 Task: Find connections with filter location Offenbach with filter topic #Selfworthwith filter profile language Spanish with filter current company EY-Parthenon with filter school St. Joseph's College (Autonomous) Devagiri, Calicut with filter industry Book Publishing with filter service category Translation with filter keywords title CEO
Action: Mouse moved to (532, 83)
Screenshot: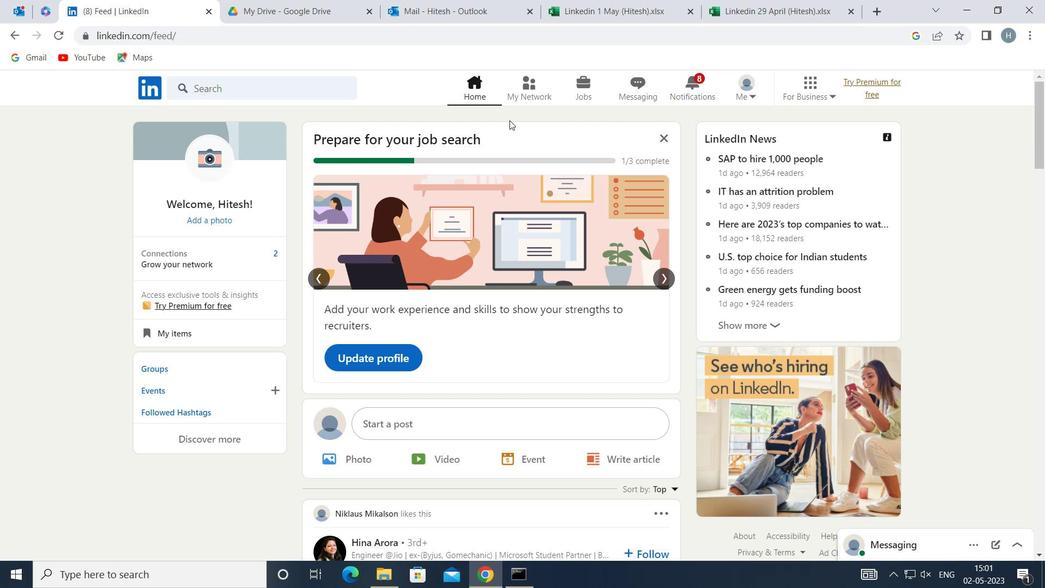 
Action: Mouse pressed left at (532, 83)
Screenshot: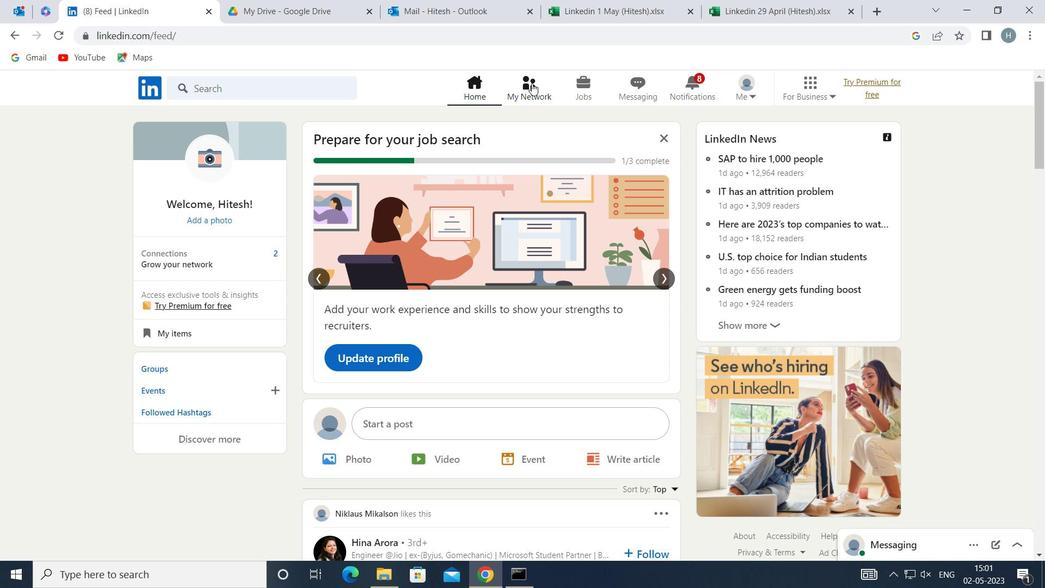 
Action: Mouse moved to (306, 161)
Screenshot: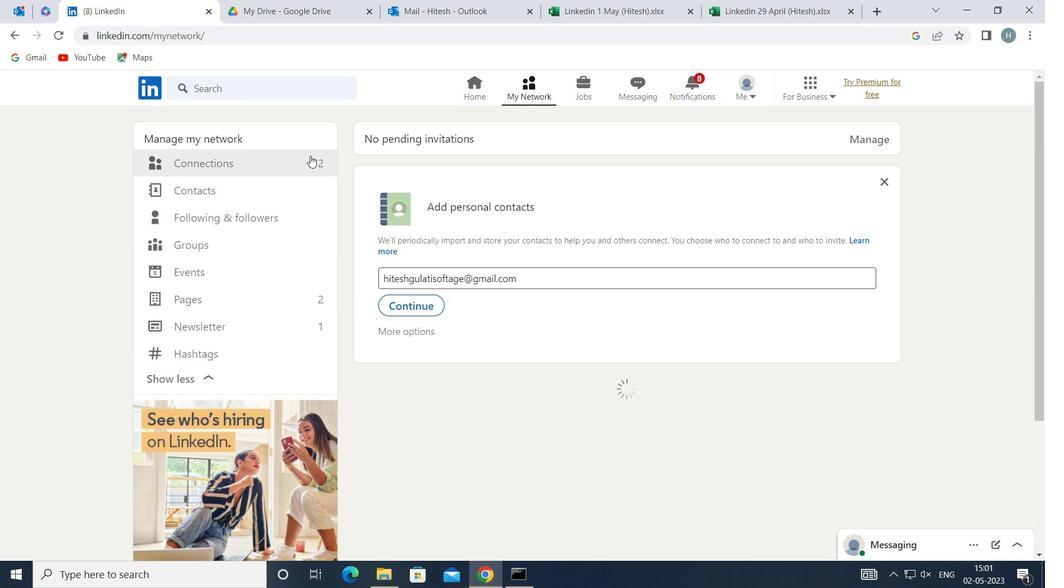 
Action: Mouse pressed left at (306, 161)
Screenshot: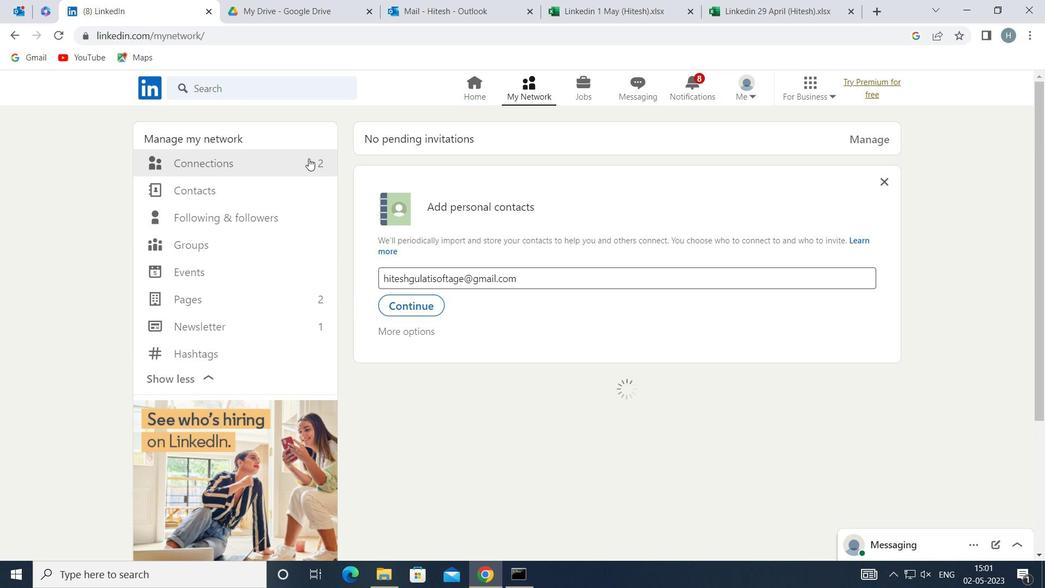 
Action: Mouse moved to (609, 169)
Screenshot: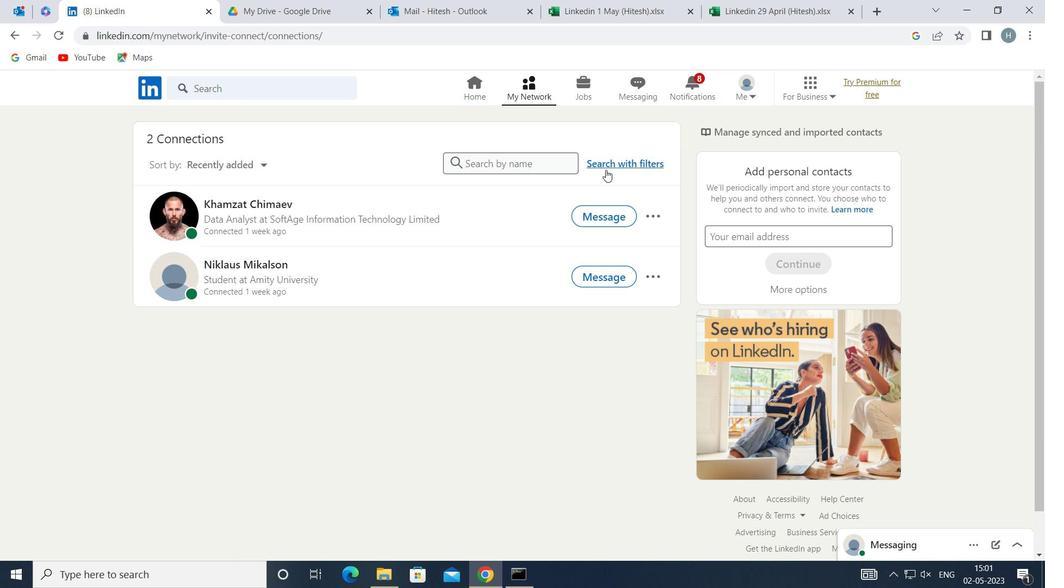 
Action: Mouse pressed left at (609, 169)
Screenshot: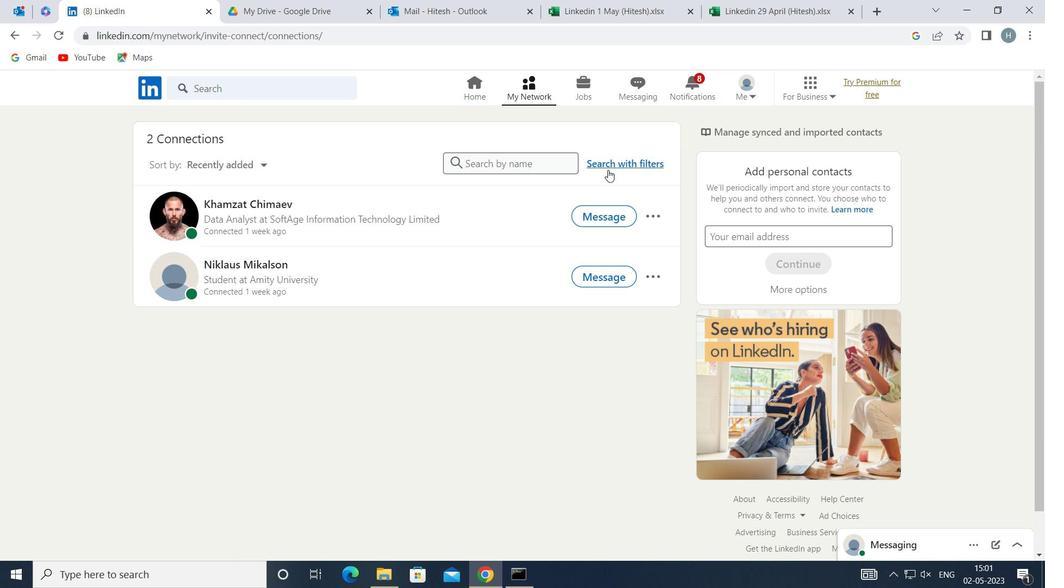 
Action: Mouse moved to (571, 124)
Screenshot: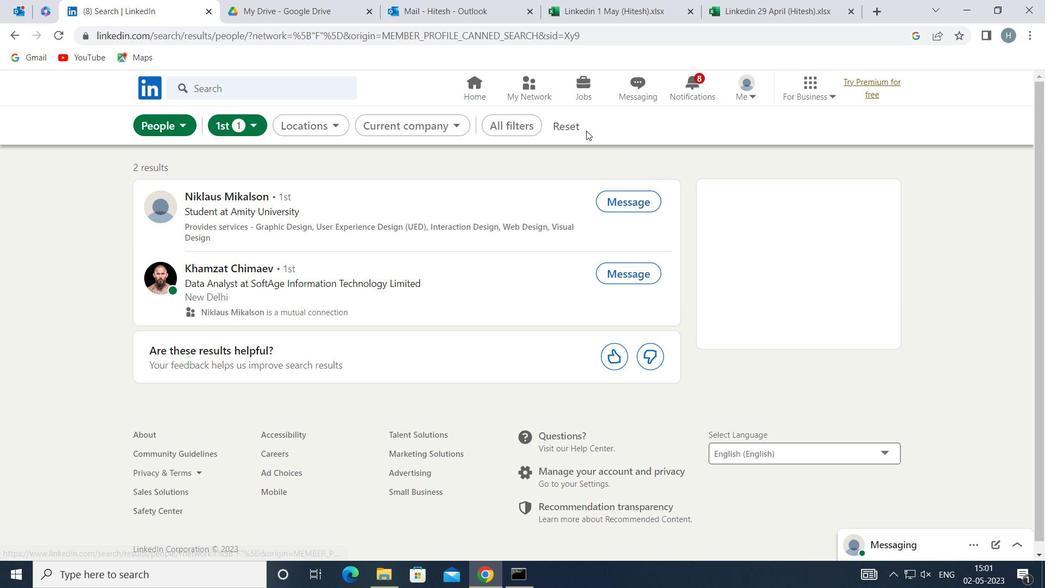 
Action: Mouse pressed left at (571, 124)
Screenshot: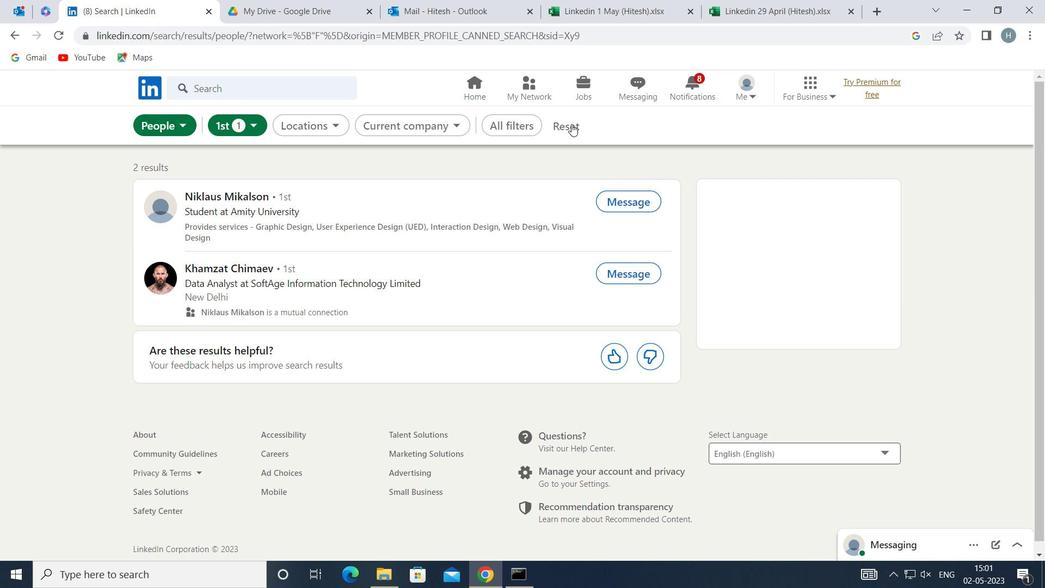 
Action: Mouse moved to (562, 124)
Screenshot: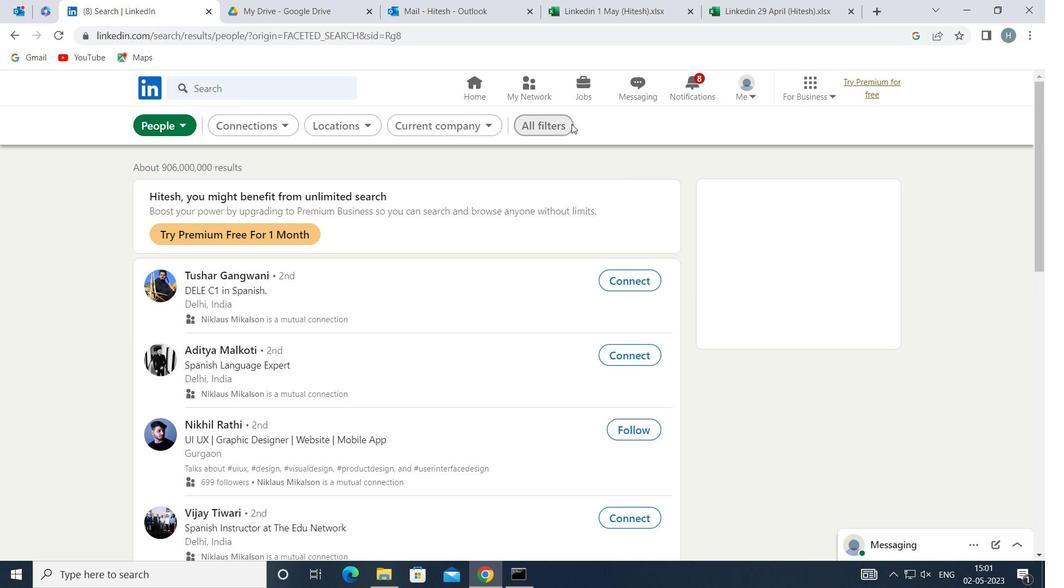 
Action: Mouse pressed left at (562, 124)
Screenshot: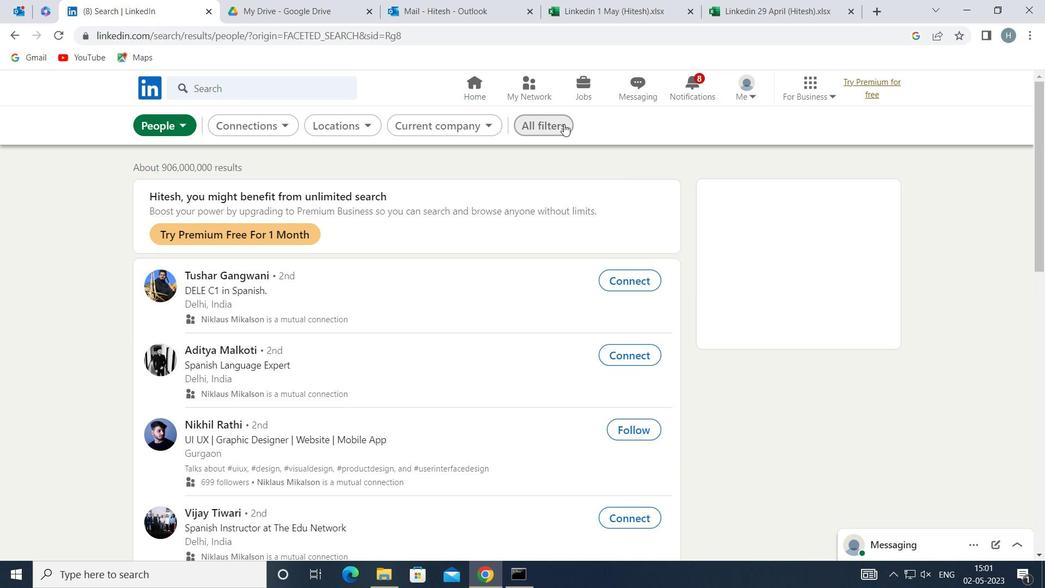 
Action: Mouse moved to (799, 309)
Screenshot: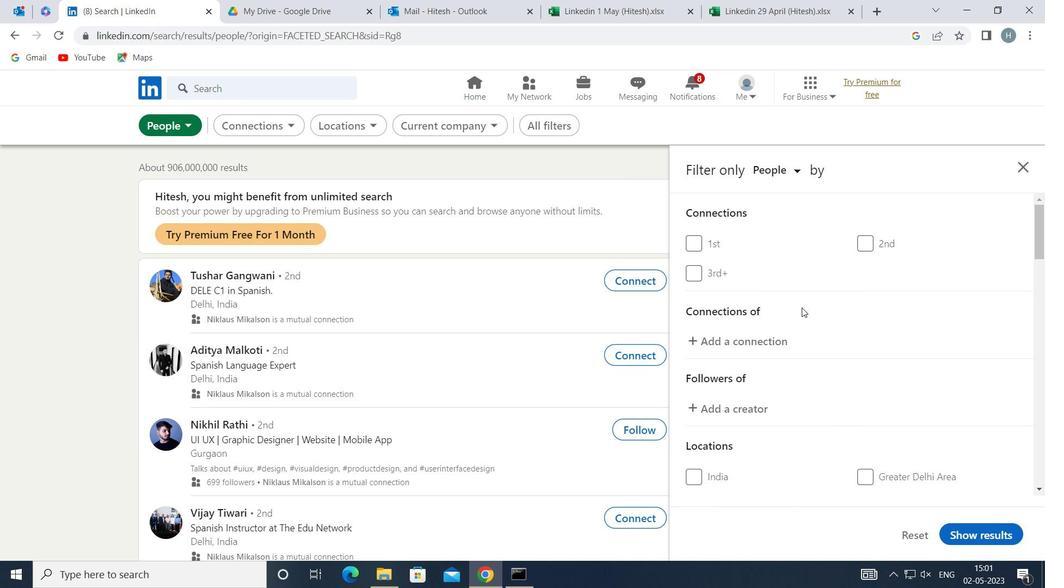 
Action: Mouse scrolled (799, 309) with delta (0, 0)
Screenshot: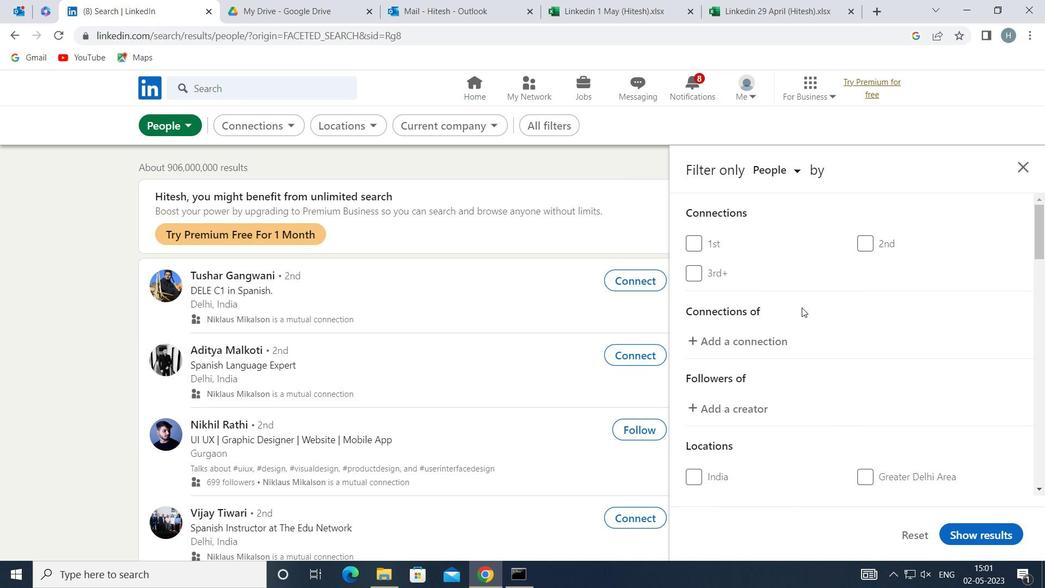 
Action: Mouse scrolled (799, 309) with delta (0, 0)
Screenshot: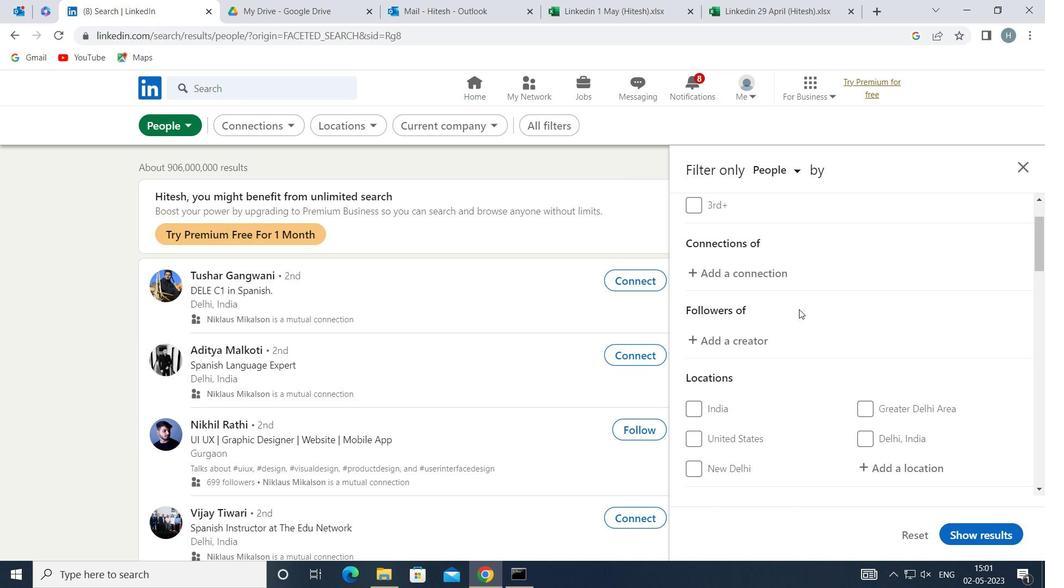 
Action: Mouse moved to (871, 394)
Screenshot: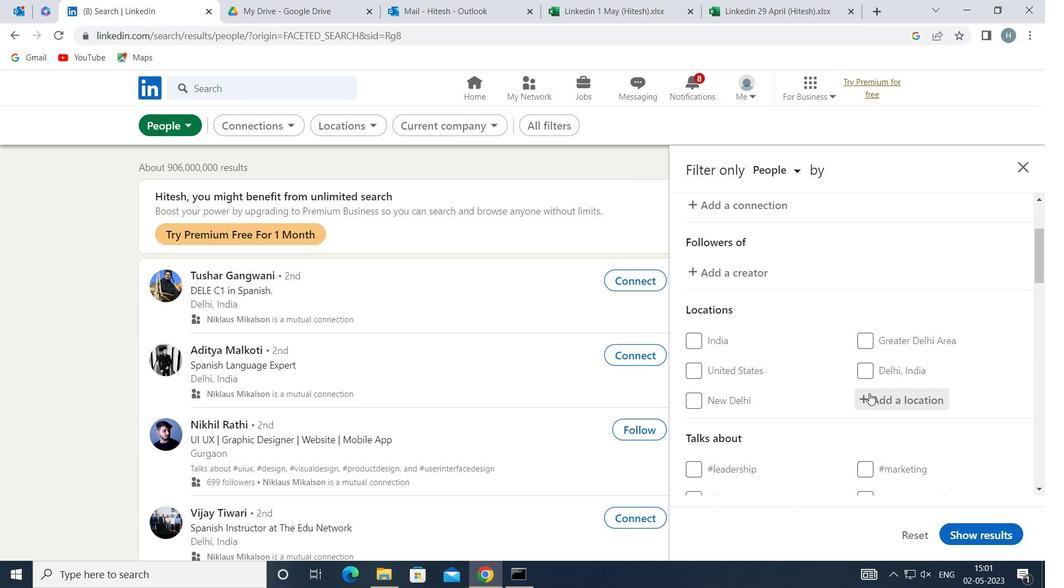 
Action: Mouse pressed left at (871, 394)
Screenshot: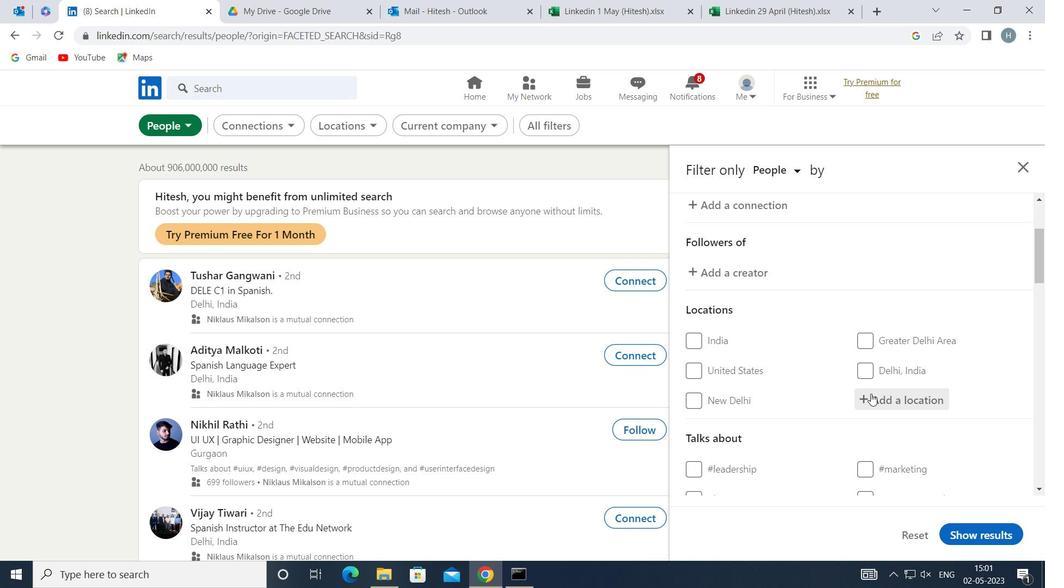 
Action: Key pressed <Key.shift>OFFENBACH<Key.enter>
Screenshot: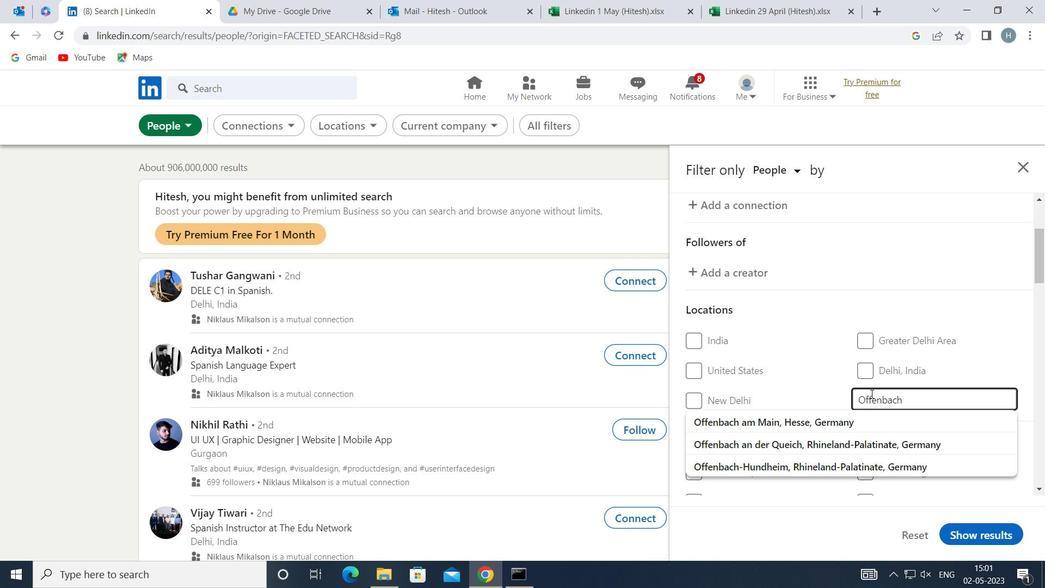 
Action: Mouse moved to (937, 451)
Screenshot: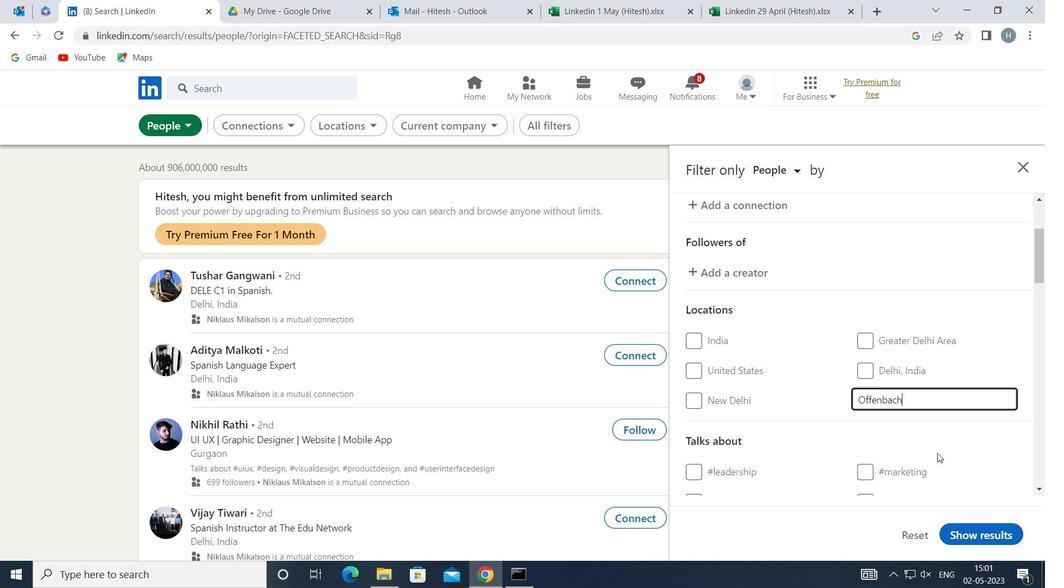 
Action: Mouse scrolled (937, 450) with delta (0, 0)
Screenshot: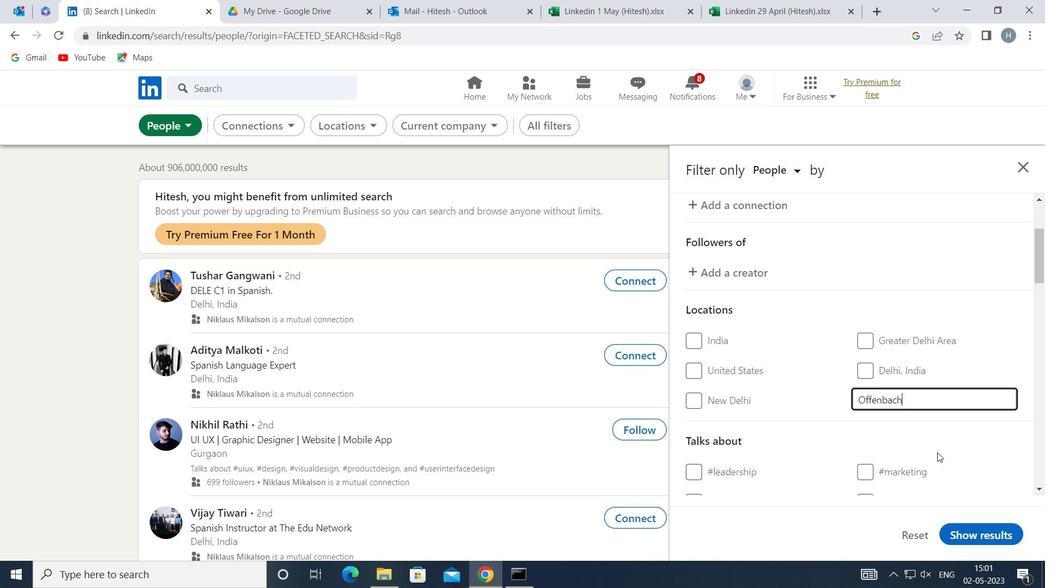 
Action: Mouse moved to (936, 449)
Screenshot: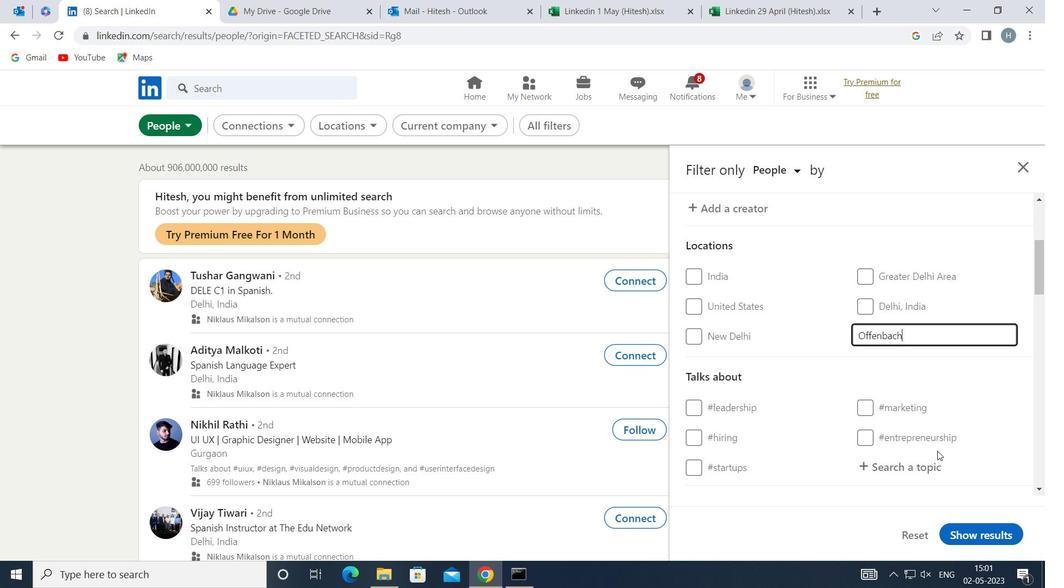 
Action: Mouse scrolled (936, 448) with delta (0, 0)
Screenshot: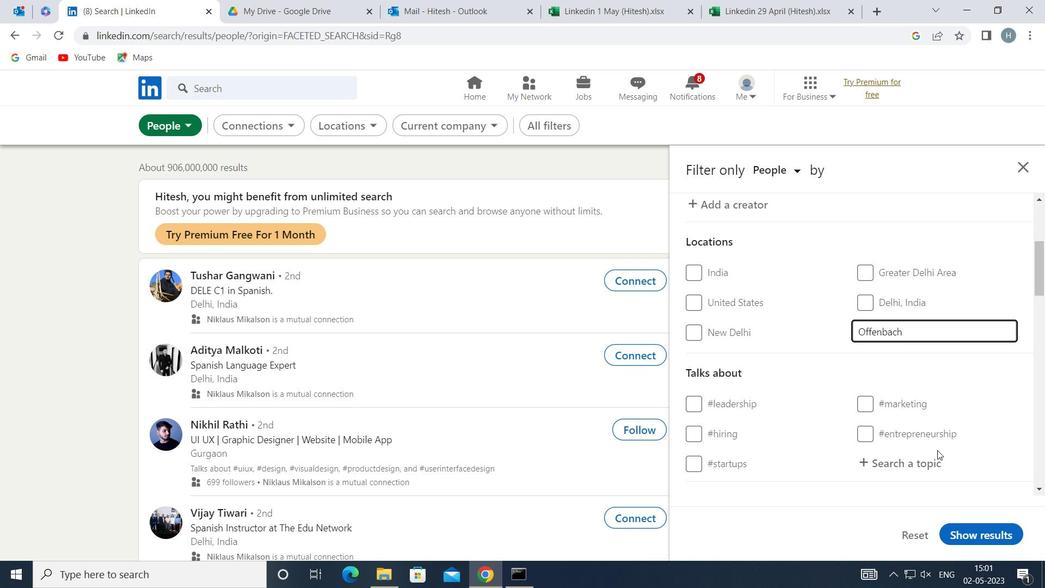 
Action: Mouse moved to (920, 399)
Screenshot: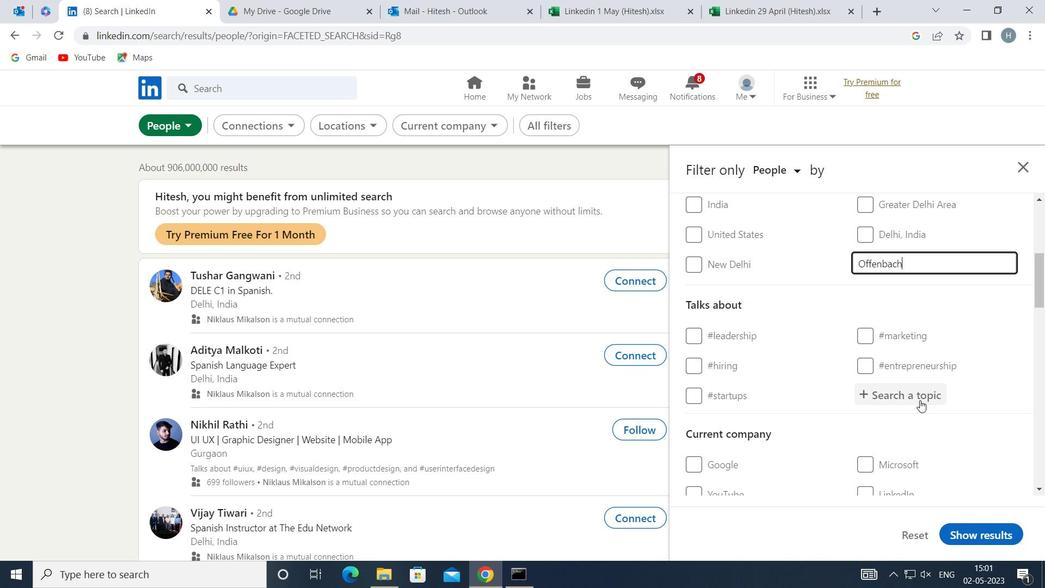 
Action: Mouse pressed left at (920, 399)
Screenshot: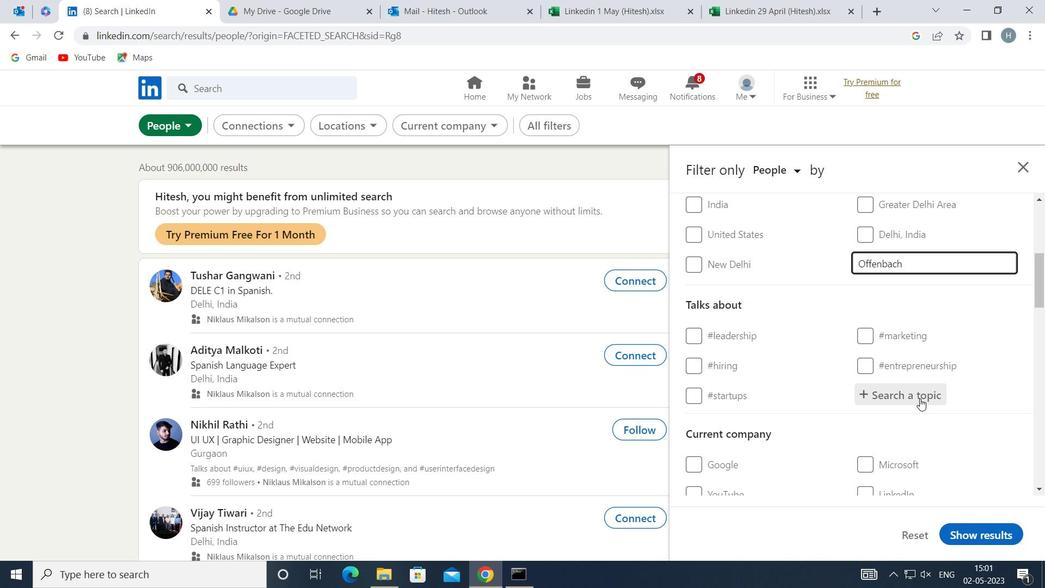 
Action: Key pressed <Key.shift>SELFWORTH
Screenshot: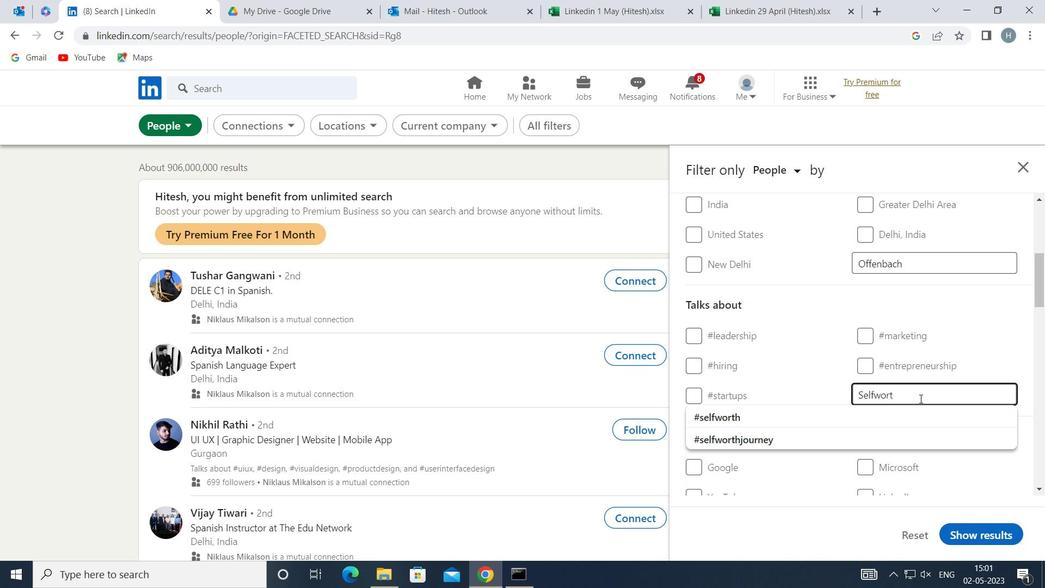 
Action: Mouse moved to (889, 413)
Screenshot: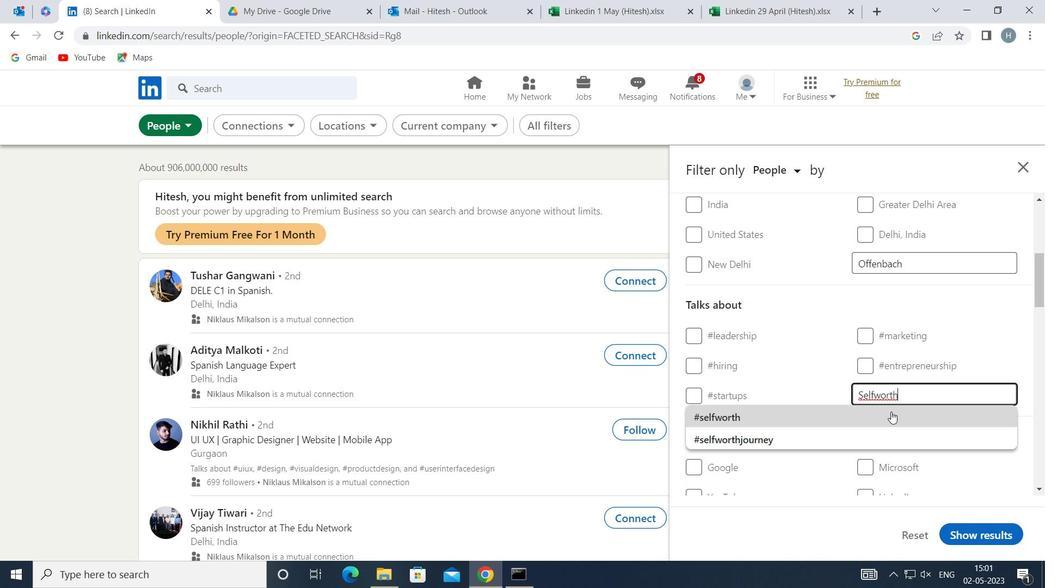 
Action: Mouse pressed left at (889, 413)
Screenshot: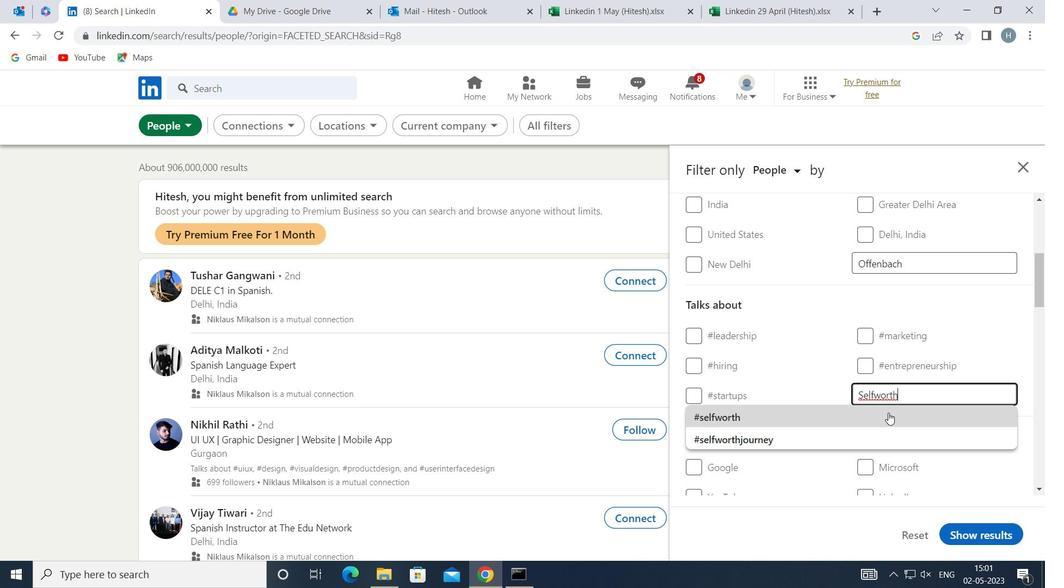 
Action: Mouse moved to (875, 417)
Screenshot: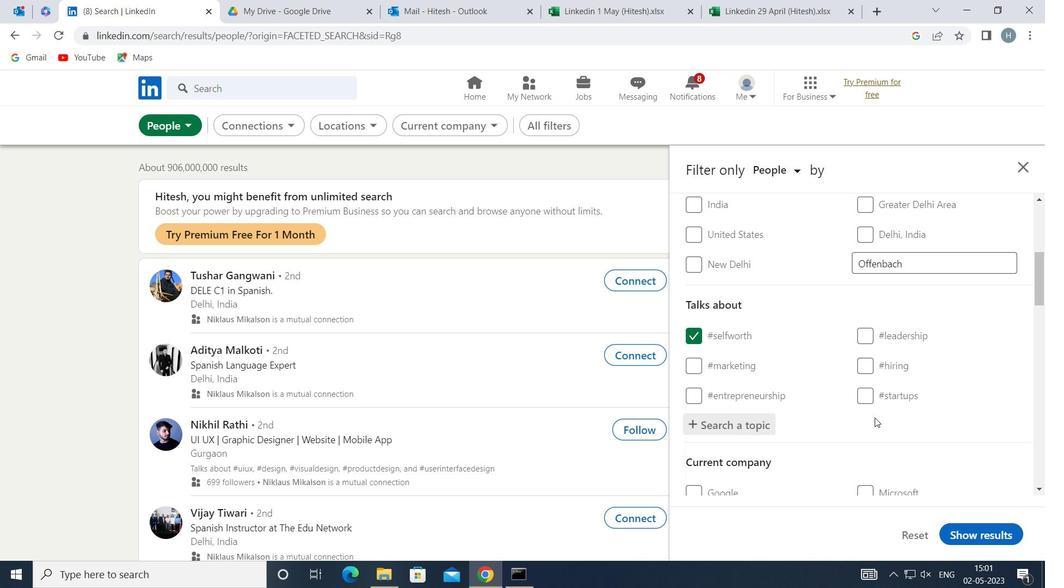 
Action: Mouse scrolled (875, 417) with delta (0, 0)
Screenshot: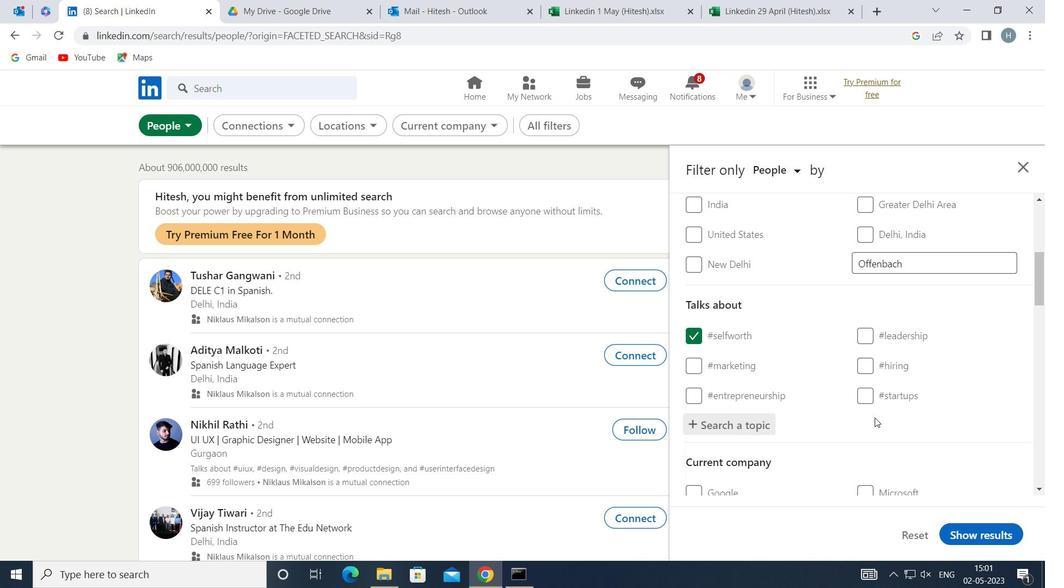 
Action: Mouse scrolled (875, 417) with delta (0, 0)
Screenshot: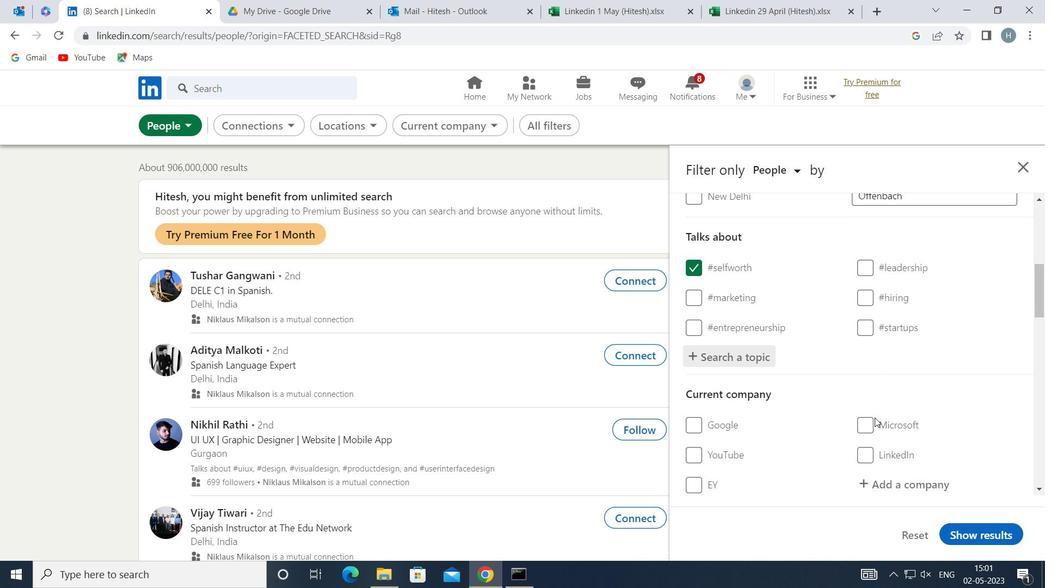 
Action: Mouse moved to (833, 425)
Screenshot: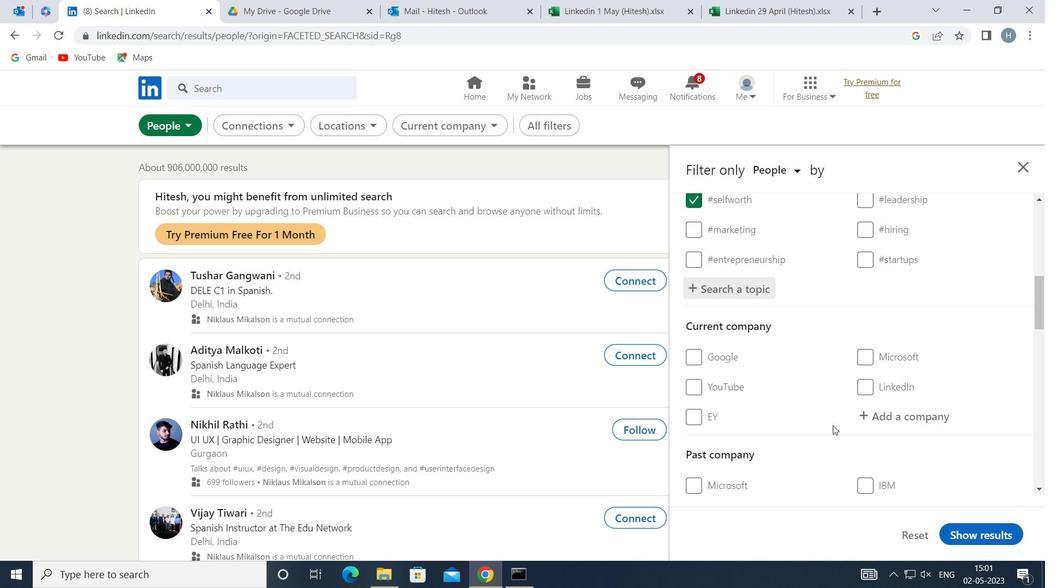 
Action: Mouse scrolled (833, 424) with delta (0, 0)
Screenshot: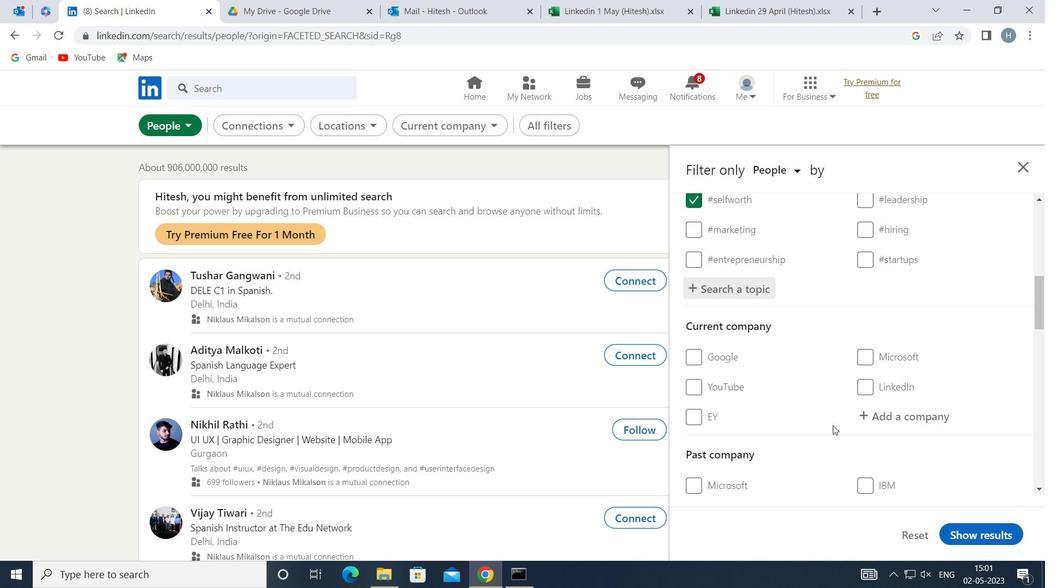
Action: Mouse scrolled (833, 424) with delta (0, 0)
Screenshot: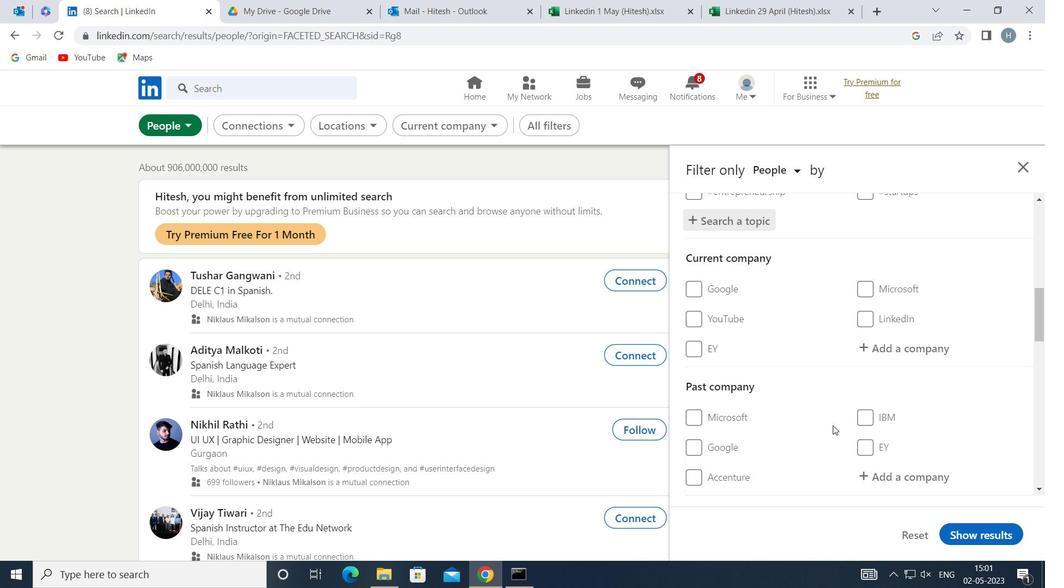 
Action: Mouse scrolled (833, 424) with delta (0, 0)
Screenshot: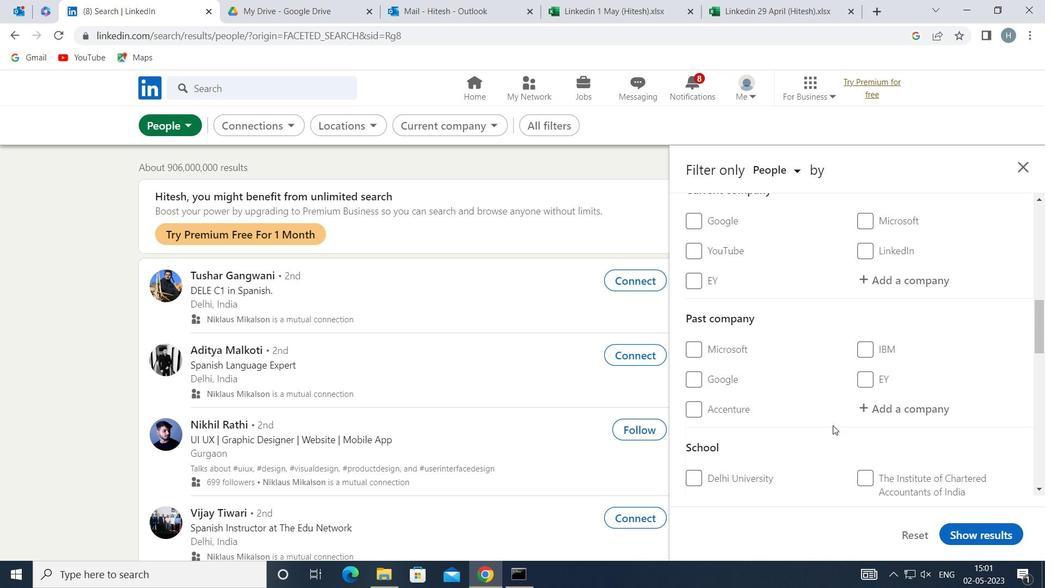 
Action: Mouse scrolled (833, 424) with delta (0, 0)
Screenshot: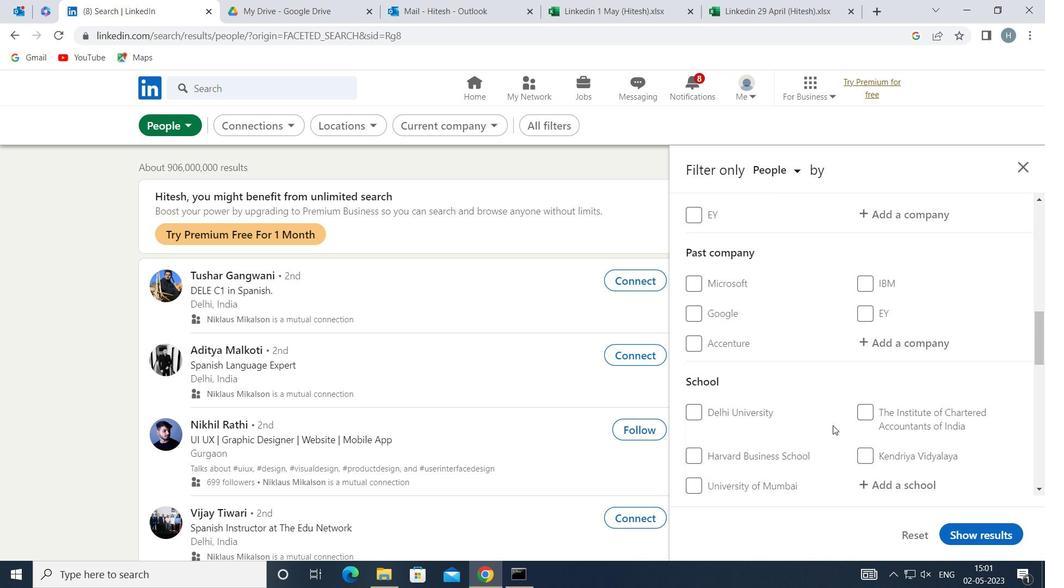 
Action: Mouse scrolled (833, 424) with delta (0, 0)
Screenshot: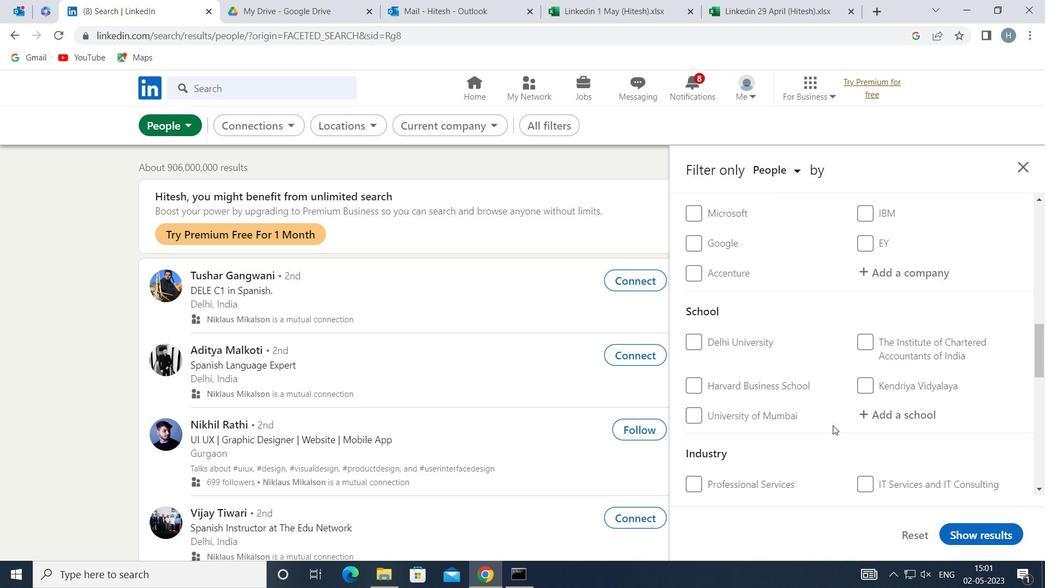
Action: Mouse scrolled (833, 424) with delta (0, 0)
Screenshot: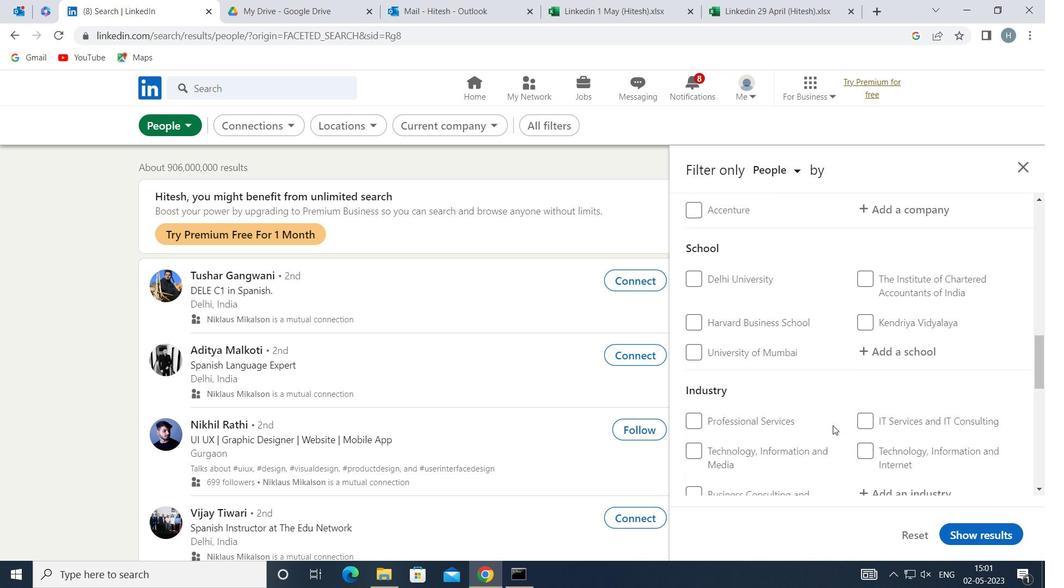 
Action: Mouse scrolled (833, 424) with delta (0, 0)
Screenshot: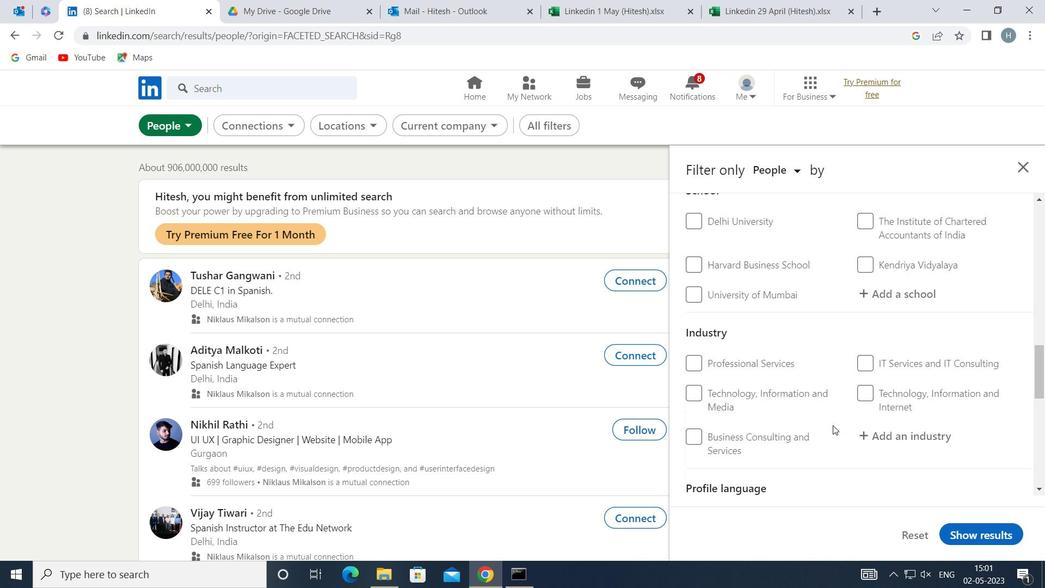 
Action: Mouse scrolled (833, 424) with delta (0, 0)
Screenshot: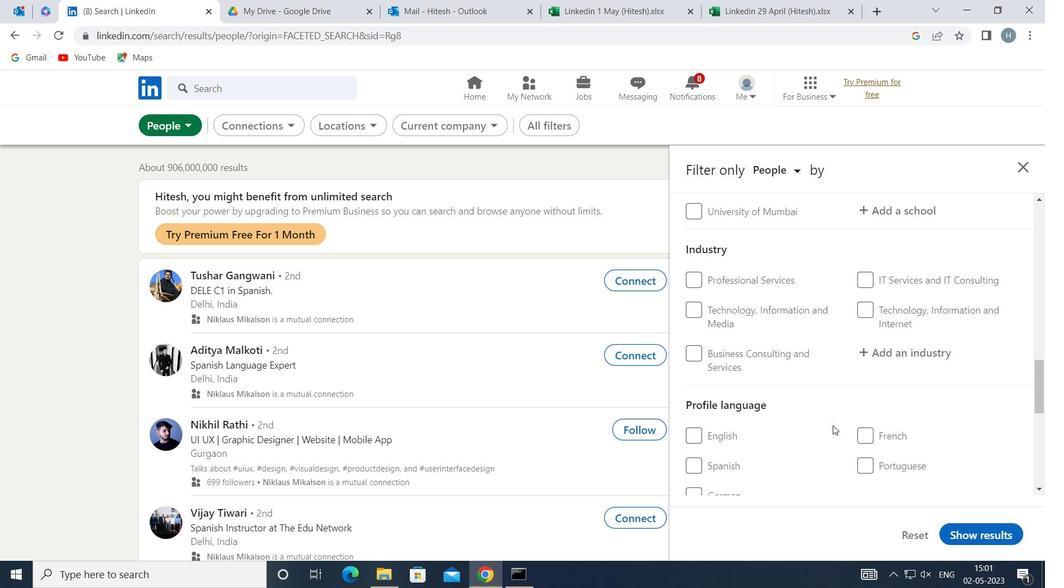 
Action: Mouse moved to (722, 400)
Screenshot: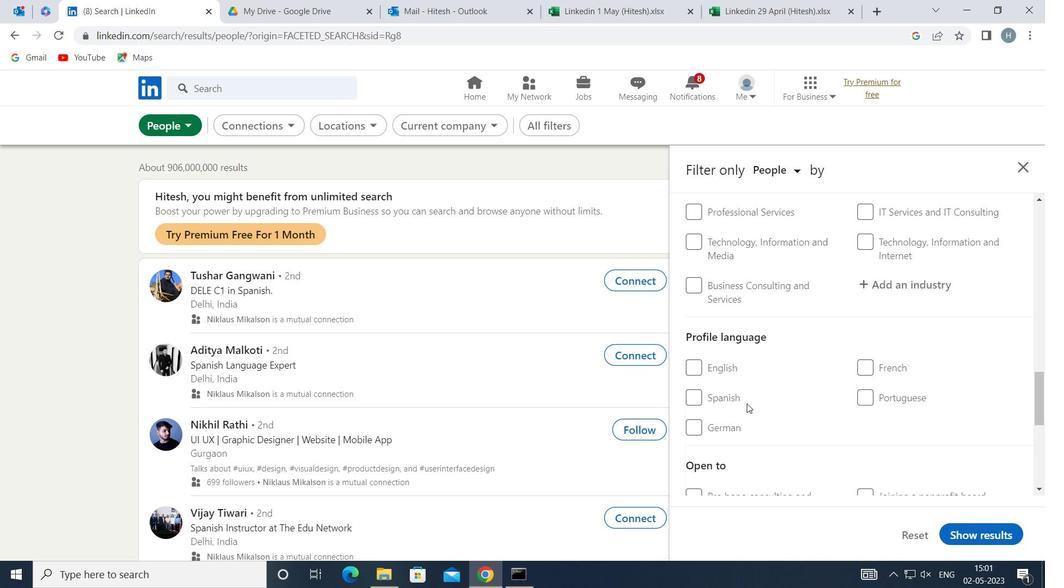 
Action: Mouse pressed left at (722, 400)
Screenshot: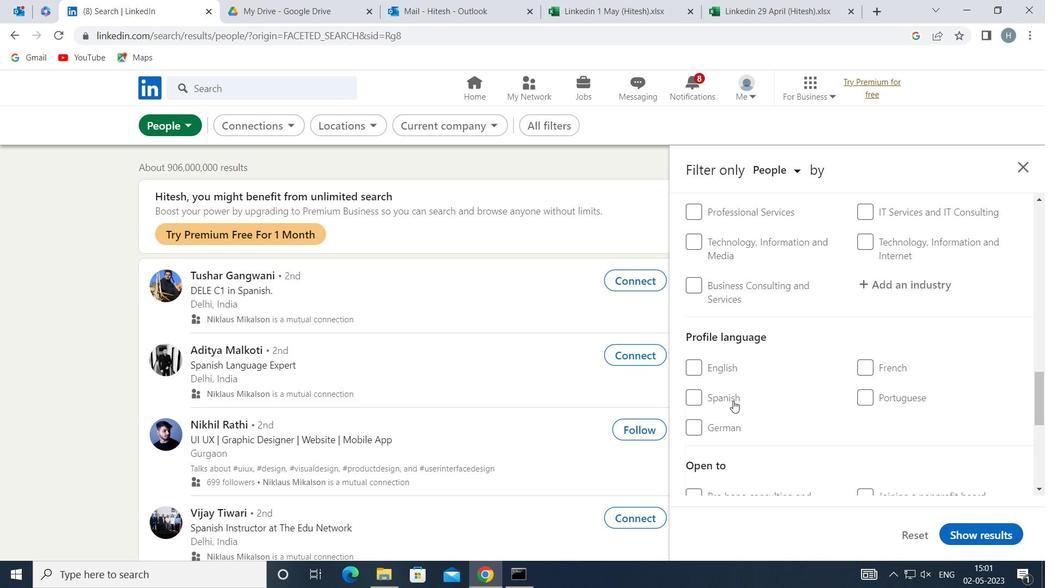 
Action: Mouse moved to (834, 402)
Screenshot: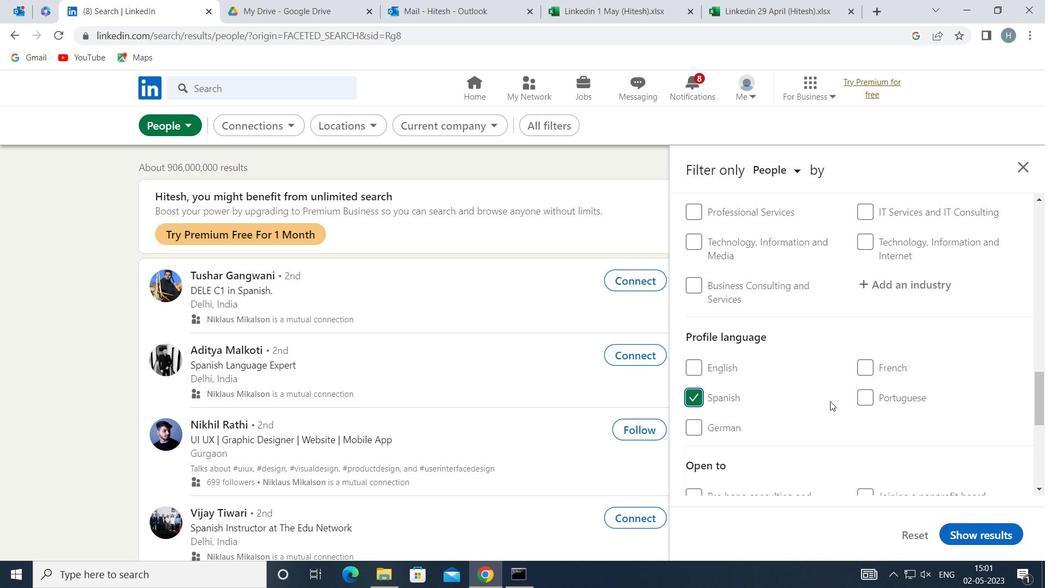 
Action: Mouse scrolled (834, 403) with delta (0, 0)
Screenshot: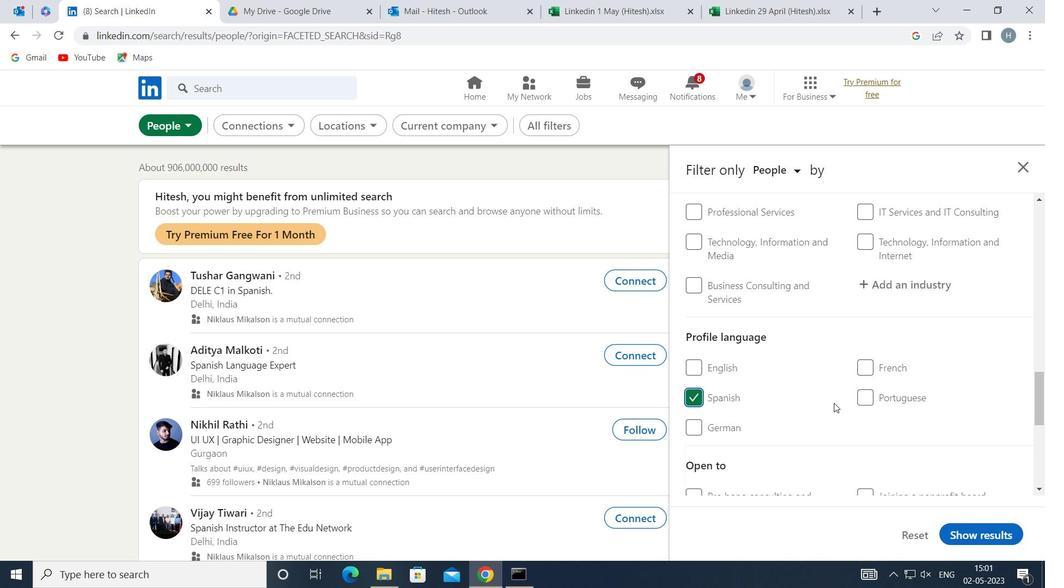 
Action: Mouse moved to (834, 402)
Screenshot: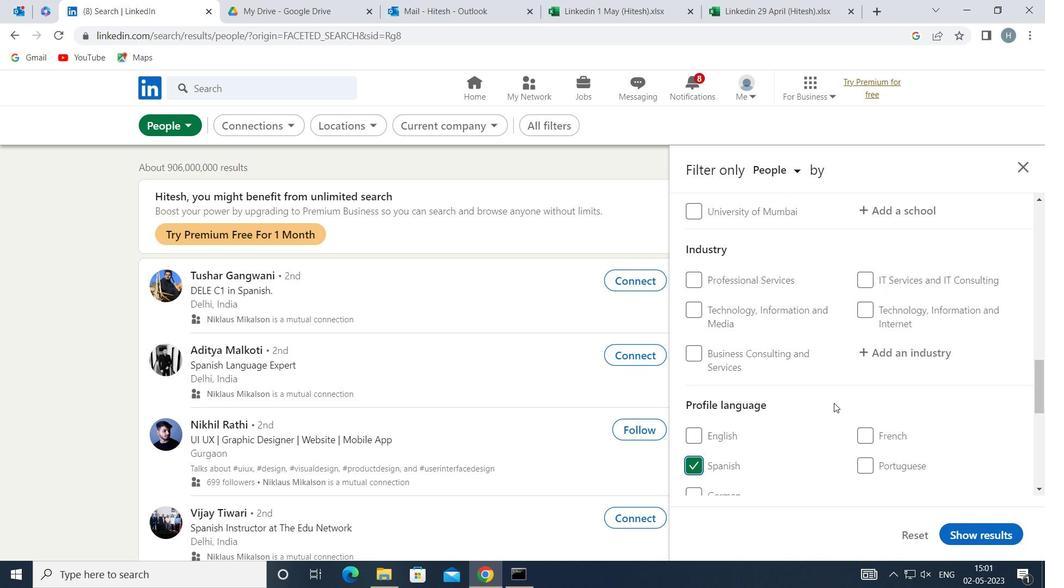 
Action: Mouse scrolled (834, 403) with delta (0, 0)
Screenshot: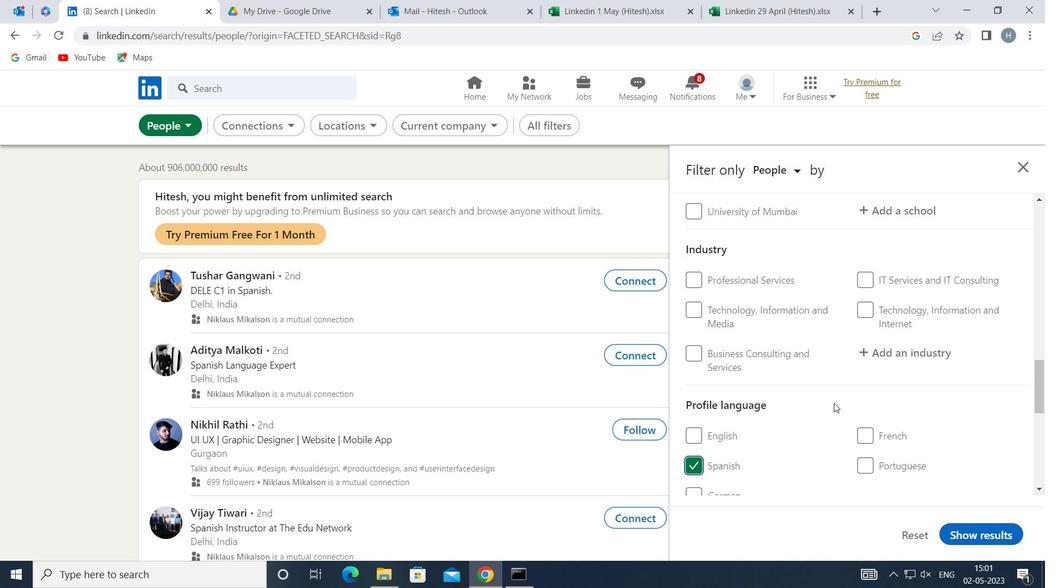 
Action: Mouse moved to (834, 402)
Screenshot: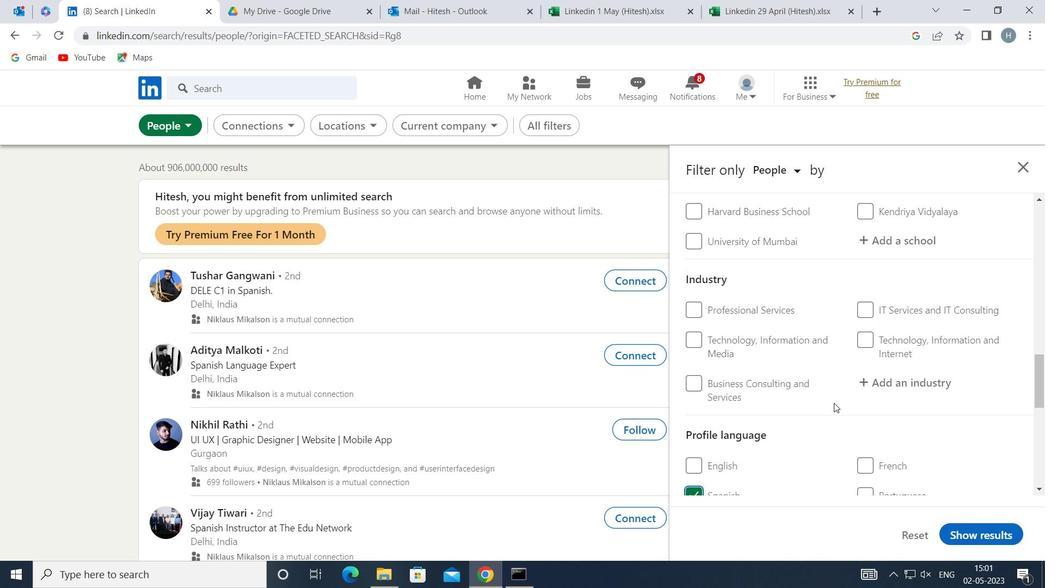 
Action: Mouse scrolled (834, 403) with delta (0, 0)
Screenshot: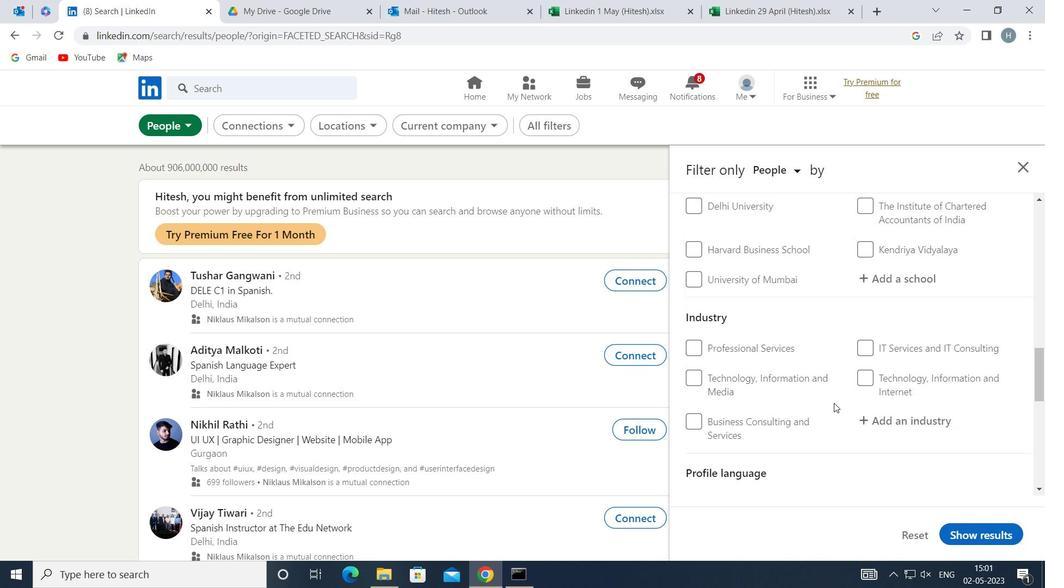 
Action: Mouse scrolled (834, 403) with delta (0, 0)
Screenshot: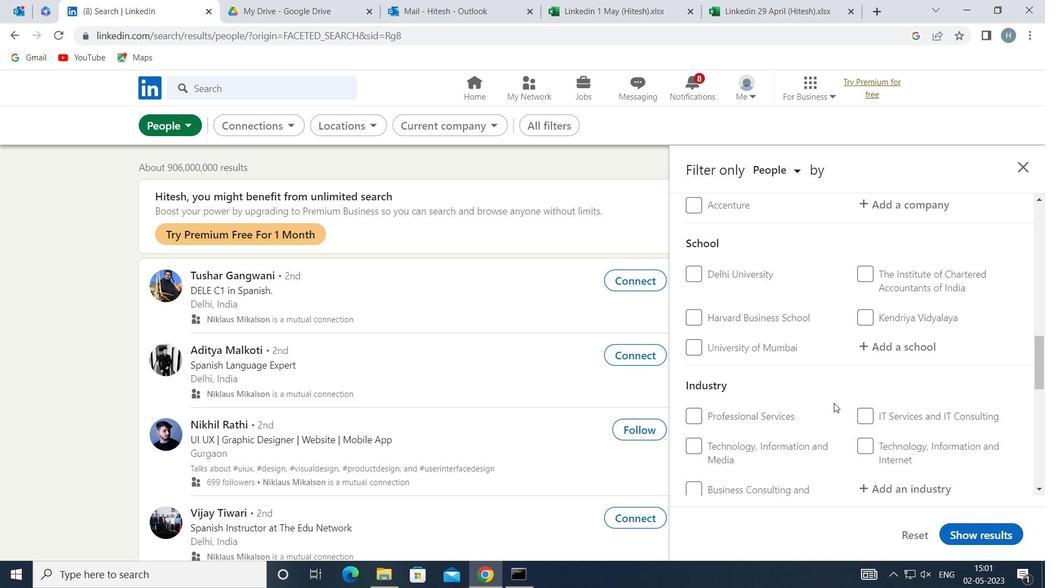 
Action: Mouse scrolled (834, 403) with delta (0, 0)
Screenshot: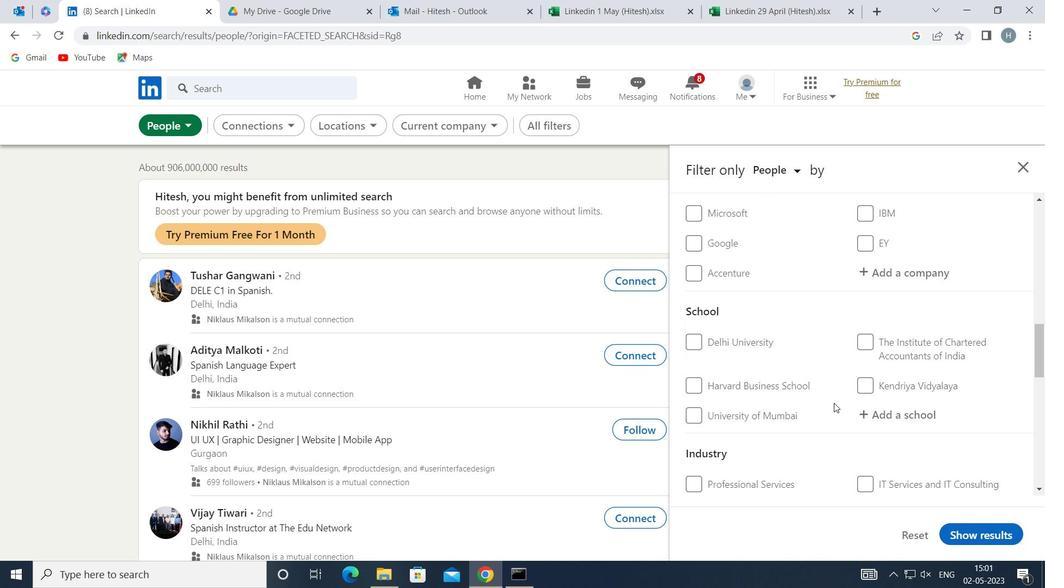 
Action: Mouse scrolled (834, 403) with delta (0, 0)
Screenshot: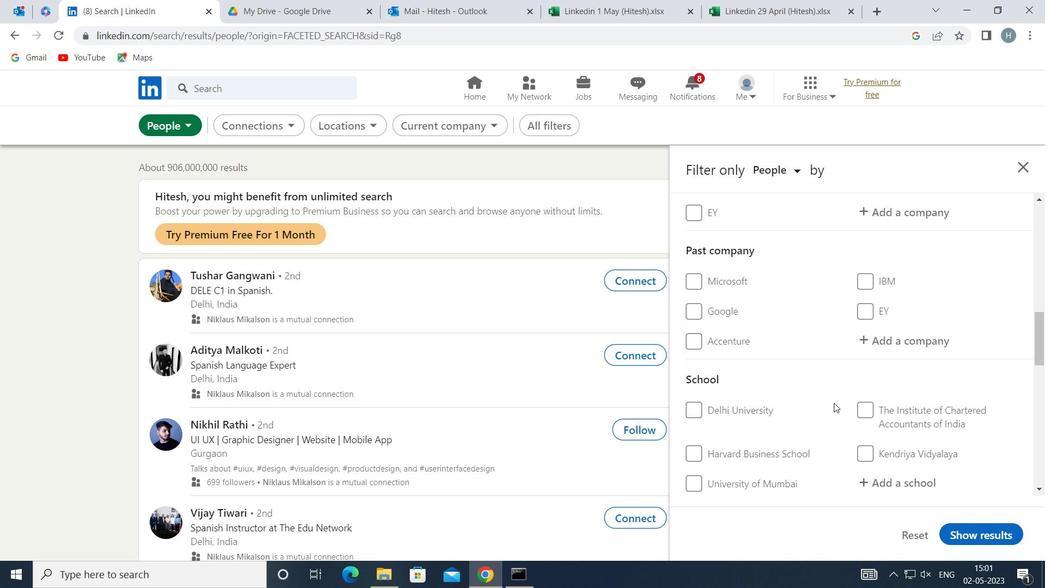 
Action: Mouse scrolled (834, 403) with delta (0, 0)
Screenshot: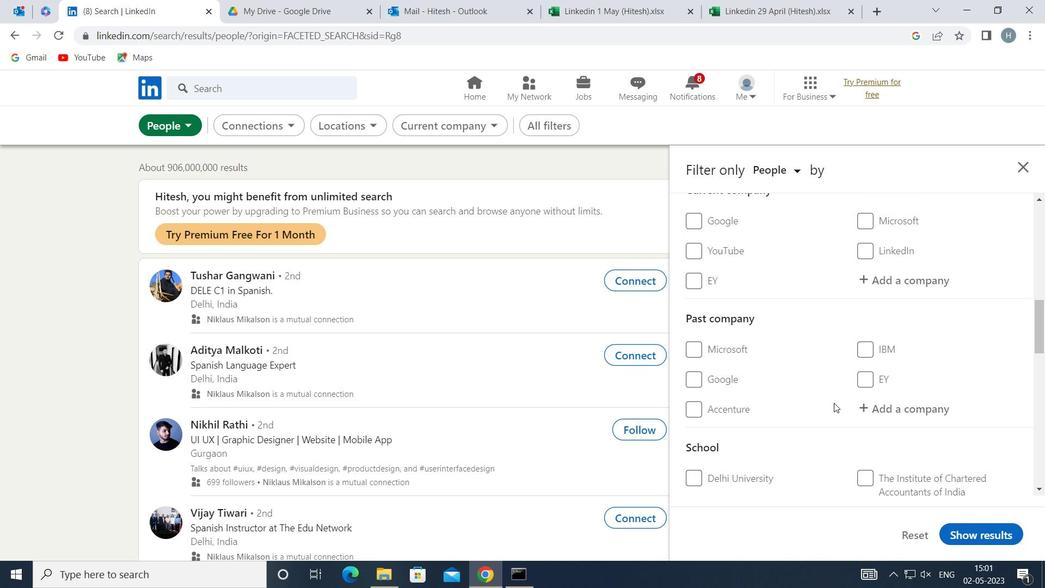 
Action: Mouse moved to (920, 351)
Screenshot: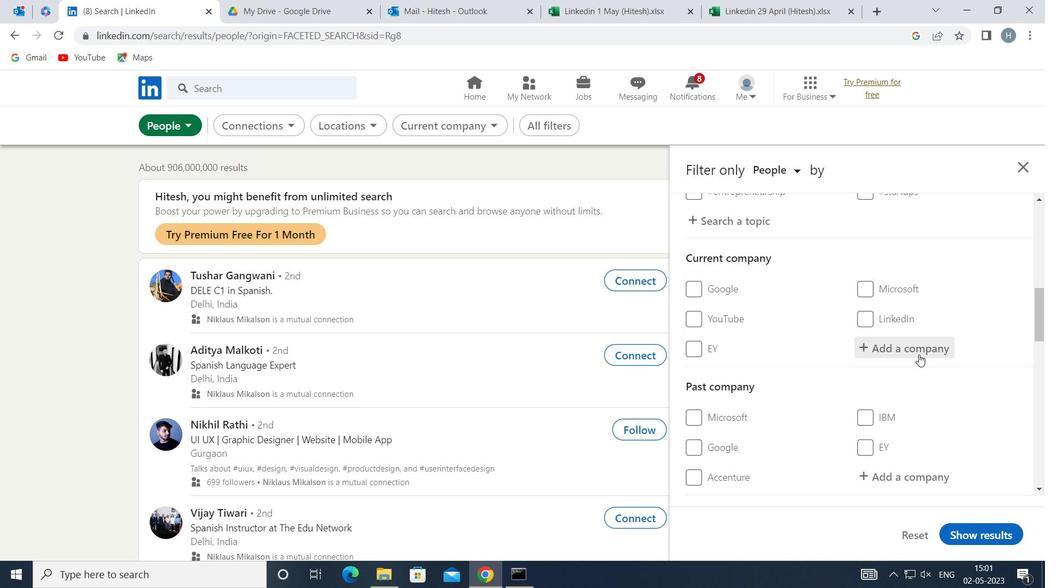 
Action: Mouse pressed left at (920, 351)
Screenshot: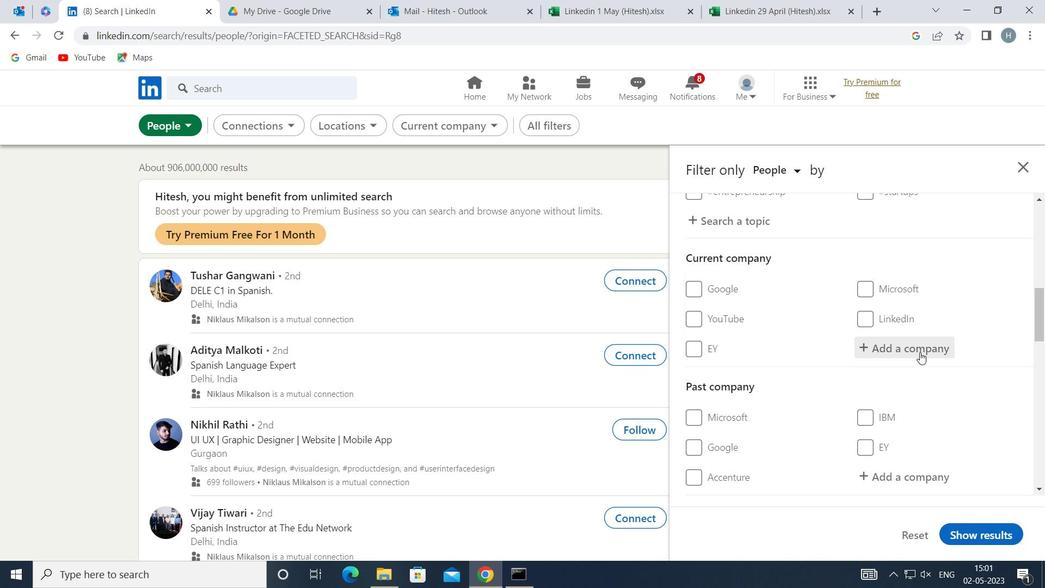 
Action: Key pressed <Key.shift>EY
Screenshot: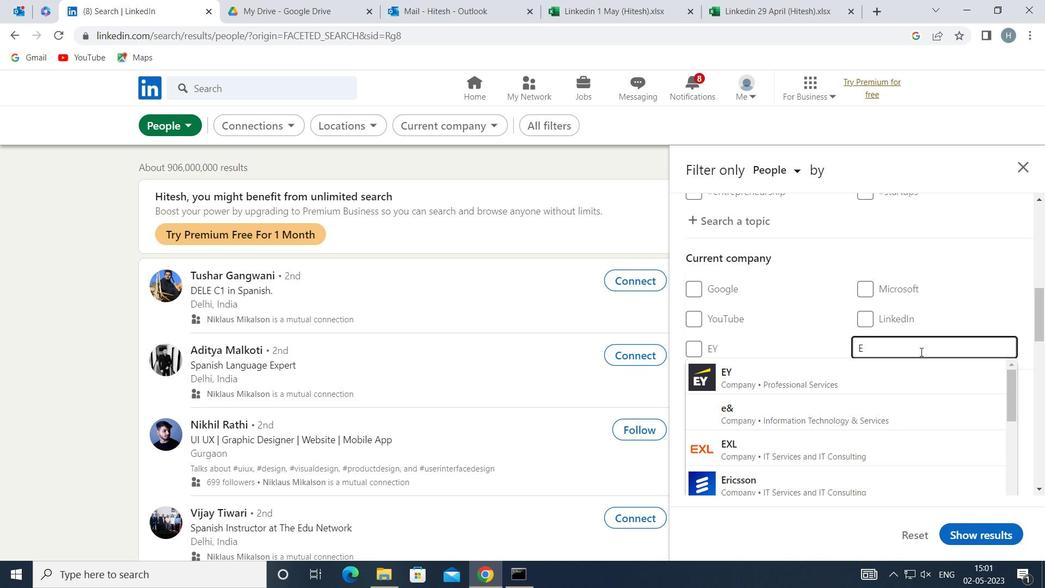 
Action: Mouse moved to (834, 407)
Screenshot: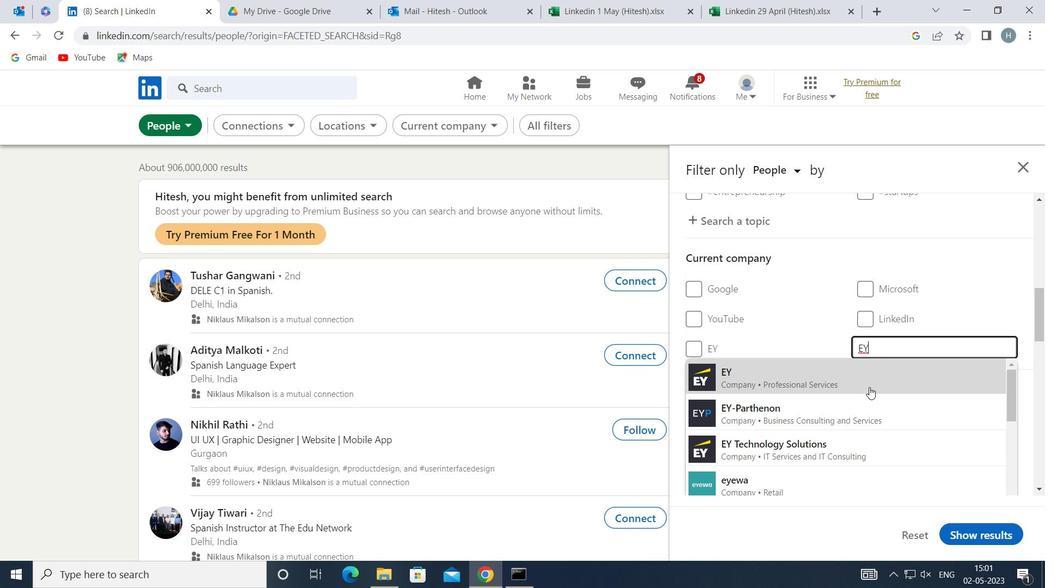 
Action: Mouse pressed left at (834, 407)
Screenshot: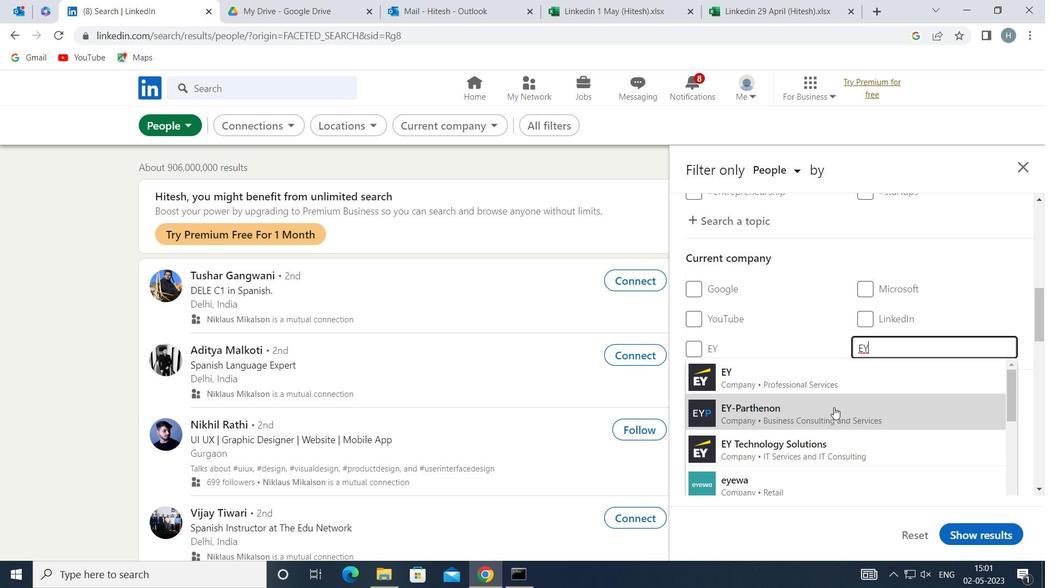 
Action: Mouse moved to (822, 388)
Screenshot: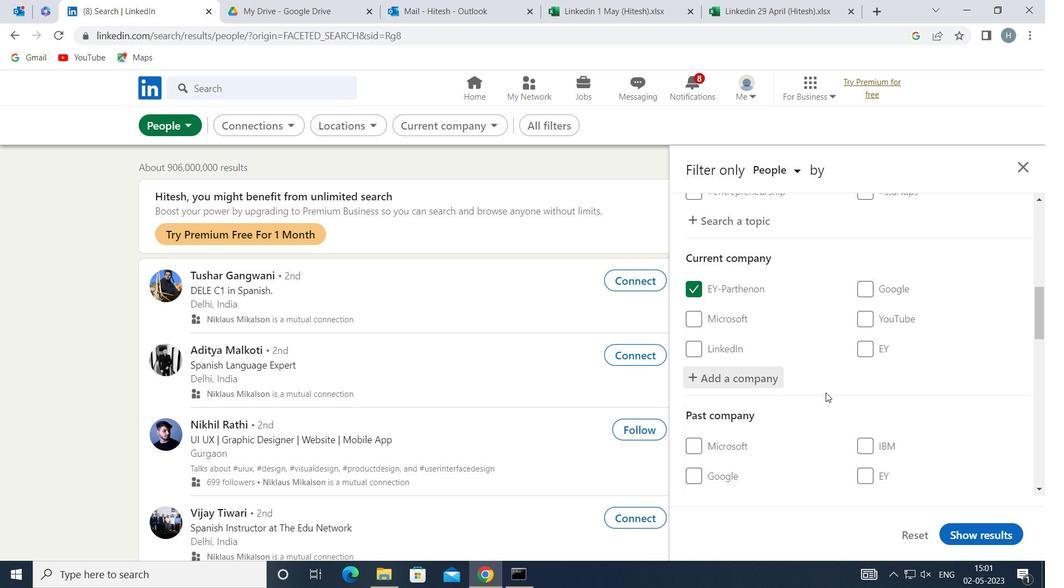 
Action: Mouse scrolled (822, 387) with delta (0, 0)
Screenshot: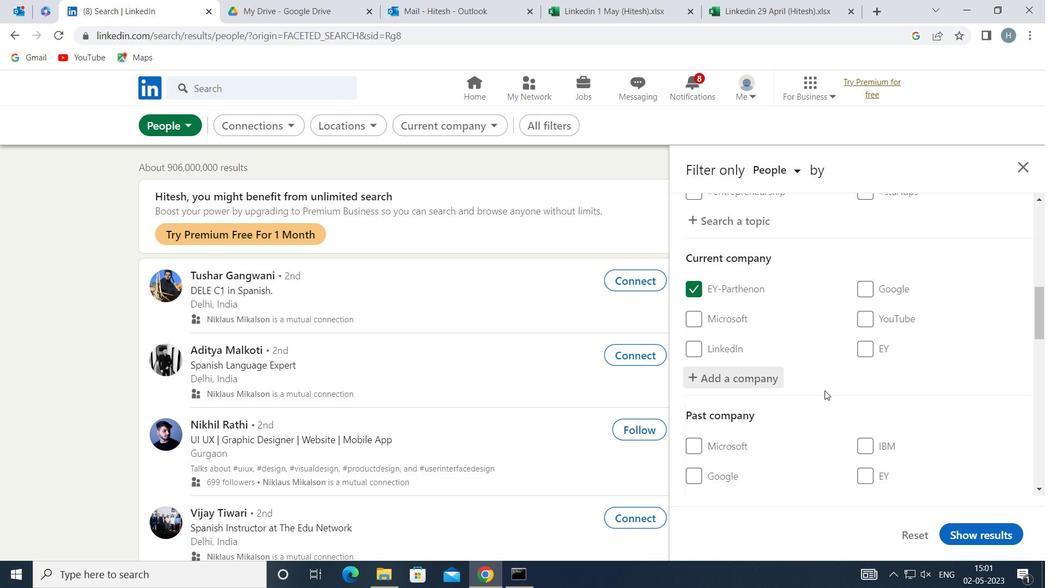 
Action: Mouse scrolled (822, 387) with delta (0, 0)
Screenshot: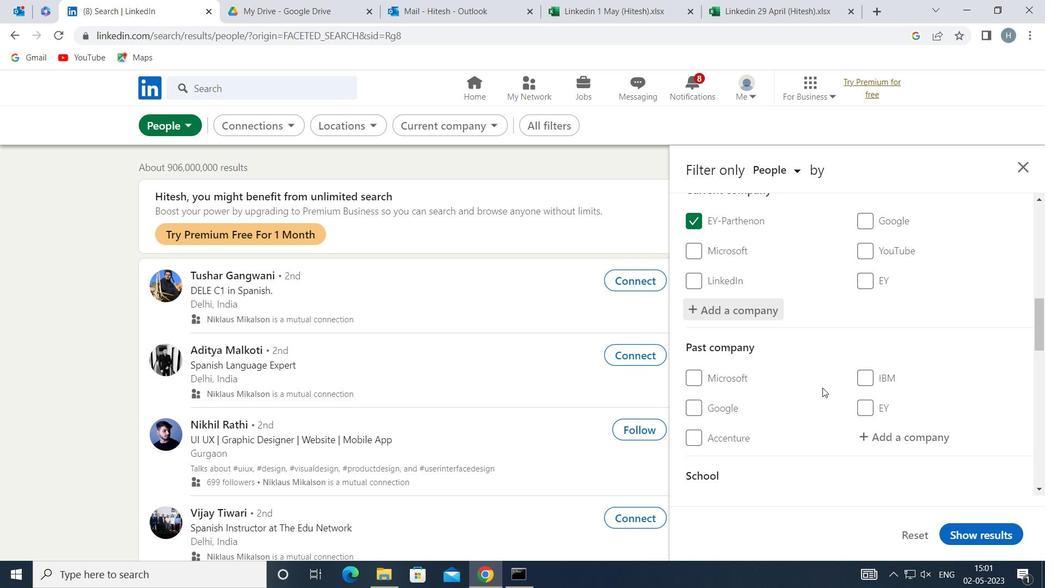 
Action: Mouse scrolled (822, 387) with delta (0, 0)
Screenshot: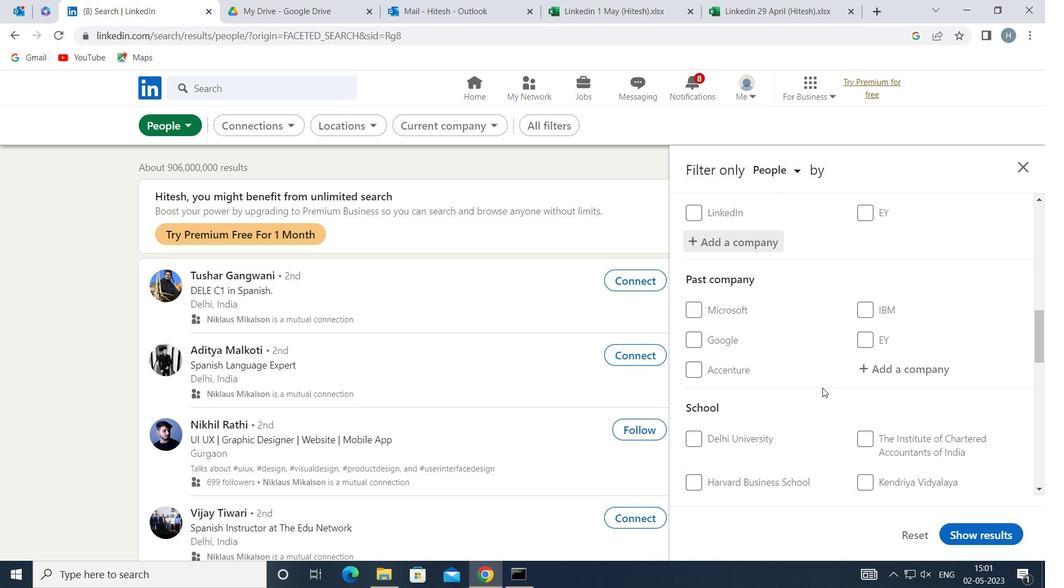 
Action: Mouse scrolled (822, 387) with delta (0, 0)
Screenshot: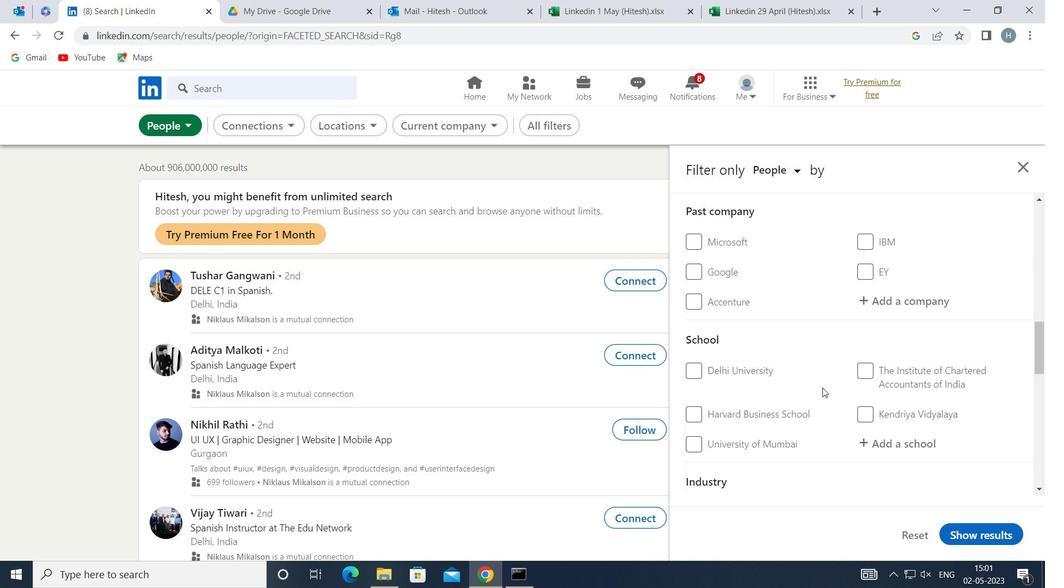 
Action: Mouse moved to (909, 371)
Screenshot: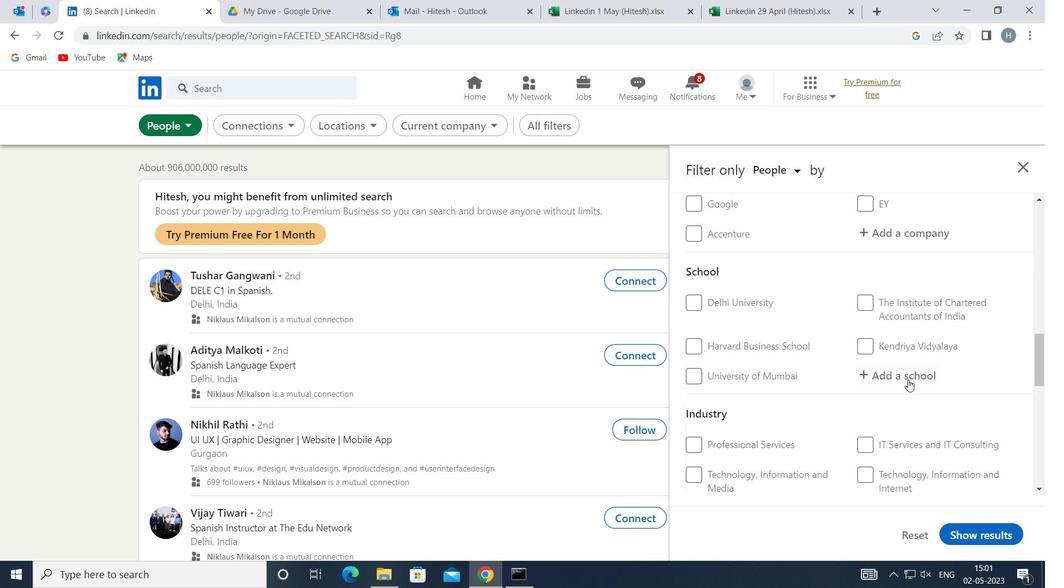 
Action: Mouse pressed left at (909, 371)
Screenshot: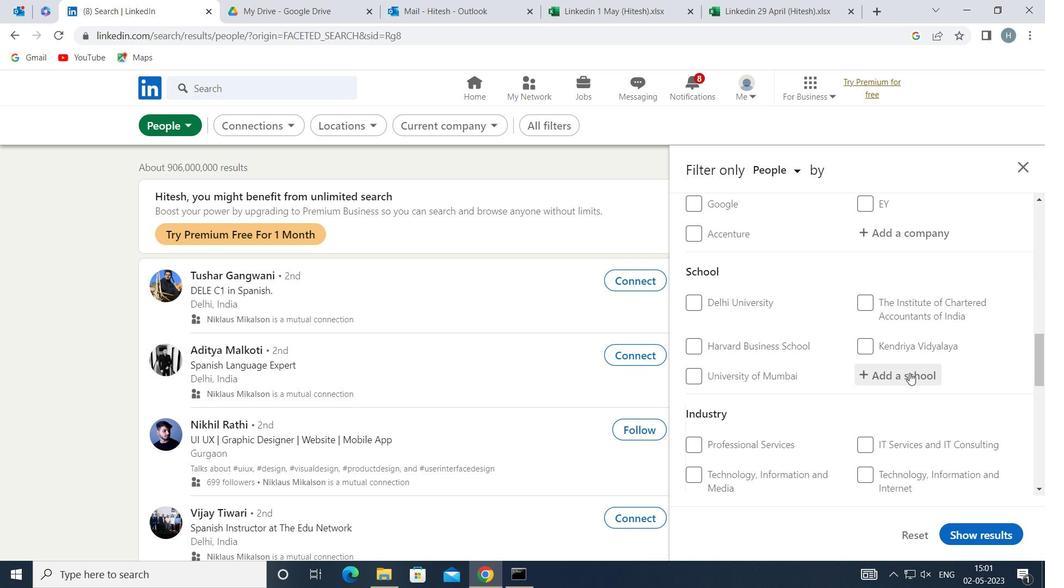 
Action: Key pressed <Key.shift>ST<Key.space><Key.shift>JOSEPH
Screenshot: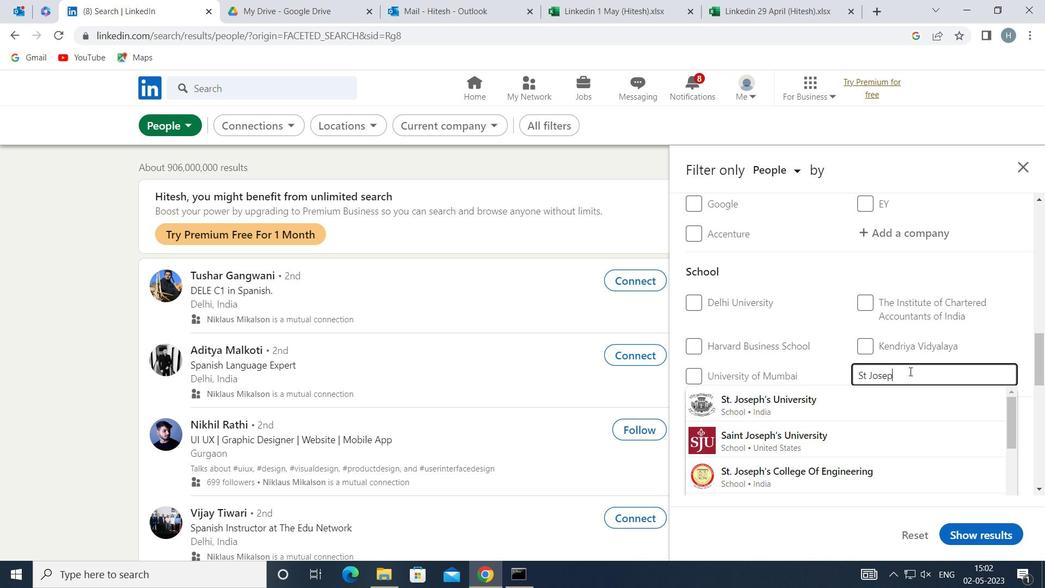 
Action: Mouse moved to (883, 423)
Screenshot: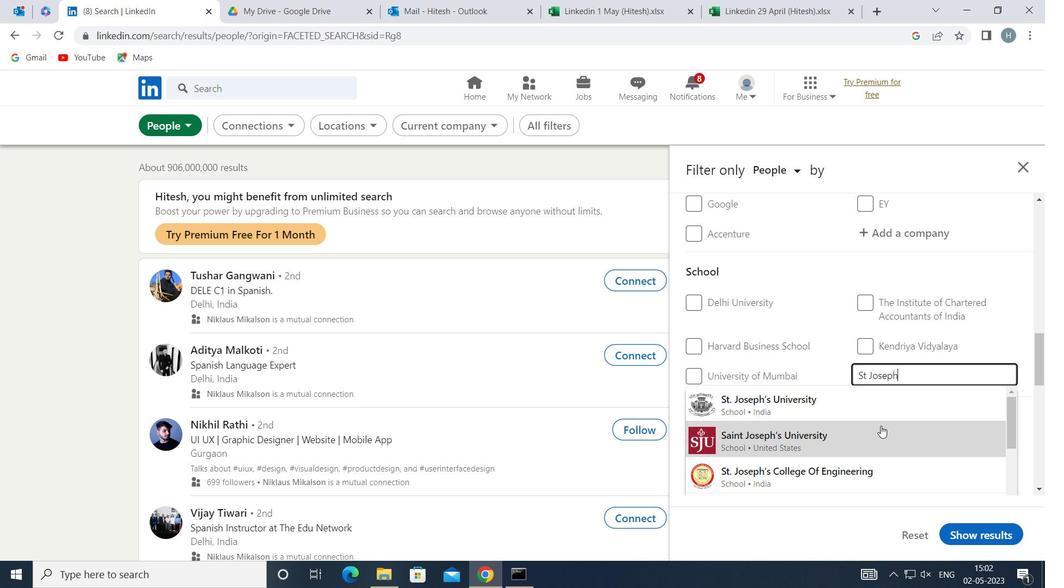 
Action: Mouse scrolled (883, 423) with delta (0, 0)
Screenshot: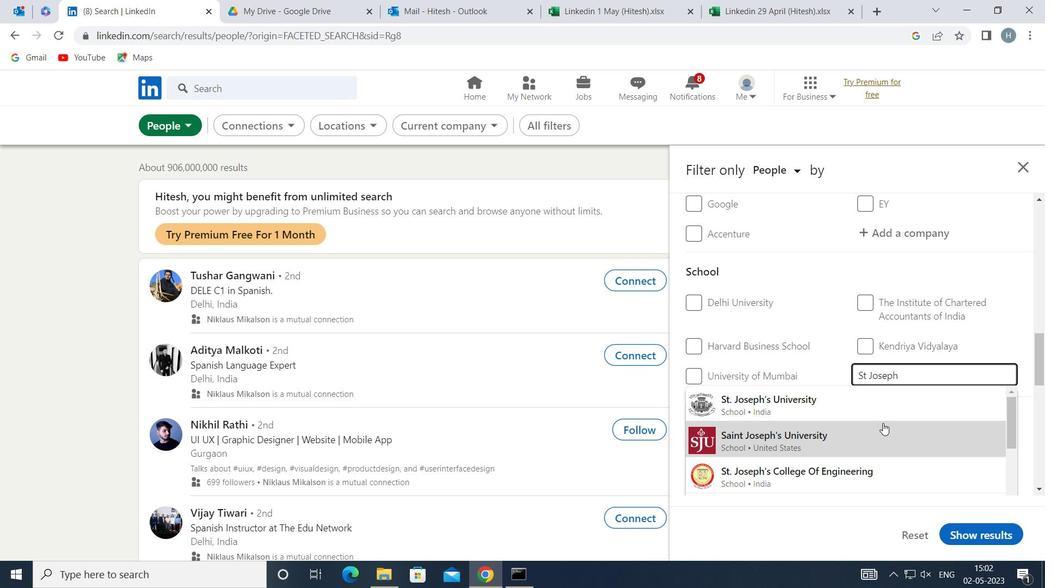 
Action: Mouse moved to (880, 434)
Screenshot: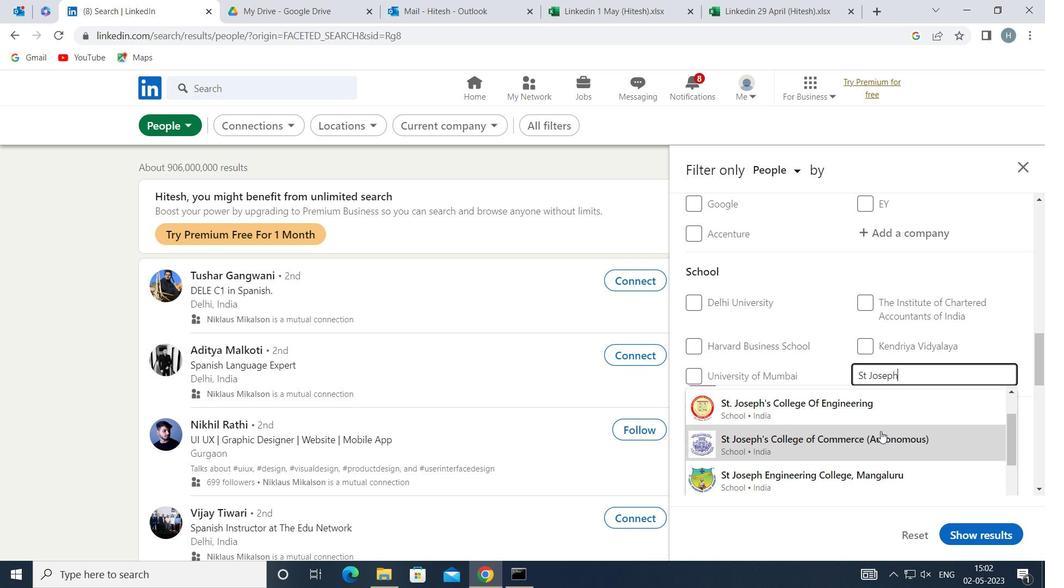 
Action: Mouse scrolled (880, 434) with delta (0, 0)
Screenshot: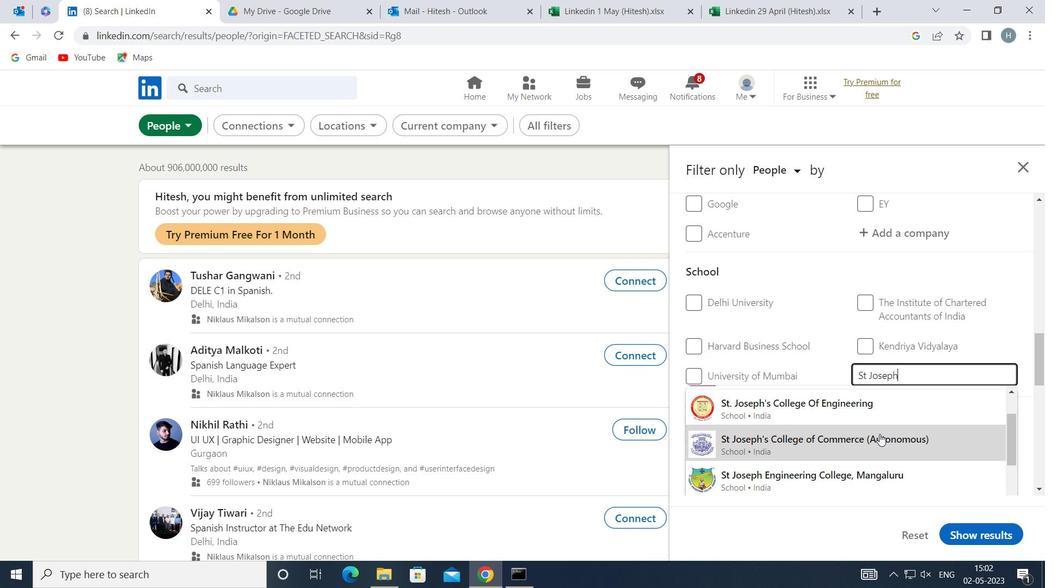 
Action: Mouse scrolled (880, 434) with delta (0, 0)
Screenshot: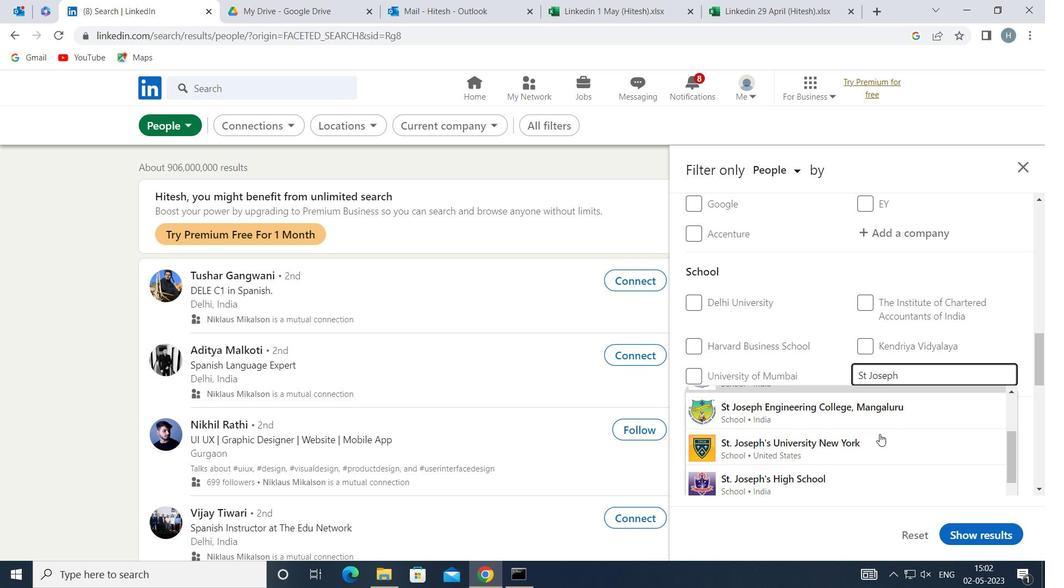 
Action: Mouse scrolled (880, 434) with delta (0, 0)
Screenshot: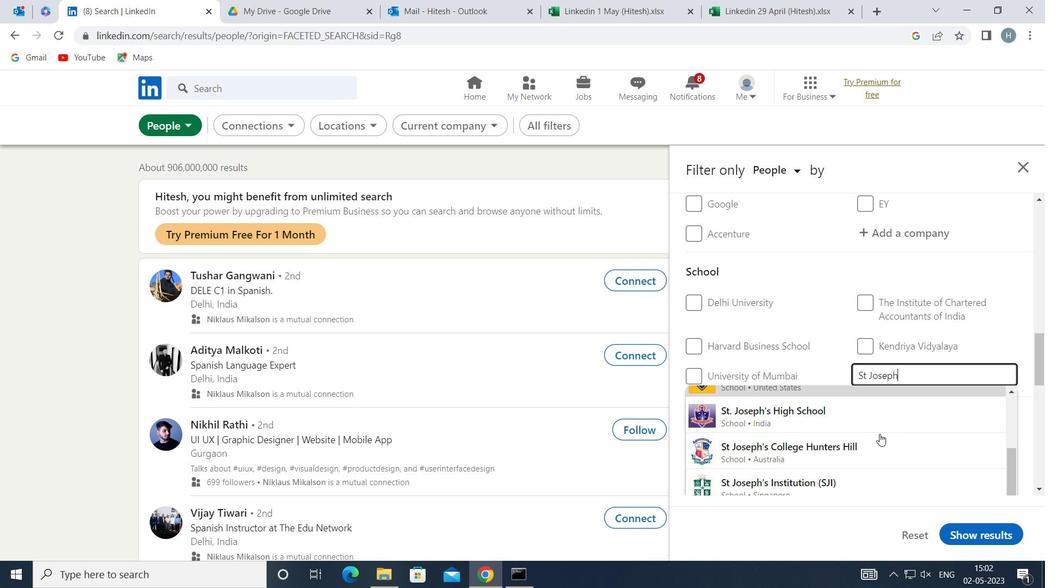 
Action: Mouse scrolled (880, 434) with delta (0, 0)
Screenshot: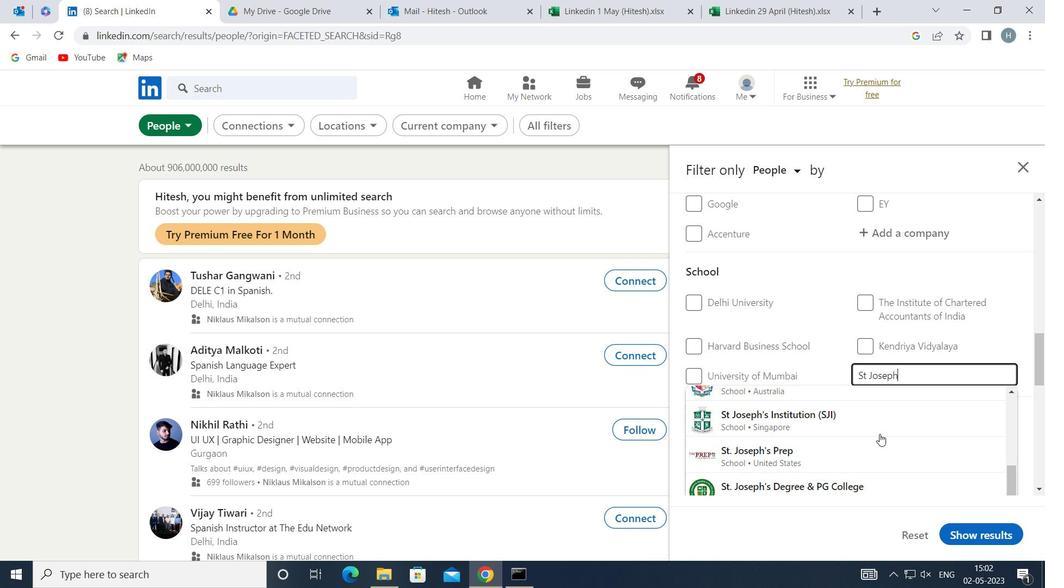 
Action: Mouse scrolled (880, 434) with delta (0, 0)
Screenshot: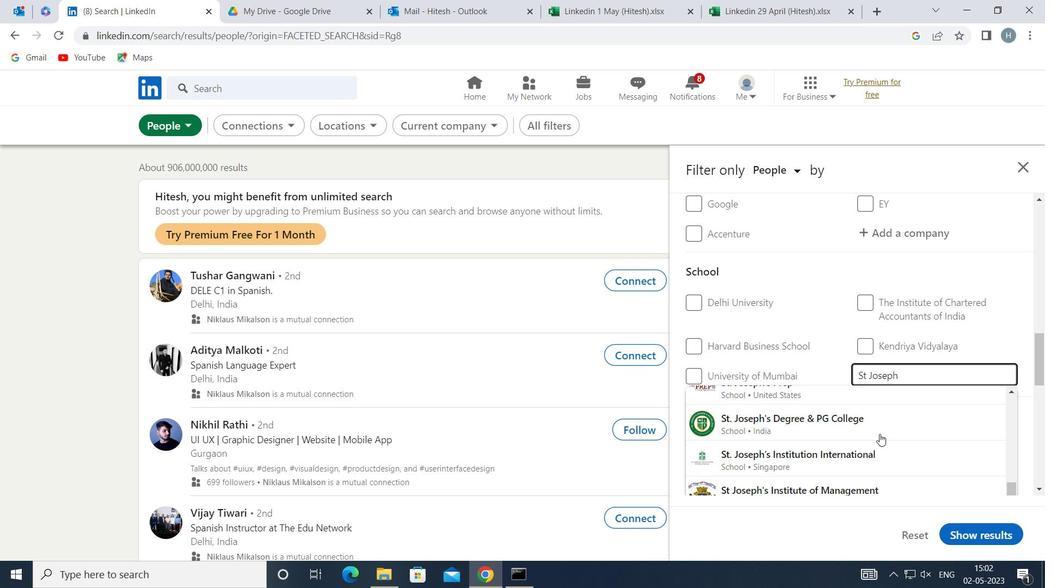 
Action: Mouse scrolled (880, 434) with delta (0, 0)
Screenshot: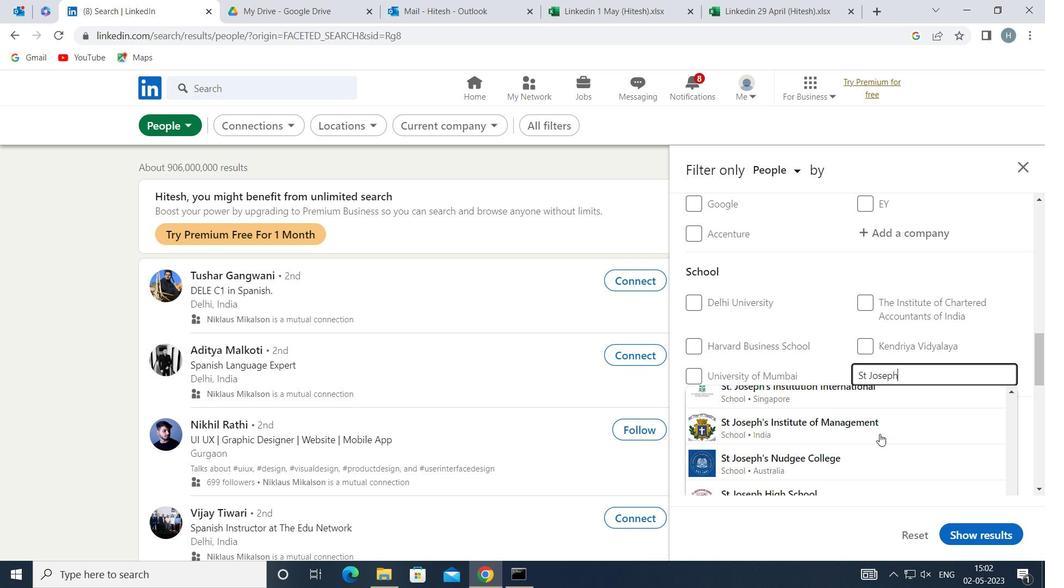 
Action: Mouse scrolled (880, 434) with delta (0, 0)
Screenshot: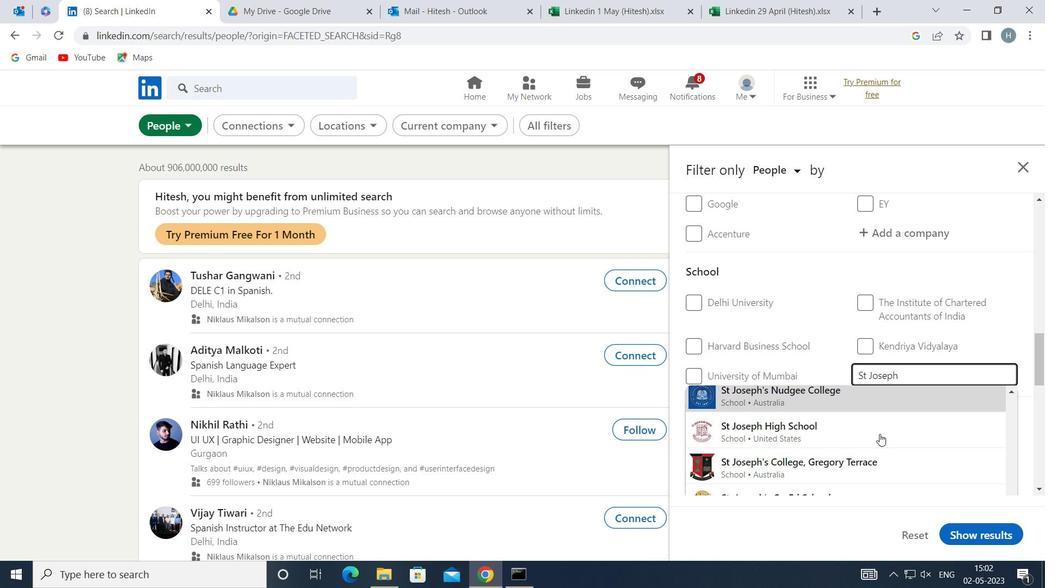 
Action: Mouse scrolled (880, 434) with delta (0, 0)
Screenshot: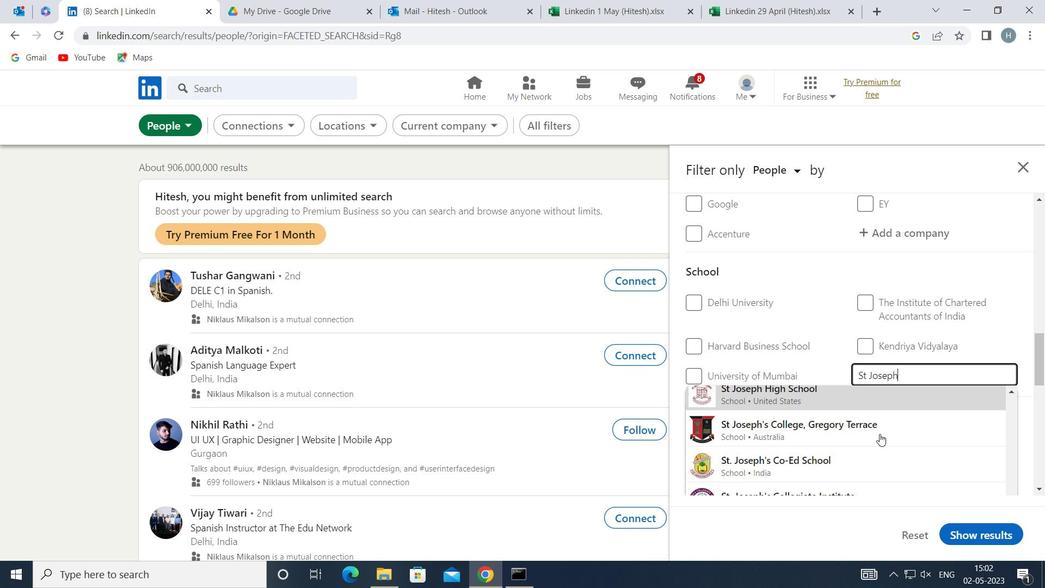 
Action: Mouse scrolled (880, 434) with delta (0, 0)
Screenshot: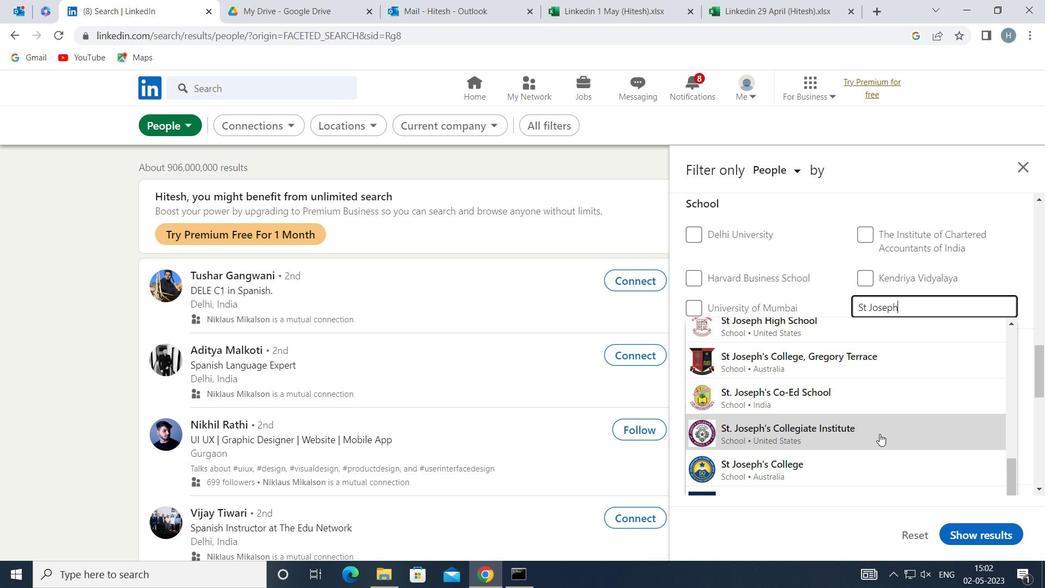 
Action: Mouse scrolled (880, 435) with delta (0, 0)
Screenshot: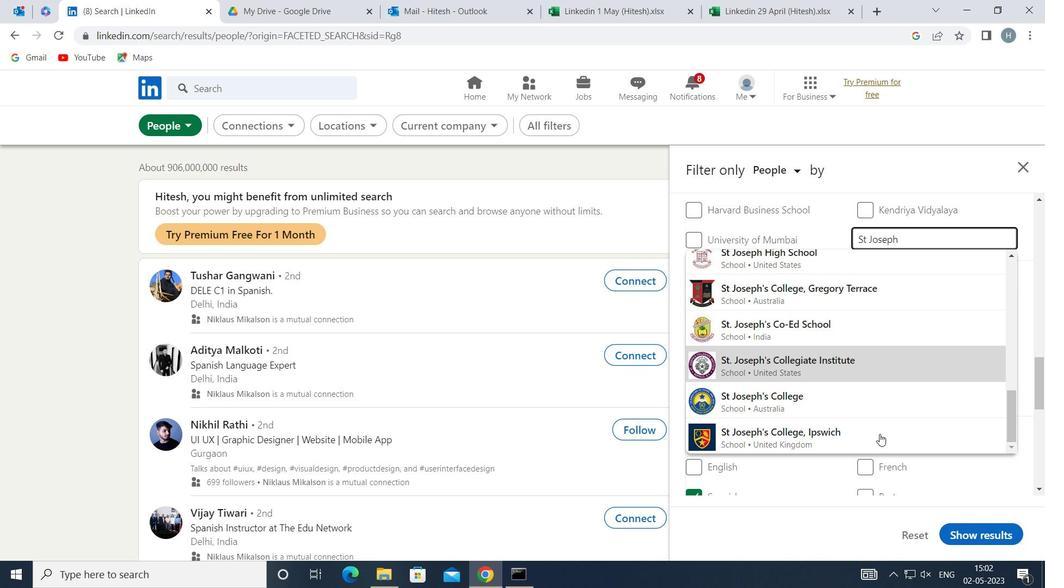 
Action: Mouse scrolled (880, 435) with delta (0, 0)
Screenshot: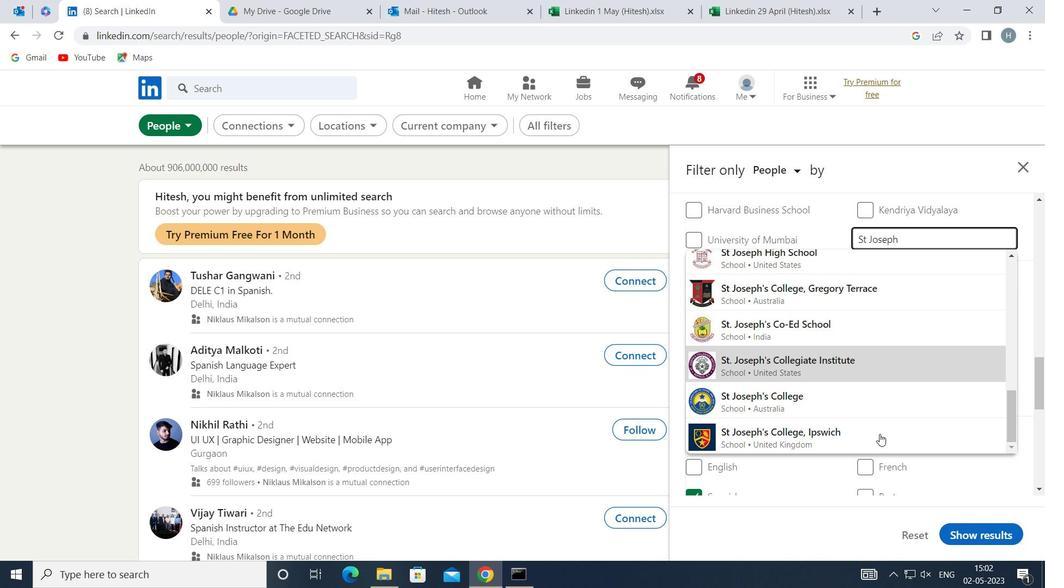 
Action: Mouse scrolled (880, 435) with delta (0, 0)
Screenshot: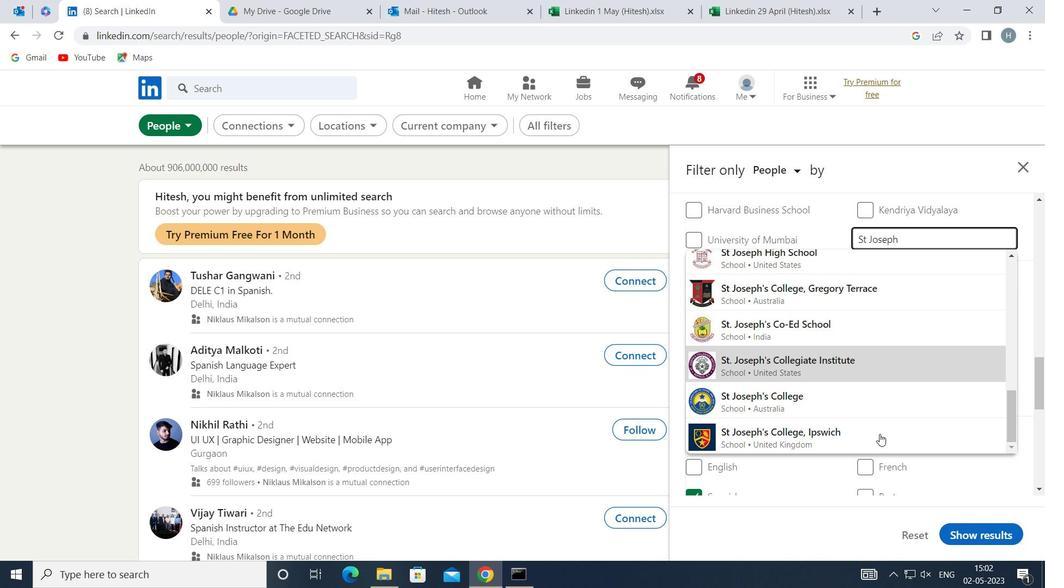 
Action: Mouse scrolled (880, 435) with delta (0, 0)
Screenshot: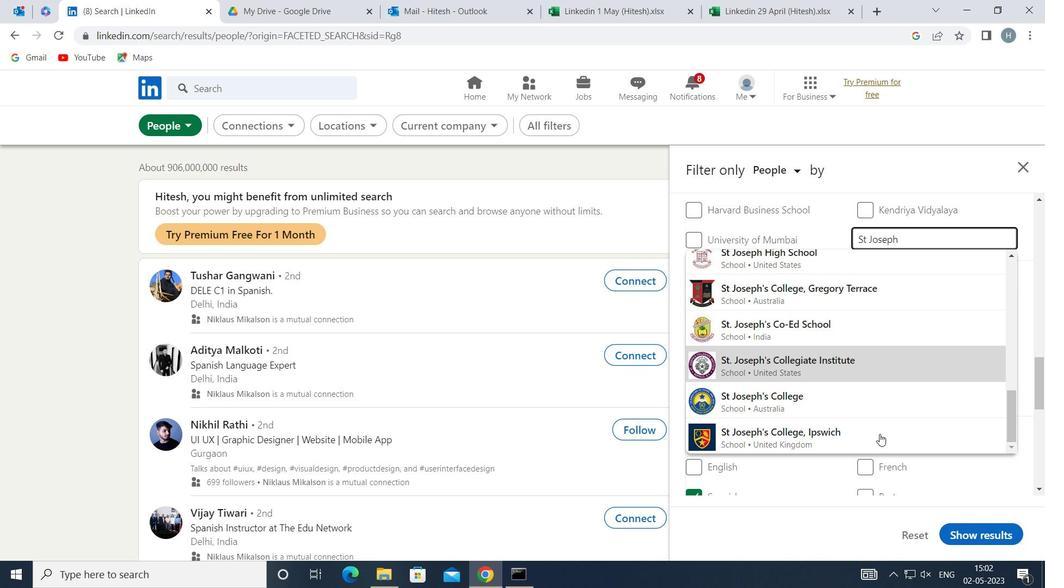 
Action: Mouse scrolled (880, 435) with delta (0, 0)
Screenshot: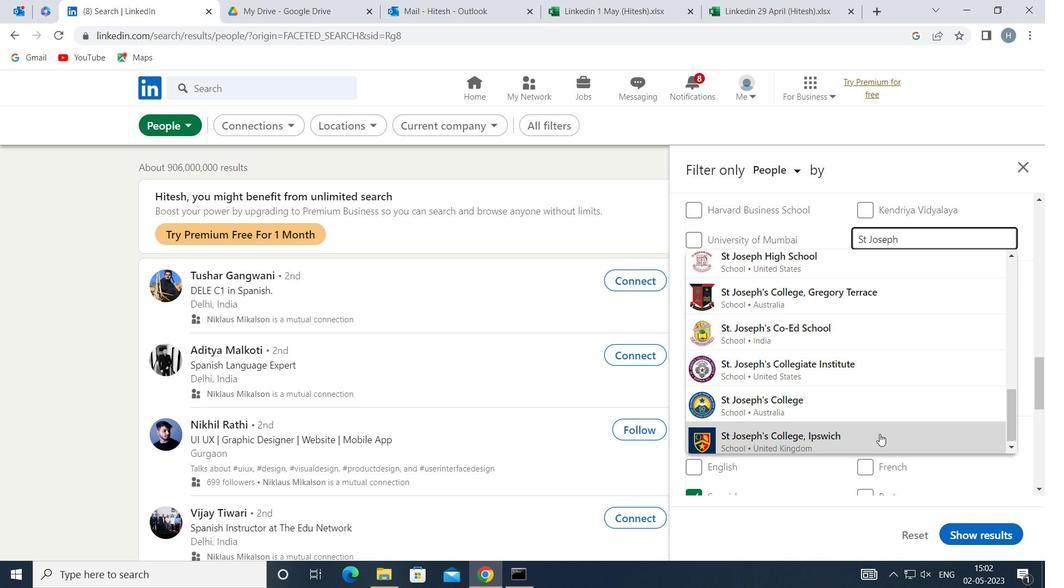 
Action: Mouse scrolled (880, 435) with delta (0, 0)
Screenshot: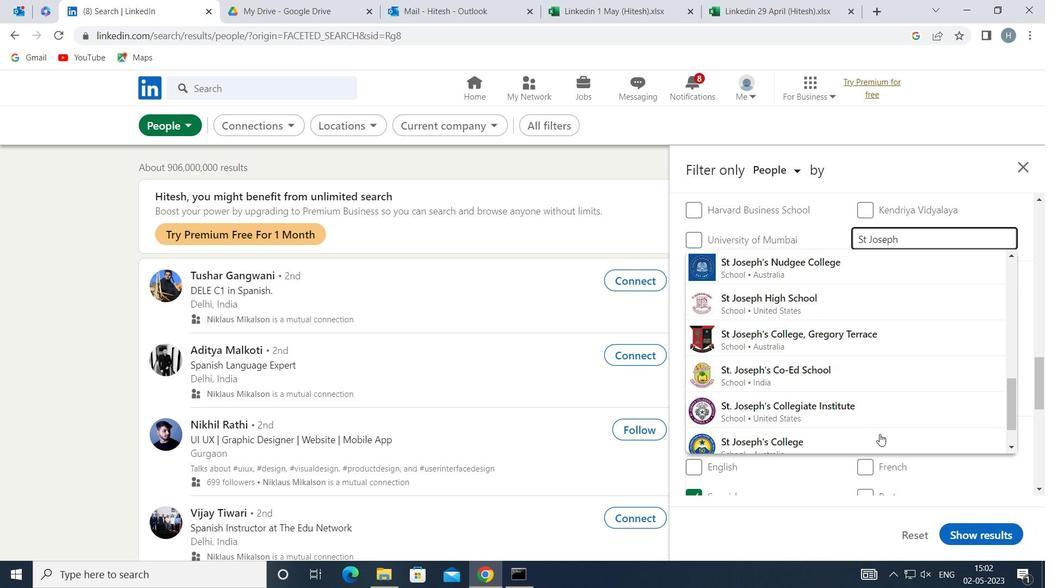 
Action: Mouse scrolled (880, 435) with delta (0, 0)
Screenshot: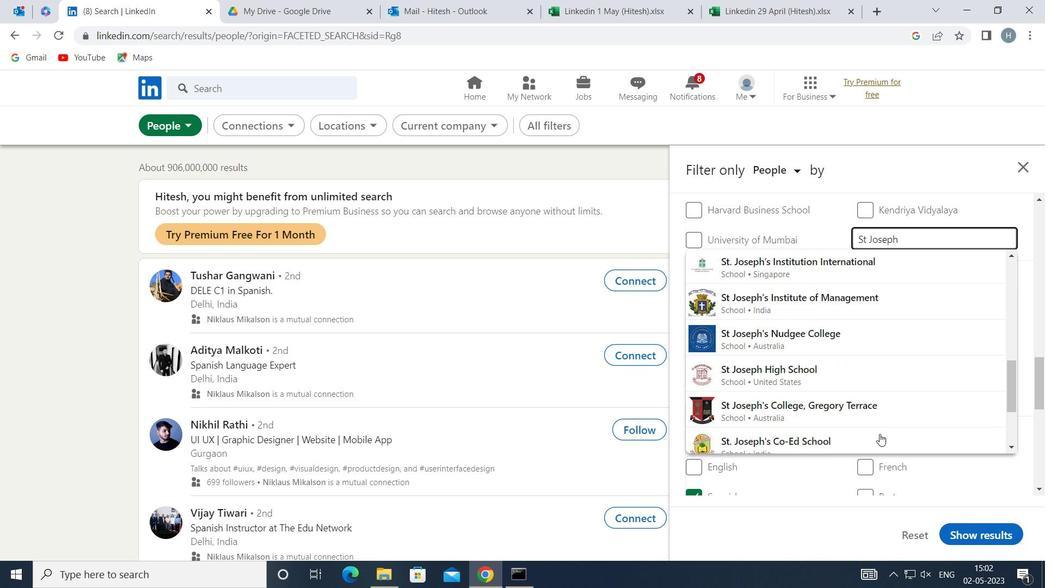 
Action: Mouse scrolled (880, 435) with delta (0, 0)
Screenshot: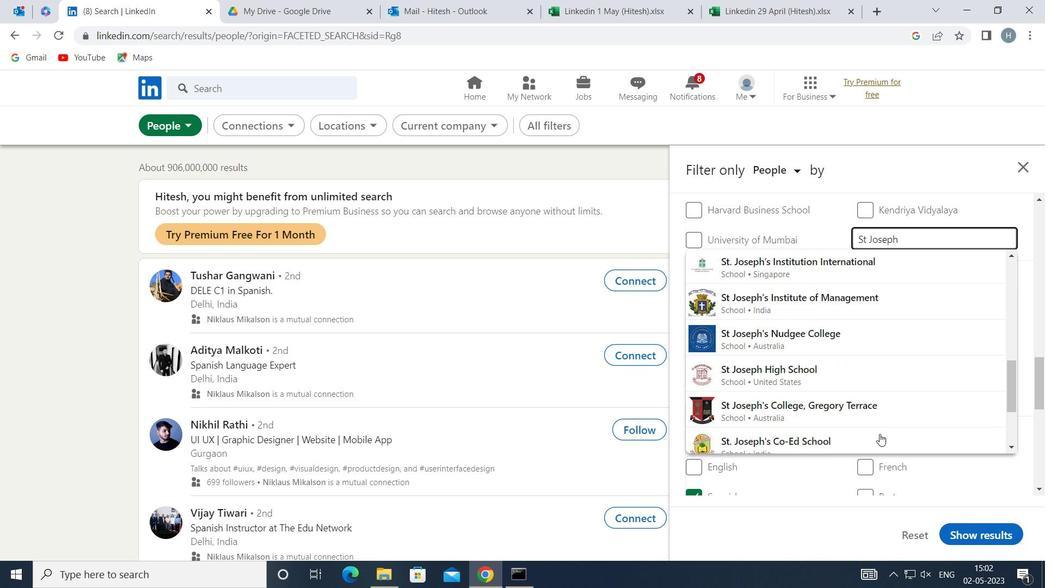 
Action: Mouse moved to (880, 434)
Screenshot: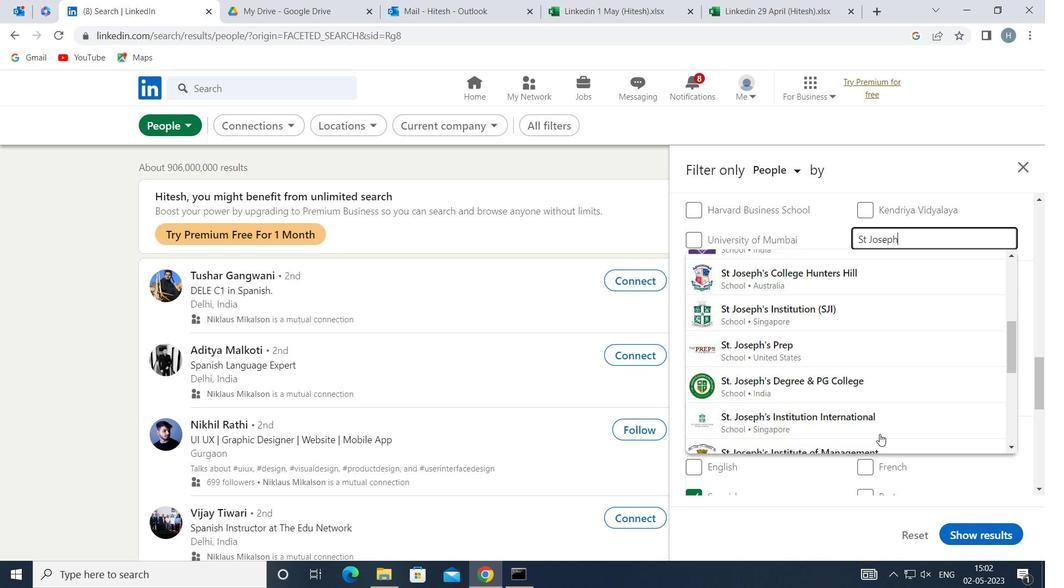
Action: Mouse scrolled (880, 435) with delta (0, 0)
Screenshot: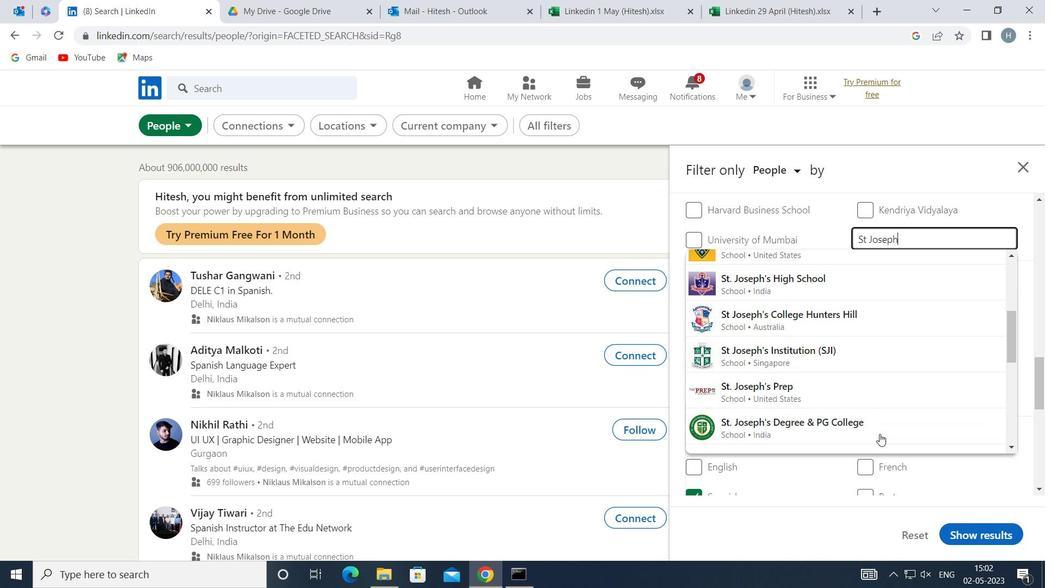 
Action: Mouse scrolled (880, 435) with delta (0, 0)
Screenshot: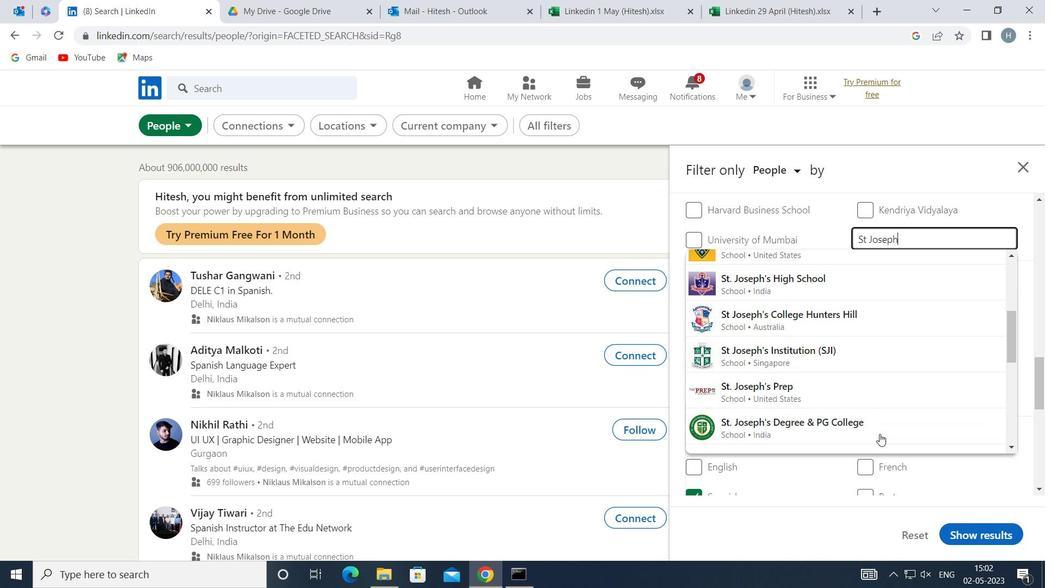 
Action: Mouse scrolled (880, 435) with delta (0, 0)
Screenshot: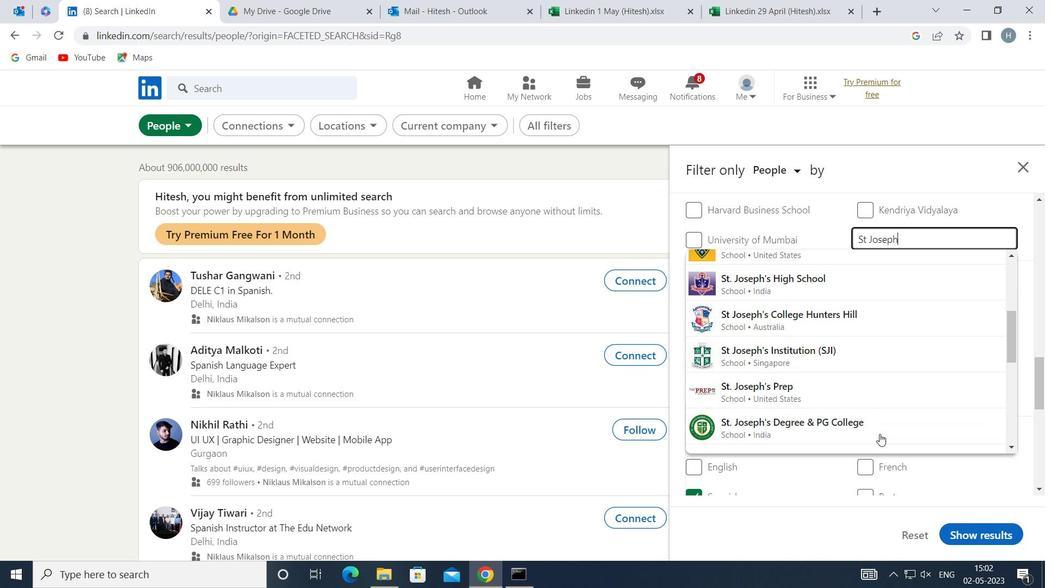 
Action: Mouse scrolled (880, 435) with delta (0, 0)
Screenshot: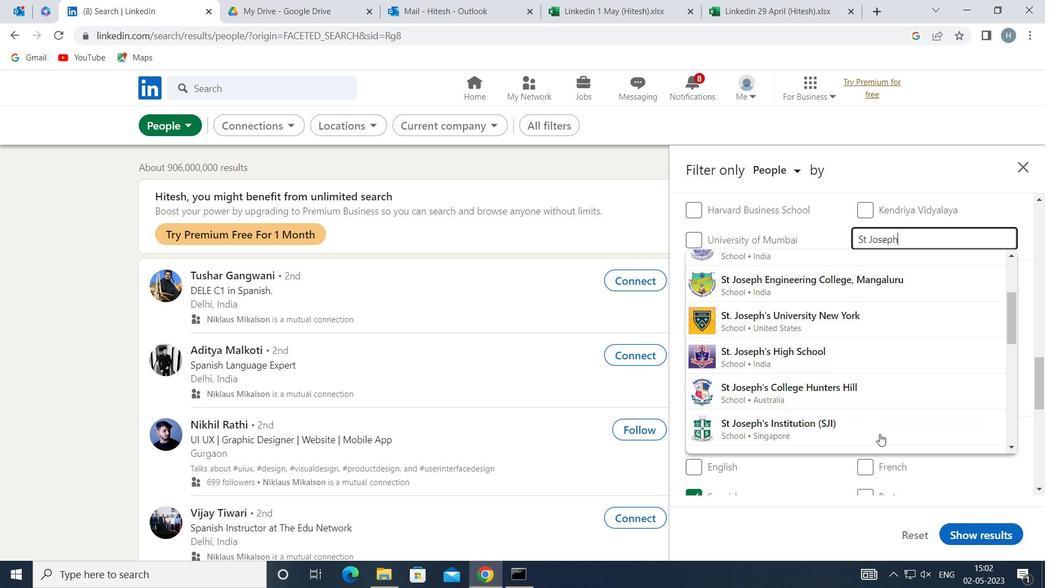 
Action: Mouse moved to (912, 231)
Screenshot: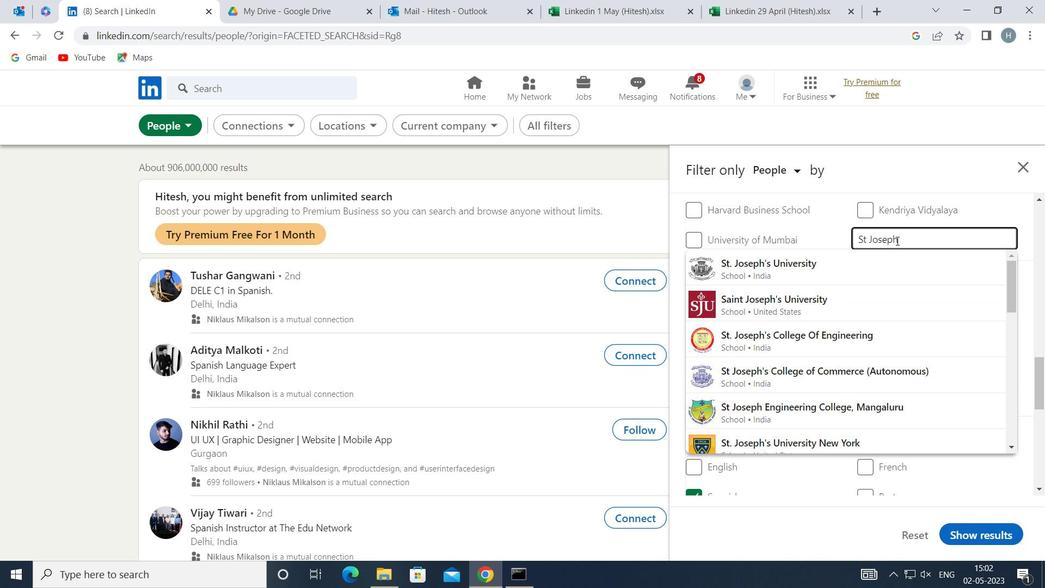 
Action: Key pressed 'S<Key.space><Key.shift>COLLEGE
Screenshot: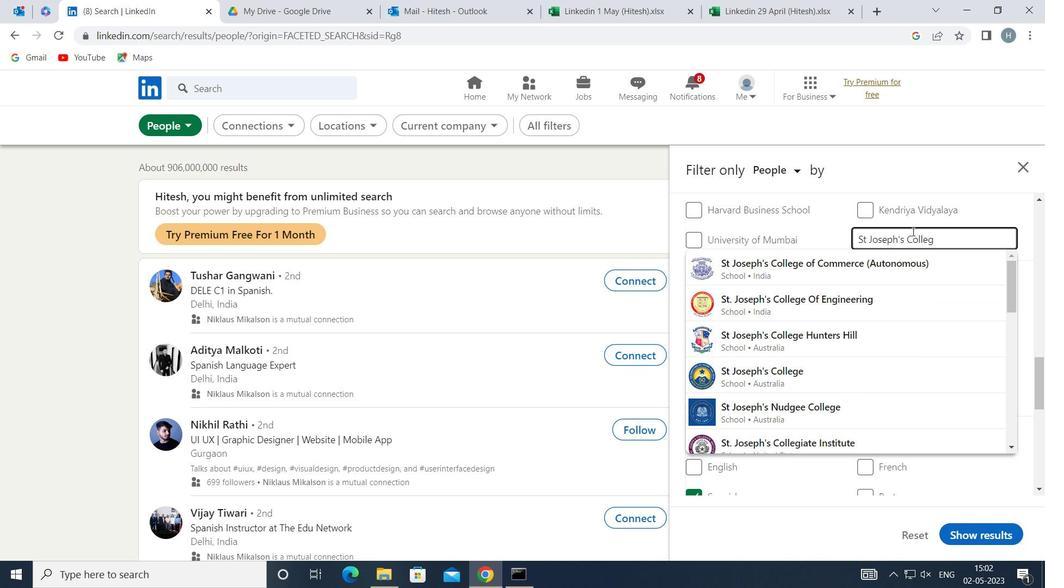 
Action: Mouse moved to (900, 310)
Screenshot: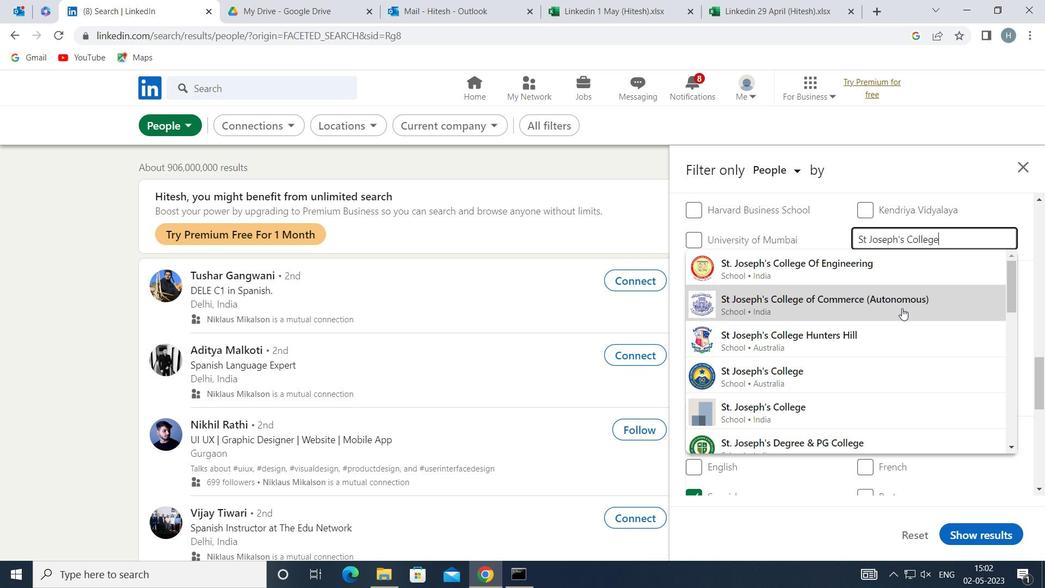 
Action: Mouse scrolled (900, 310) with delta (0, 0)
Screenshot: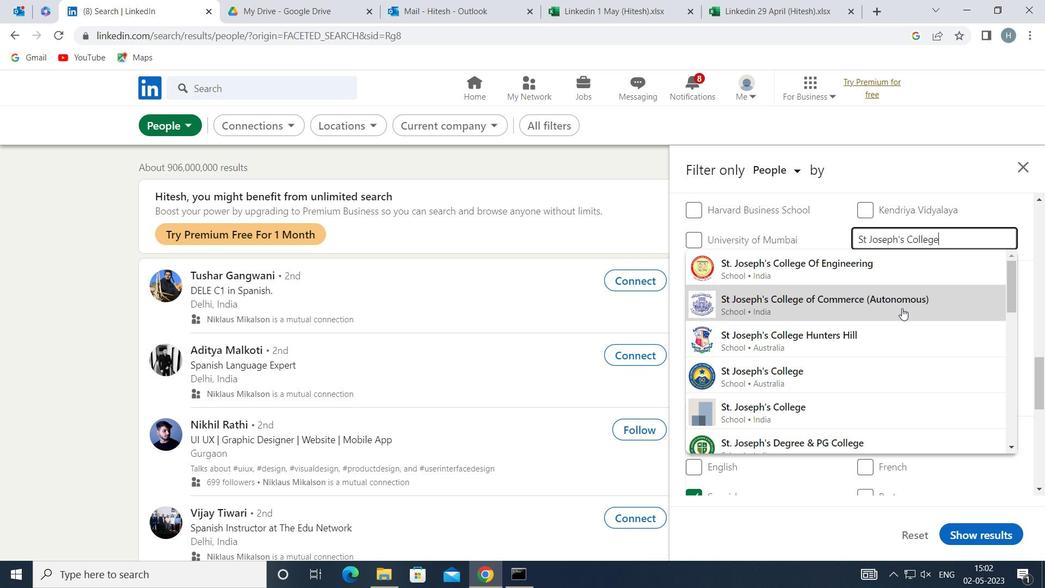 
Action: Mouse moved to (898, 312)
Screenshot: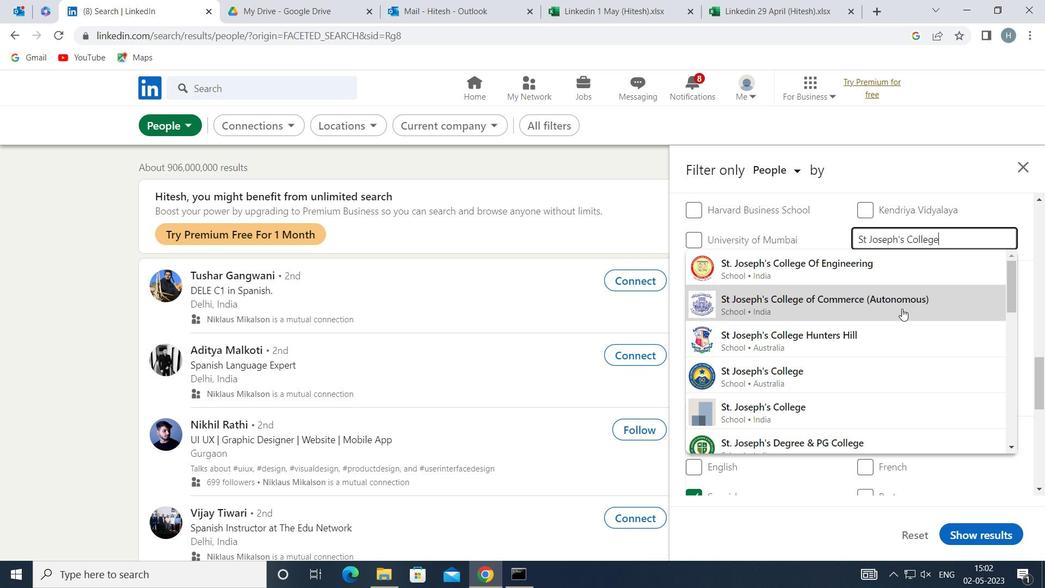 
Action: Mouse scrolled (898, 312) with delta (0, 0)
Screenshot: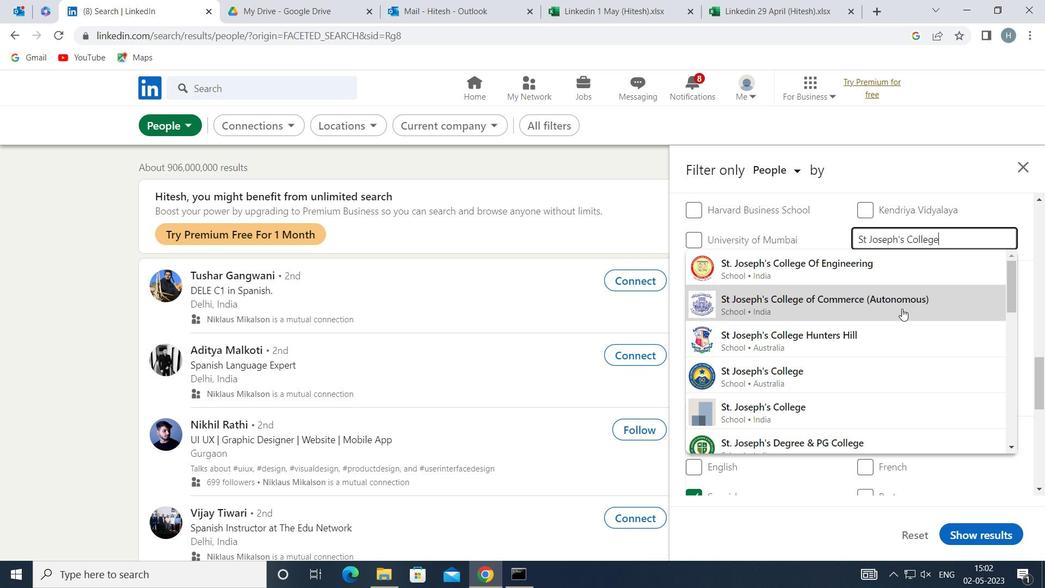 
Action: Mouse moved to (894, 314)
Screenshot: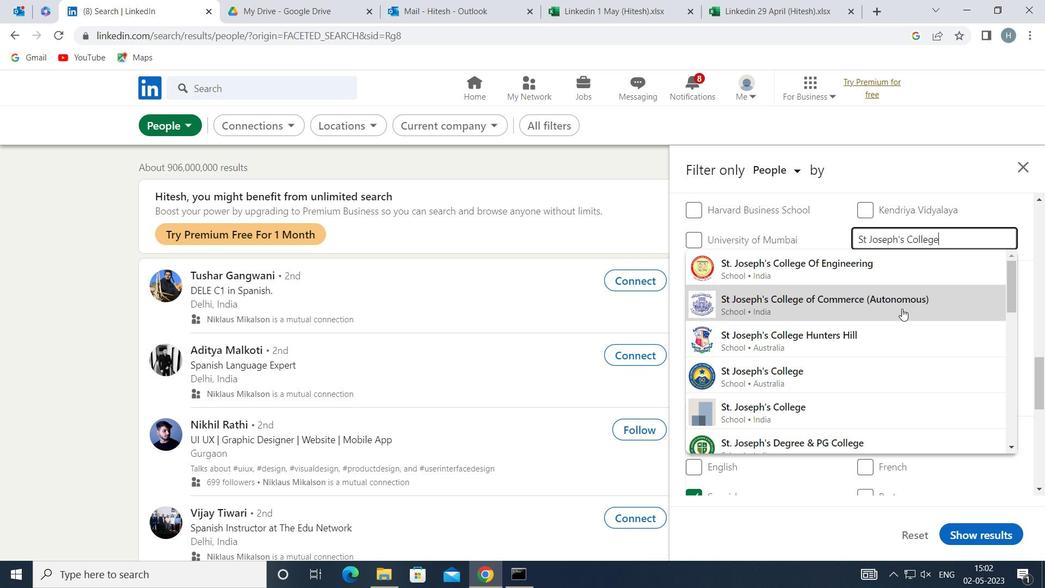 
Action: Mouse scrolled (894, 313) with delta (0, 0)
Screenshot: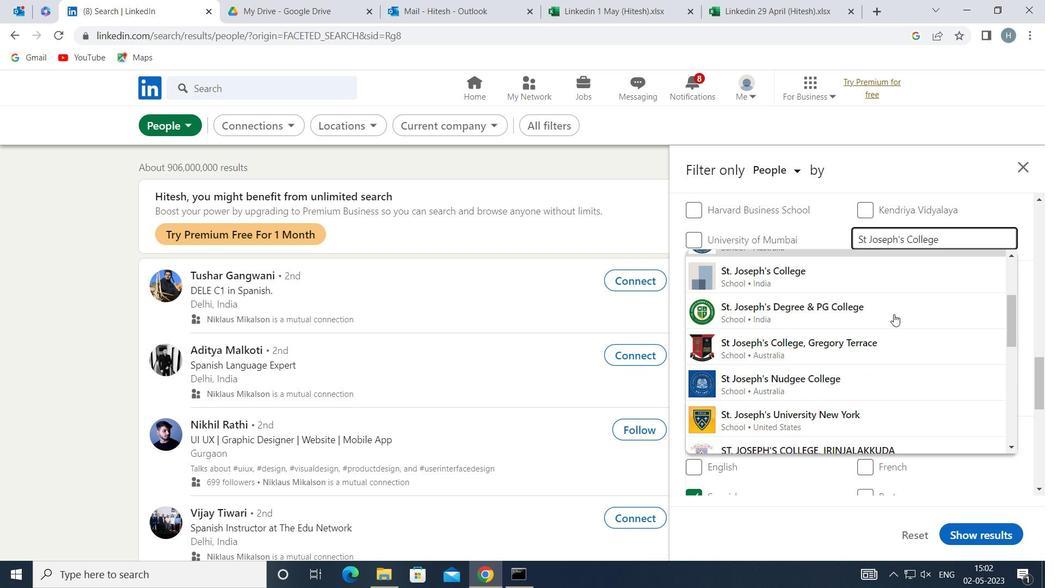 
Action: Mouse scrolled (894, 313) with delta (0, 0)
Screenshot: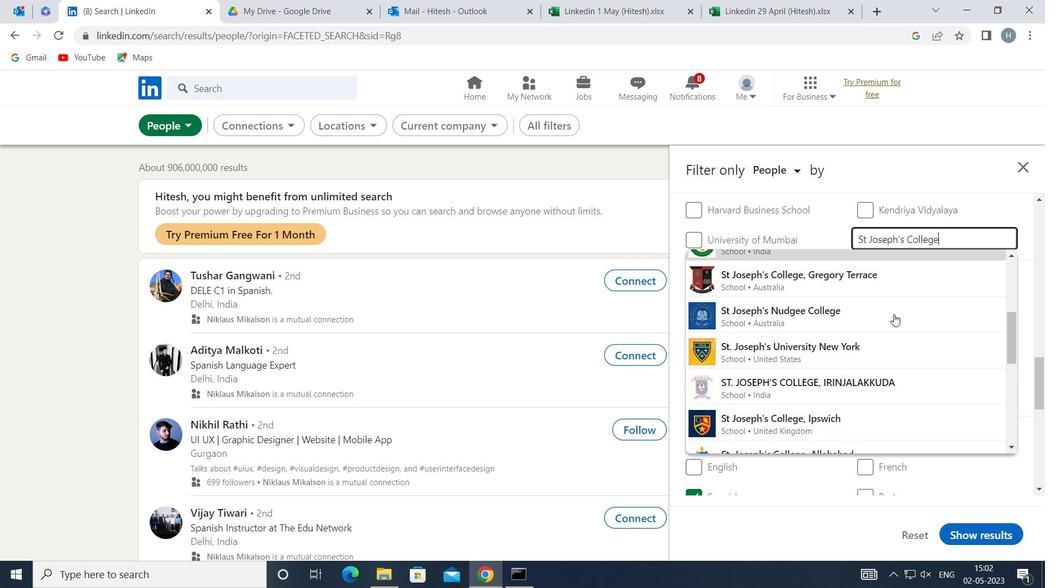 
Action: Mouse scrolled (894, 313) with delta (0, 0)
Screenshot: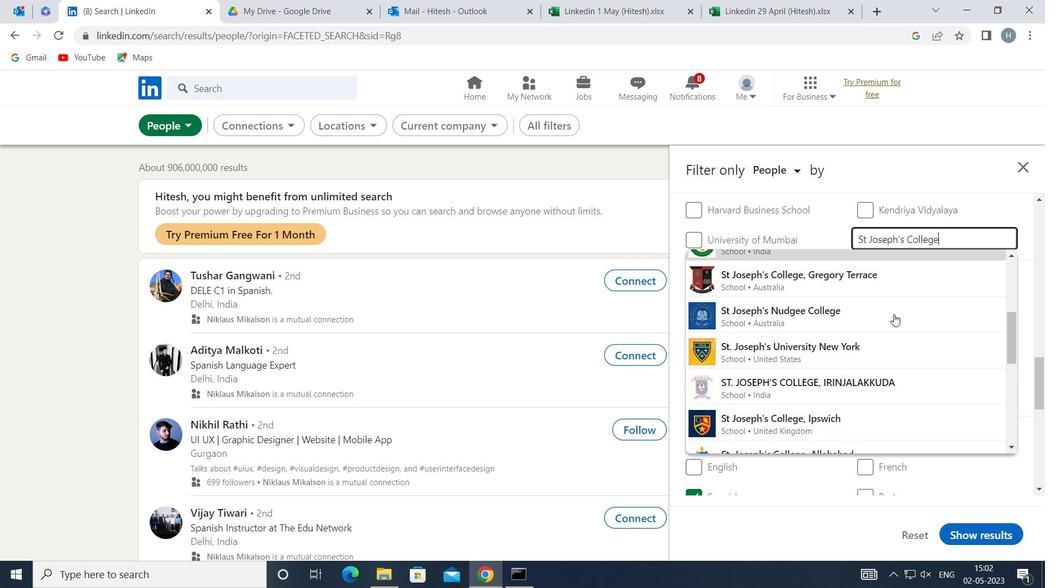 
Action: Mouse moved to (895, 349)
Screenshot: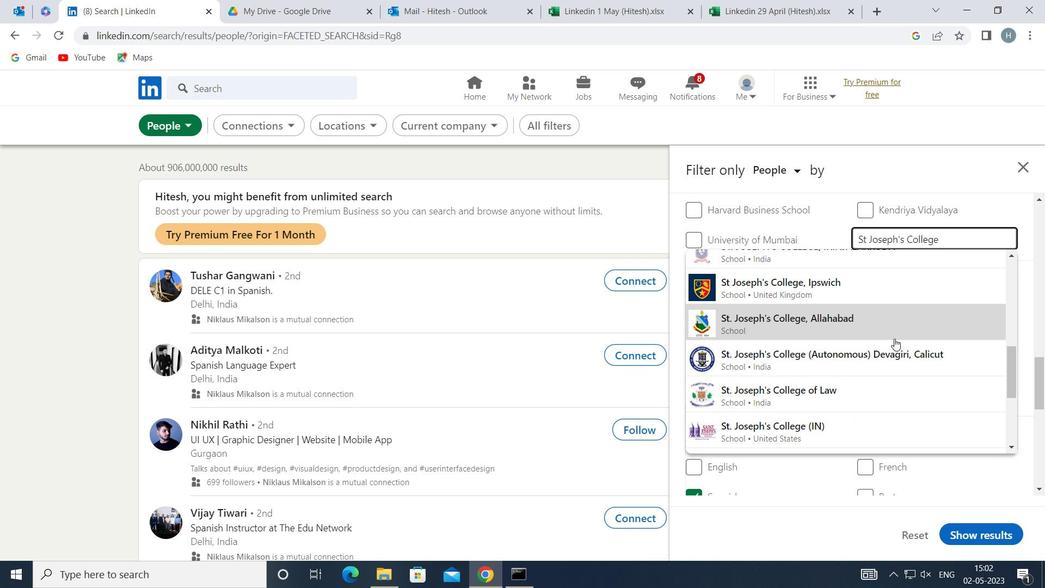 
Action: Mouse pressed left at (895, 349)
Screenshot: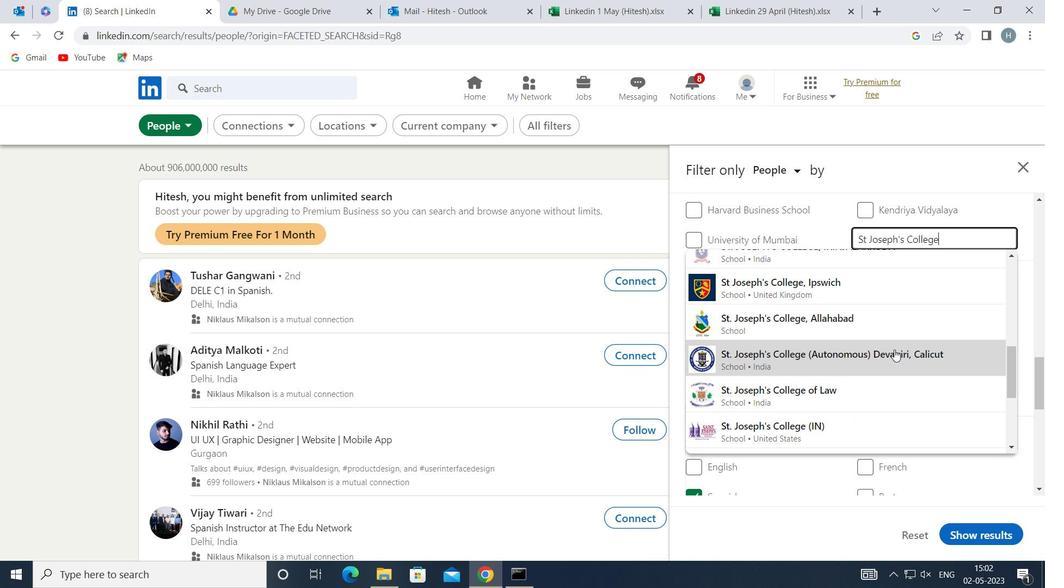 
Action: Mouse moved to (873, 319)
Screenshot: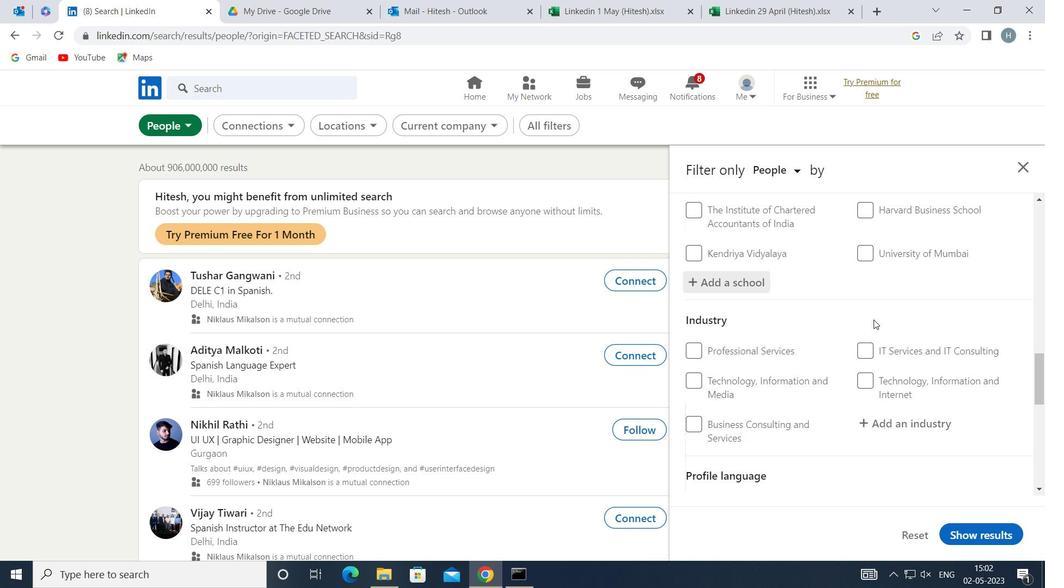 
Action: Mouse scrolled (873, 319) with delta (0, 0)
Screenshot: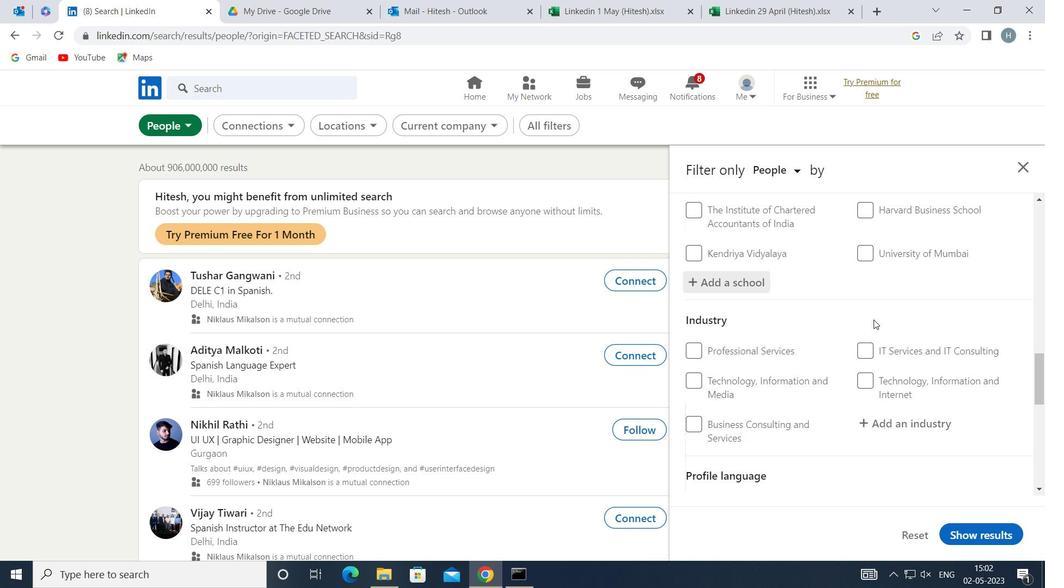
Action: Mouse moved to (912, 358)
Screenshot: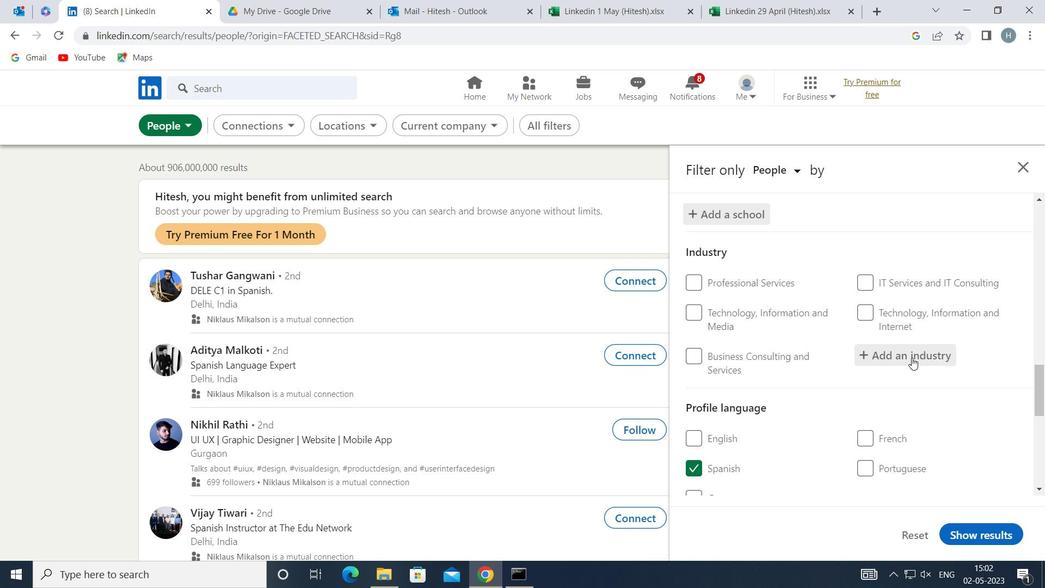 
Action: Mouse pressed left at (912, 358)
Screenshot: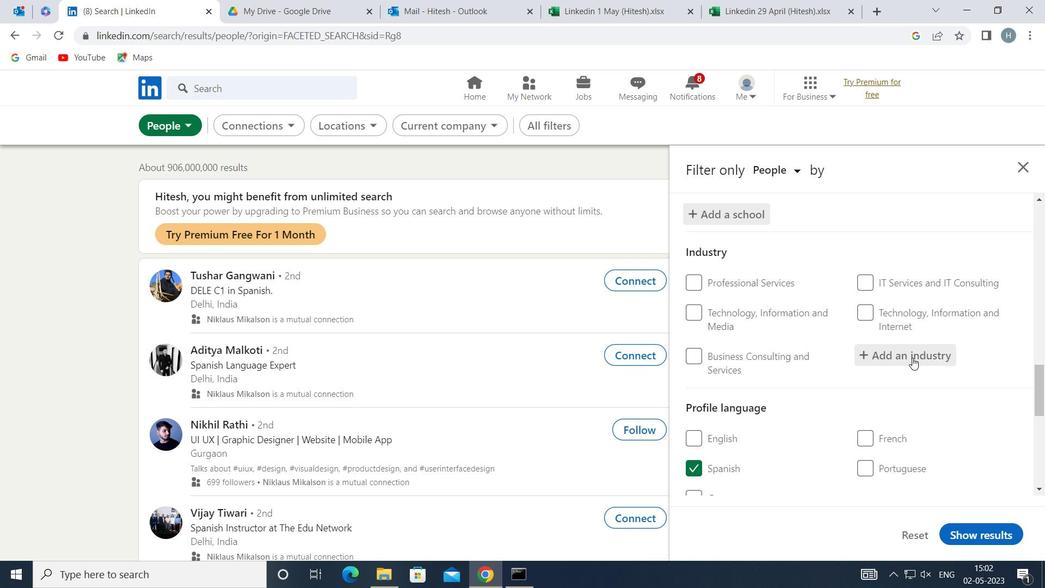 
Action: Mouse moved to (912, 357)
Screenshot: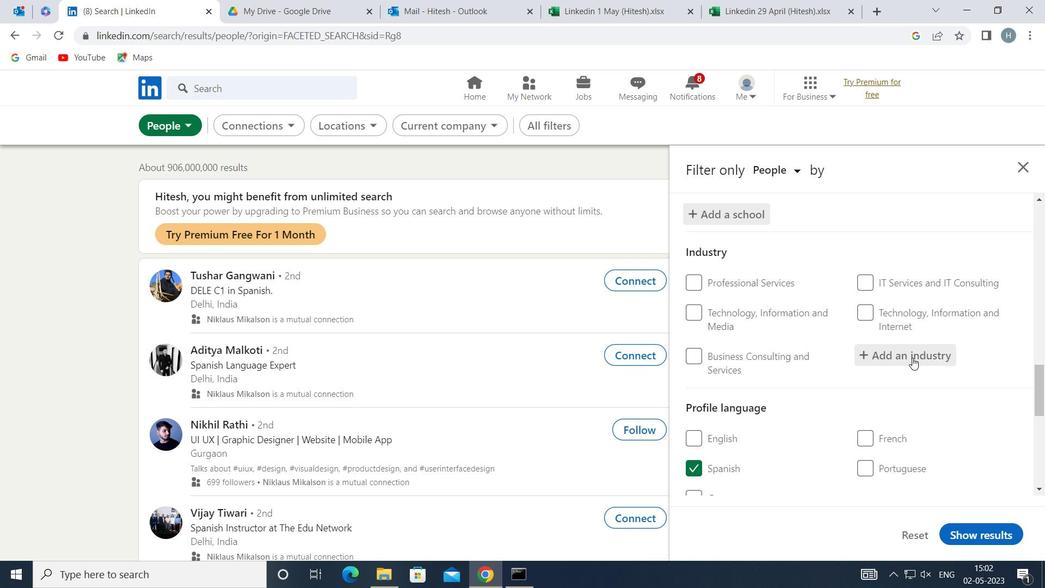 
Action: Key pressed <Key.shift>BOOK<Key.space>
Screenshot: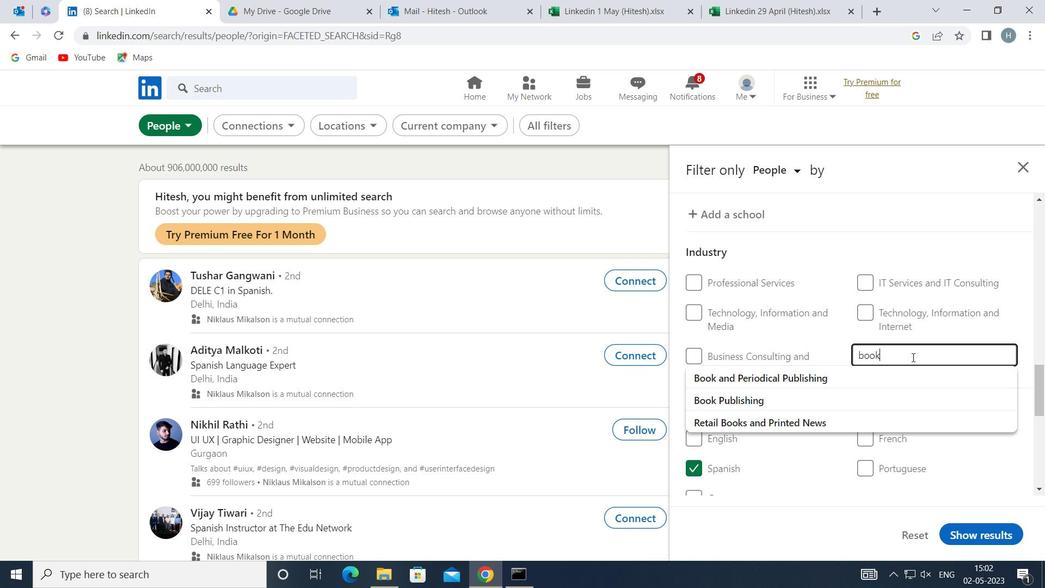 
Action: Mouse moved to (839, 392)
Screenshot: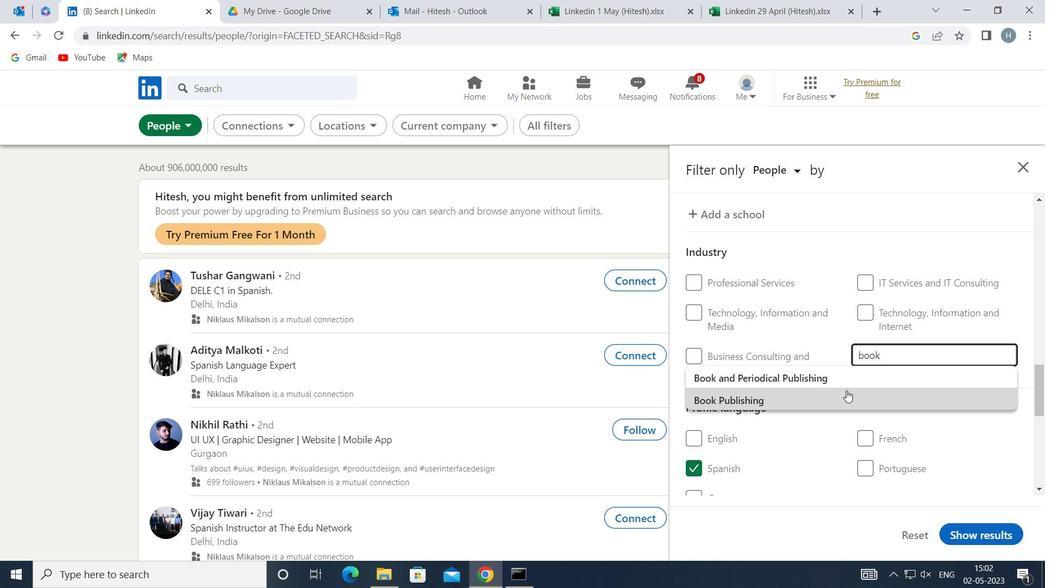 
Action: Mouse pressed left at (839, 392)
Screenshot: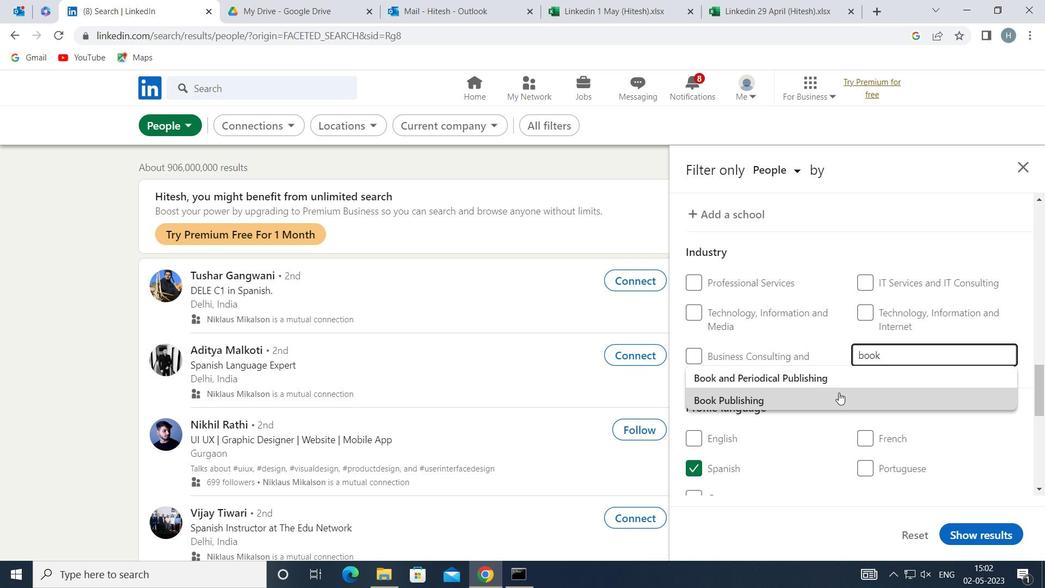 
Action: Mouse moved to (826, 373)
Screenshot: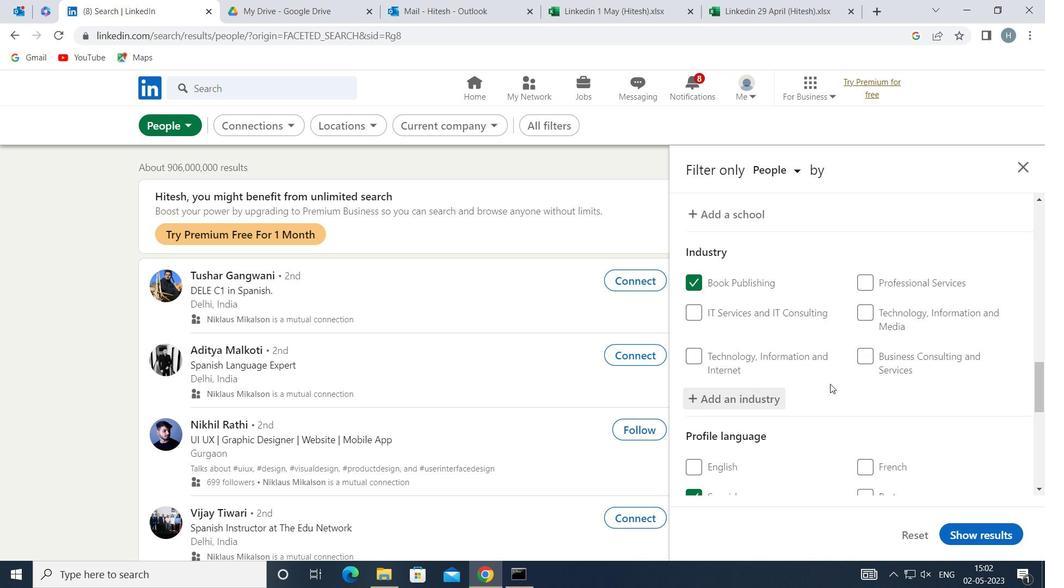 
Action: Mouse scrolled (826, 372) with delta (0, 0)
Screenshot: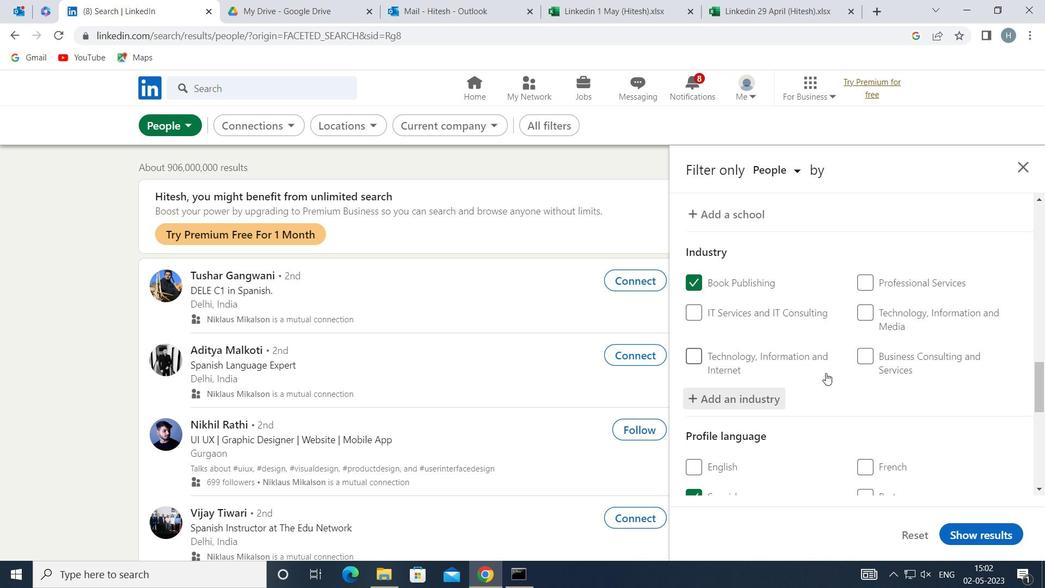 
Action: Mouse scrolled (826, 372) with delta (0, 0)
Screenshot: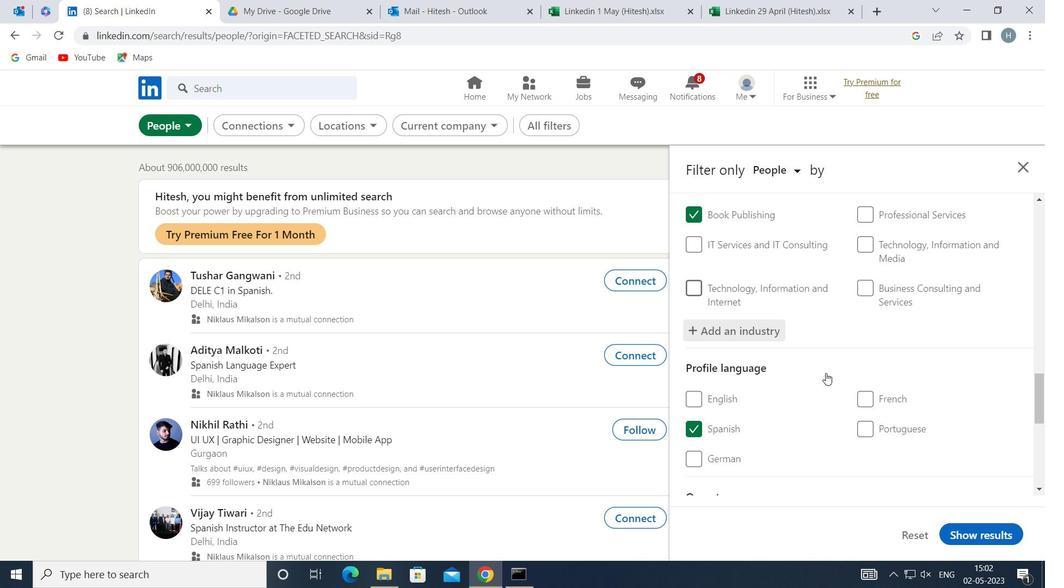 
Action: Mouse scrolled (826, 372) with delta (0, 0)
Screenshot: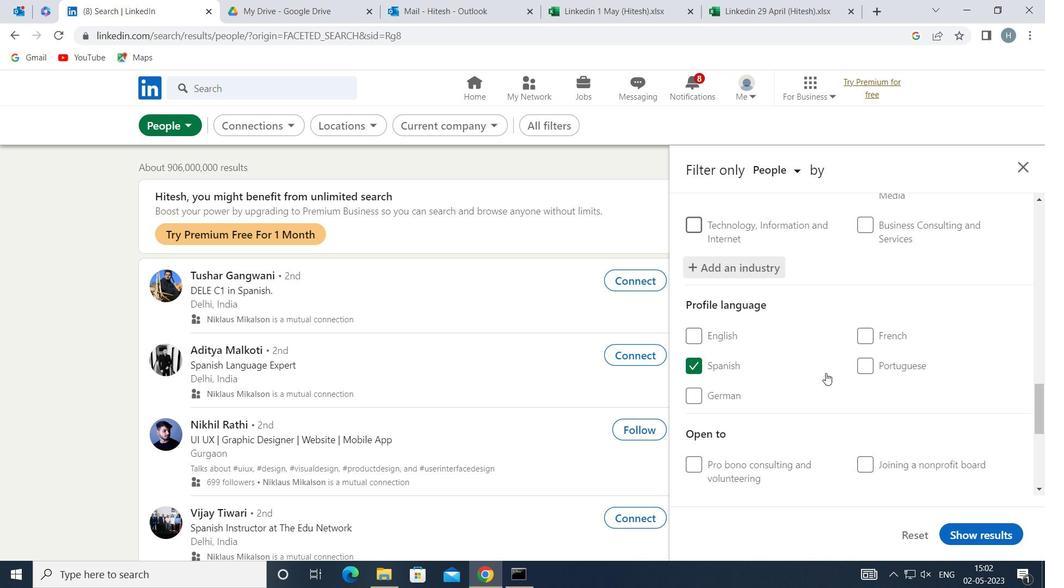 
Action: Mouse scrolled (826, 372) with delta (0, 0)
Screenshot: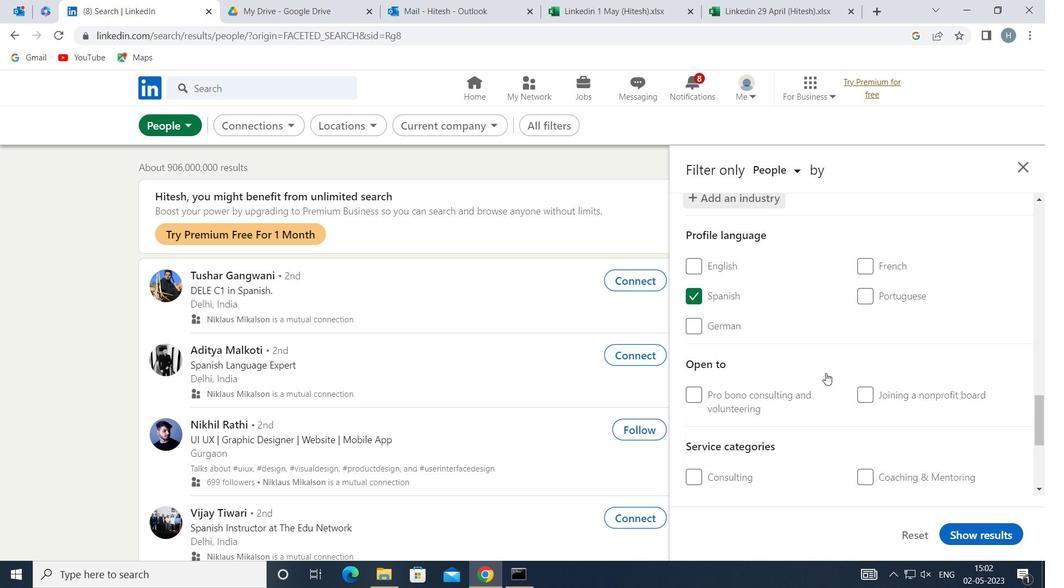 
Action: Mouse moved to (829, 371)
Screenshot: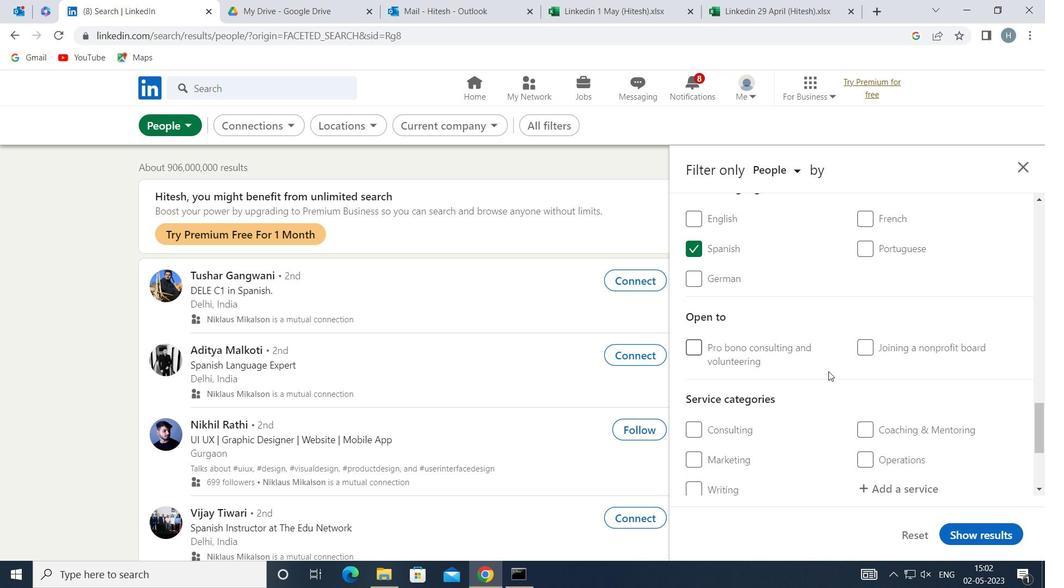 
Action: Mouse scrolled (829, 371) with delta (0, 0)
Screenshot: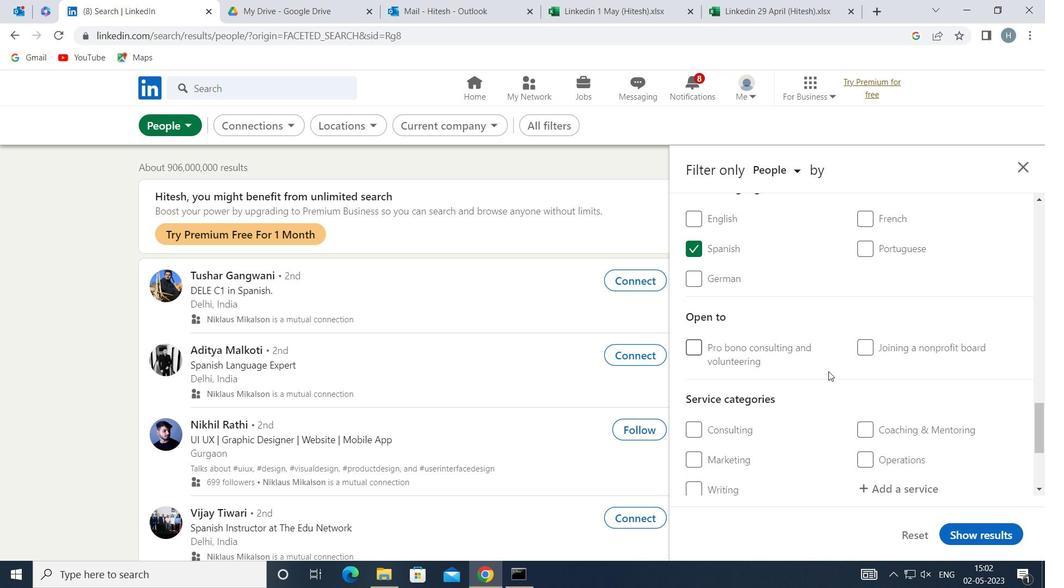 
Action: Mouse moved to (830, 371)
Screenshot: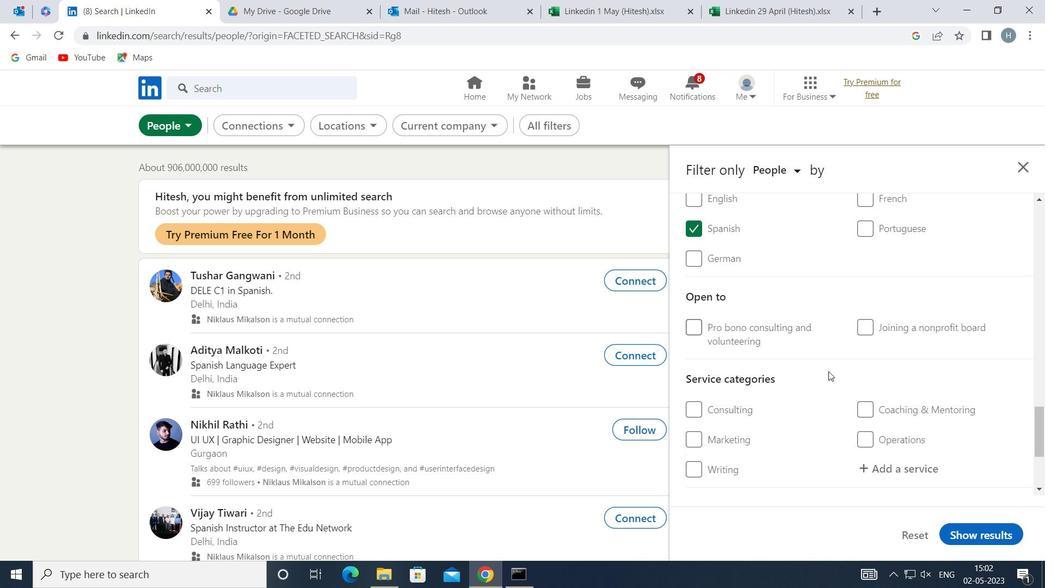 
Action: Mouse scrolled (830, 371) with delta (0, 0)
Screenshot: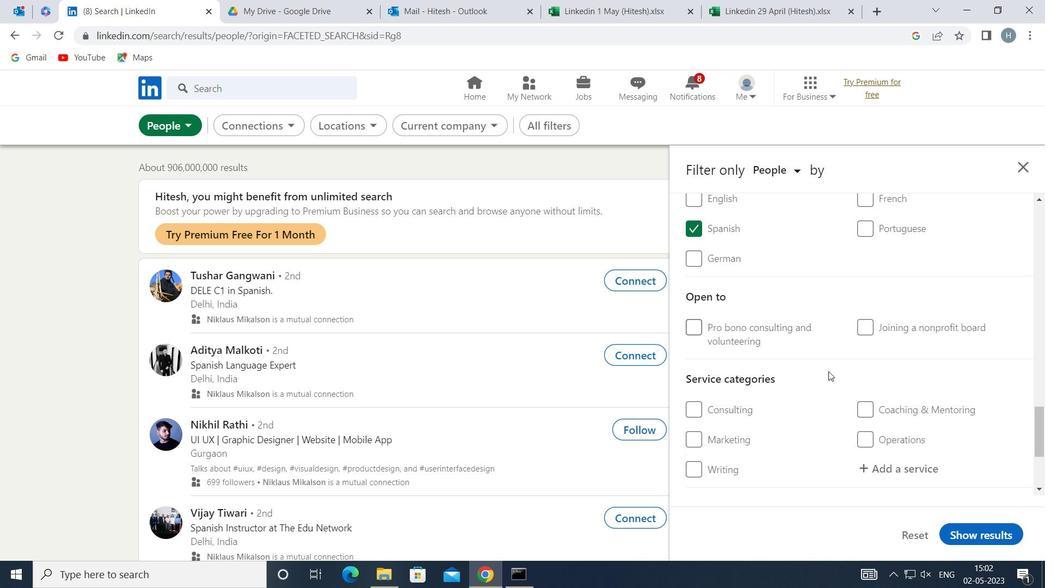 
Action: Mouse moved to (919, 324)
Screenshot: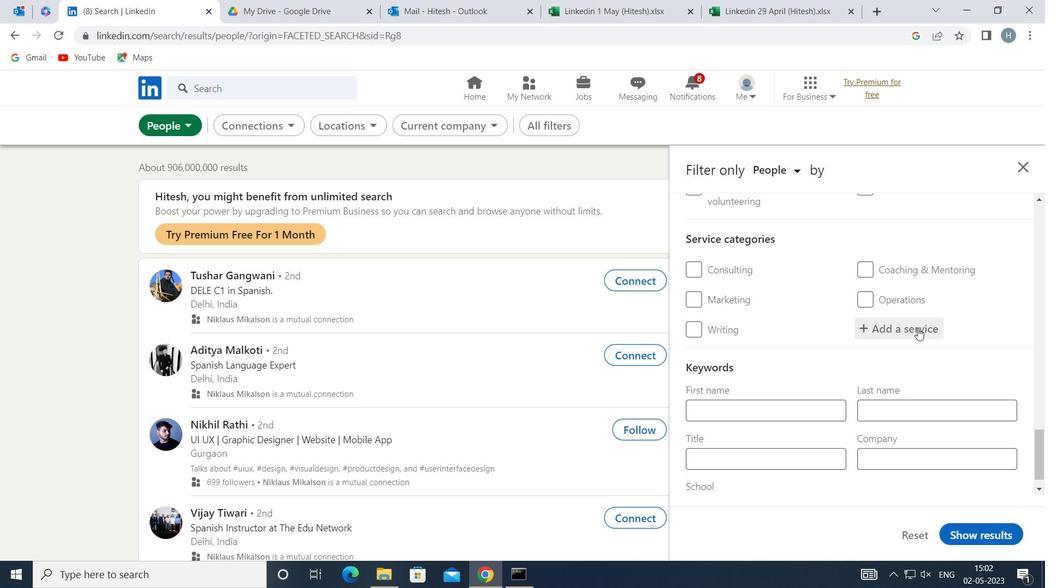 
Action: Mouse pressed left at (919, 324)
Screenshot: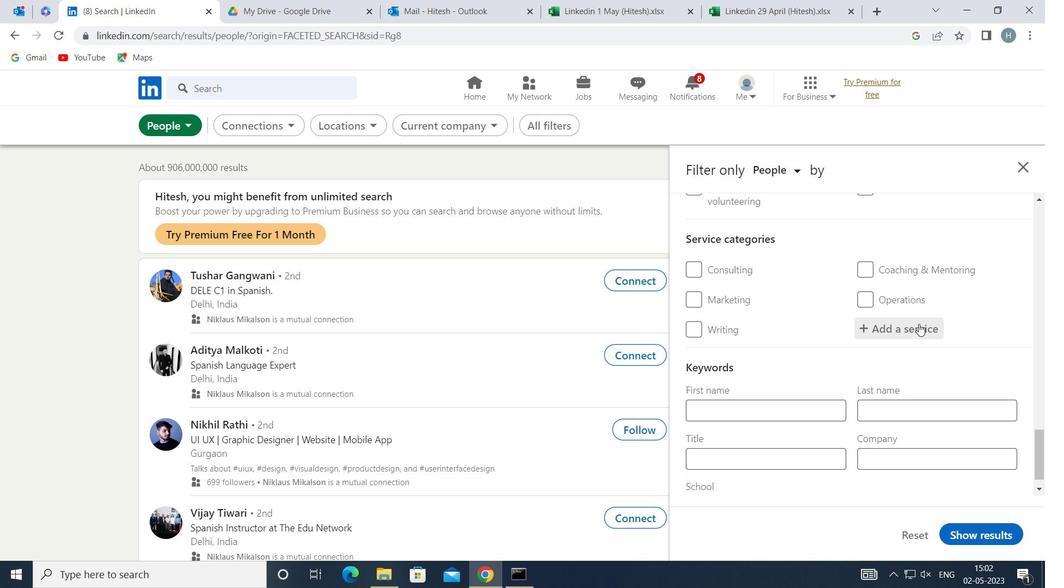 
Action: Key pressed <Key.shift>TRAN
Screenshot: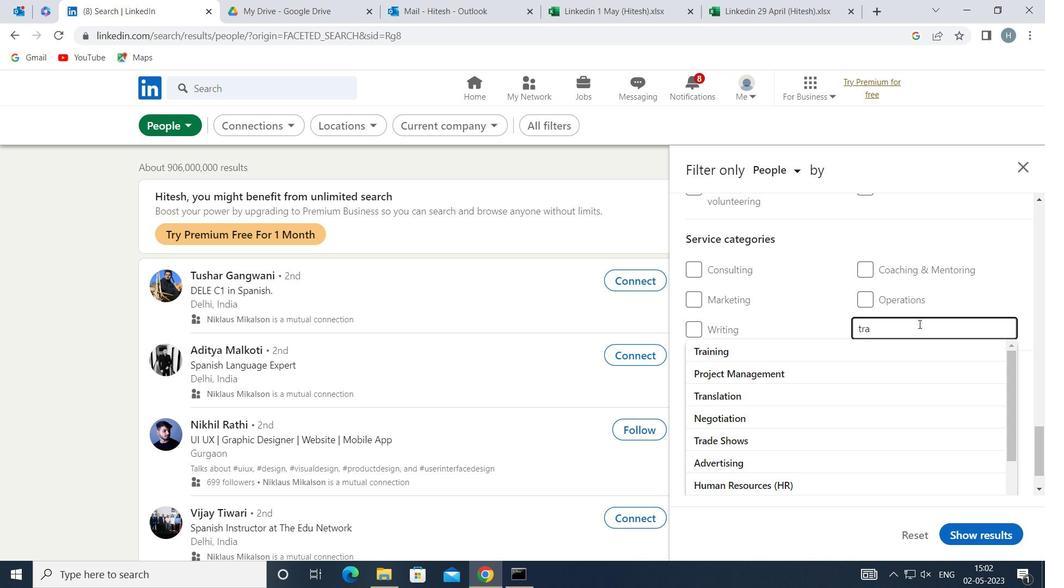 
Action: Mouse moved to (866, 349)
Screenshot: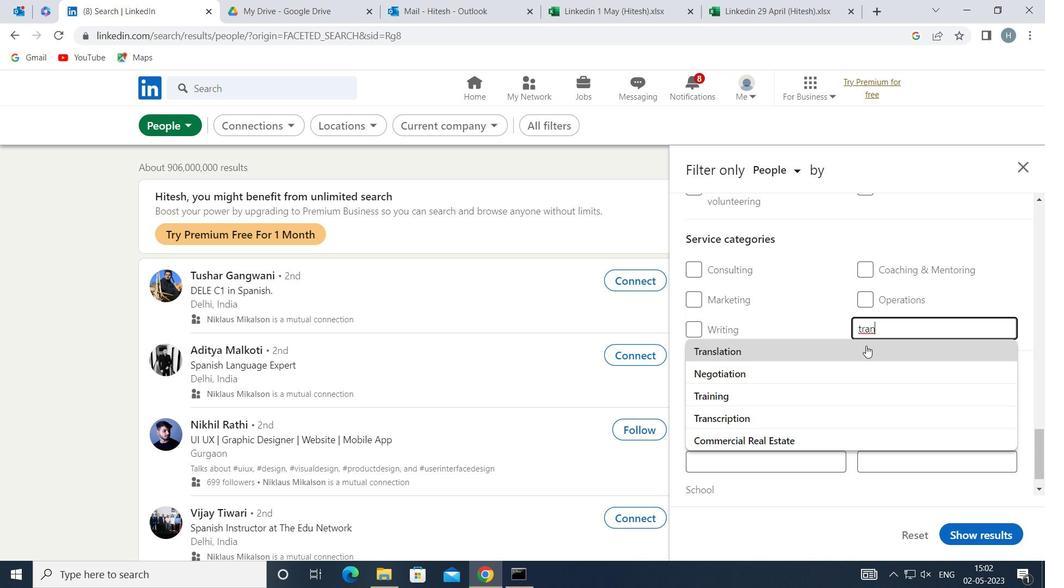 
Action: Mouse pressed left at (866, 349)
Screenshot: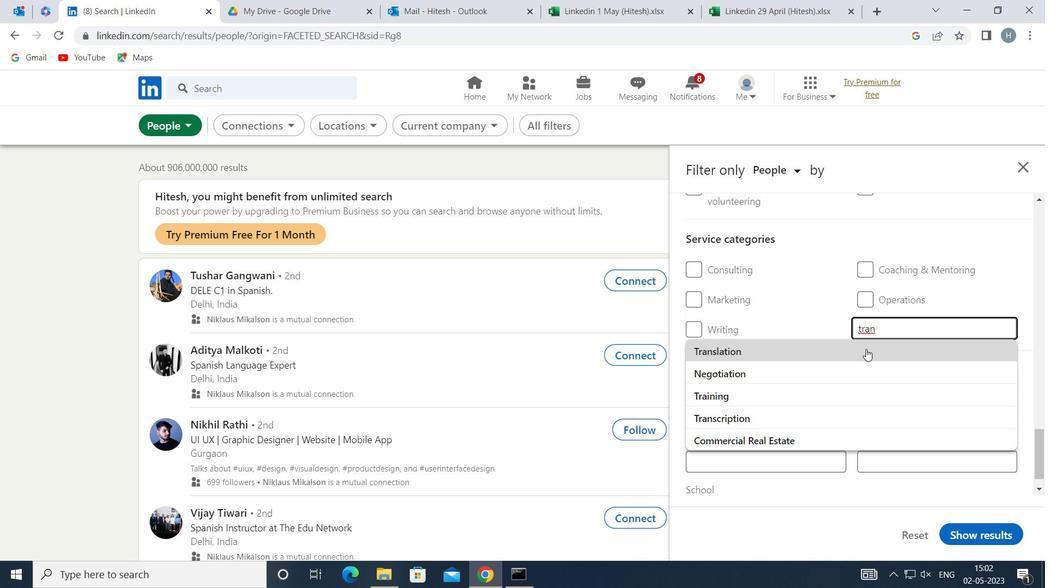 
Action: Mouse moved to (815, 365)
Screenshot: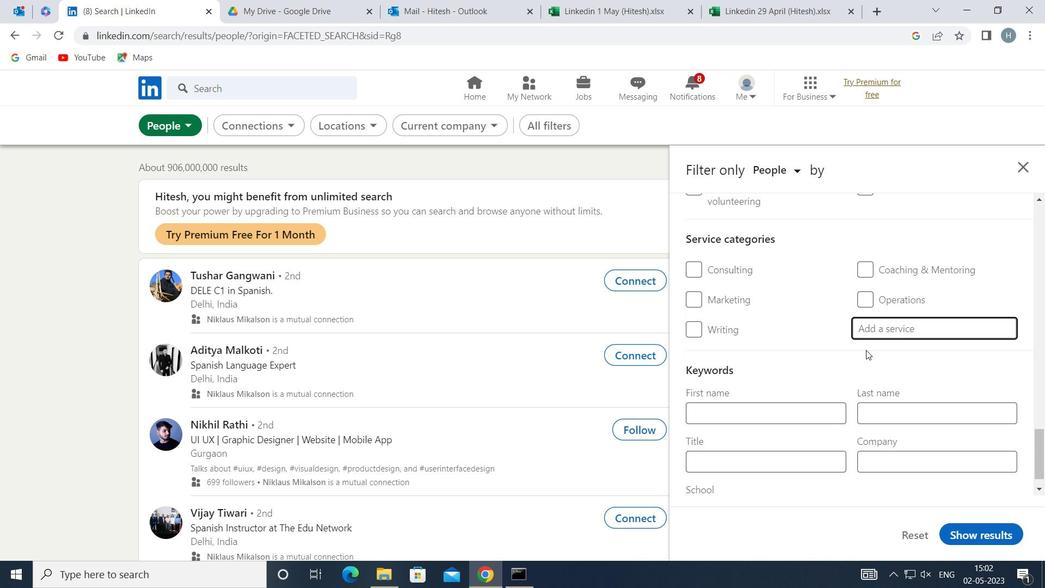 
Action: Mouse scrolled (815, 365) with delta (0, 0)
Screenshot: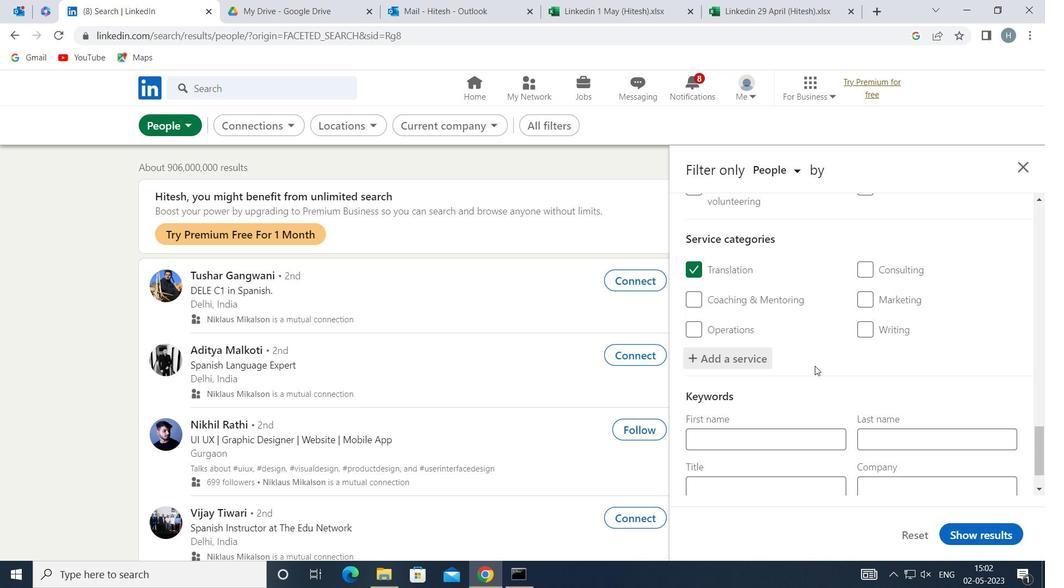 
Action: Mouse scrolled (815, 365) with delta (0, 0)
Screenshot: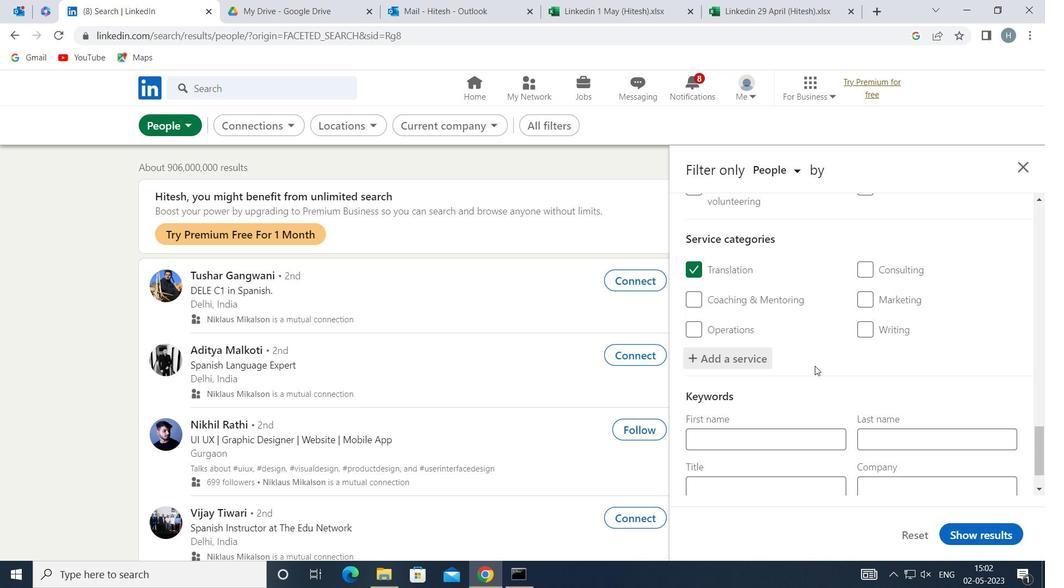 
Action: Mouse scrolled (815, 365) with delta (0, 0)
Screenshot: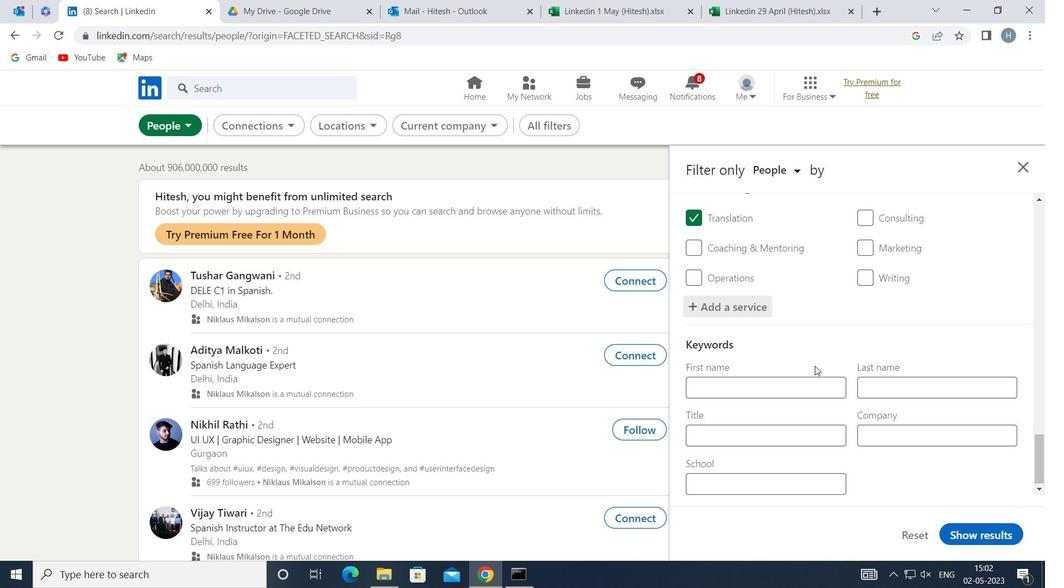 
Action: Mouse scrolled (815, 365) with delta (0, 0)
Screenshot: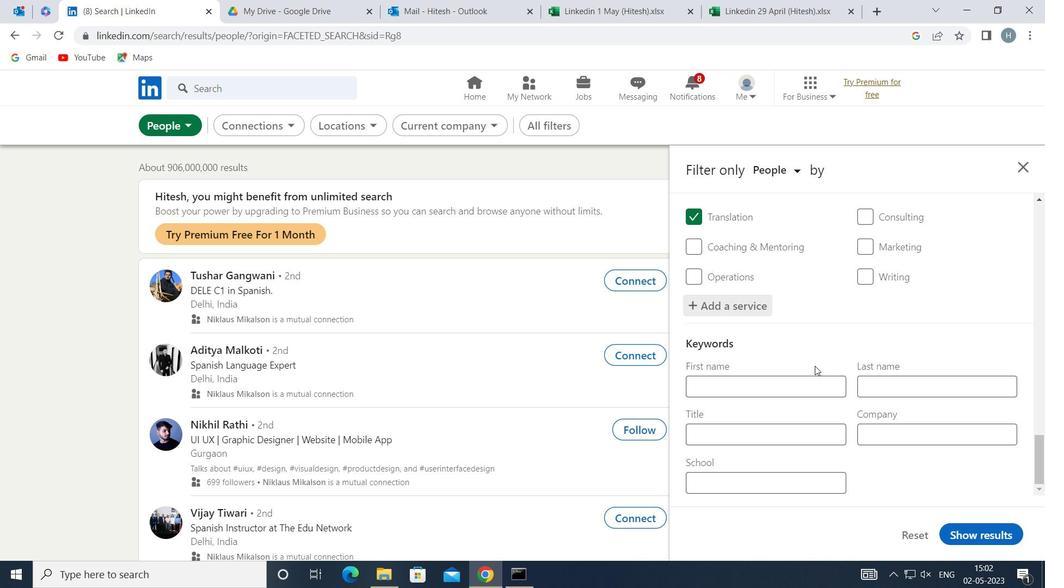 
Action: Mouse scrolled (815, 365) with delta (0, 0)
Screenshot: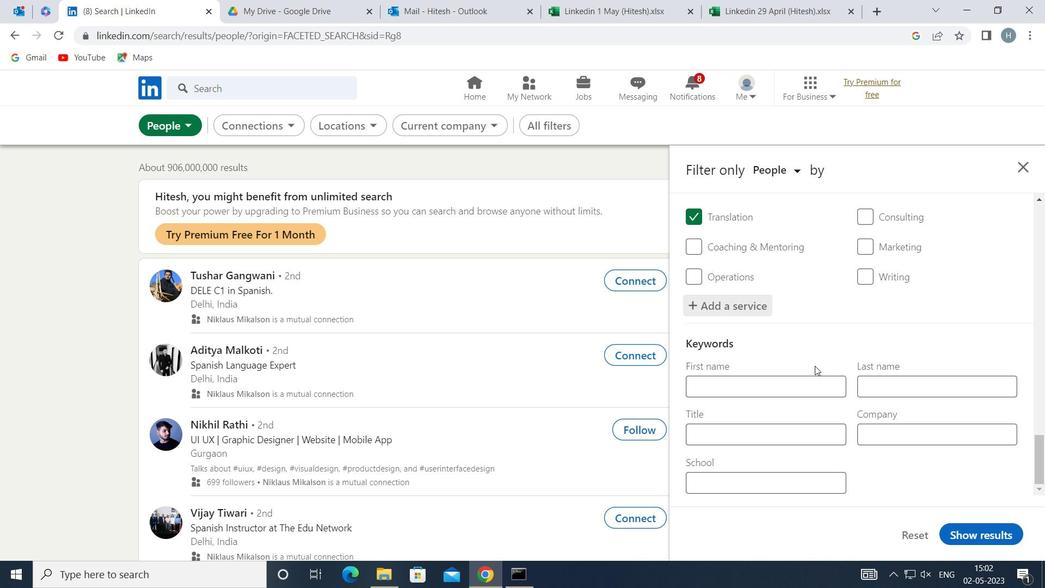 
Action: Mouse scrolled (815, 365) with delta (0, 0)
Screenshot: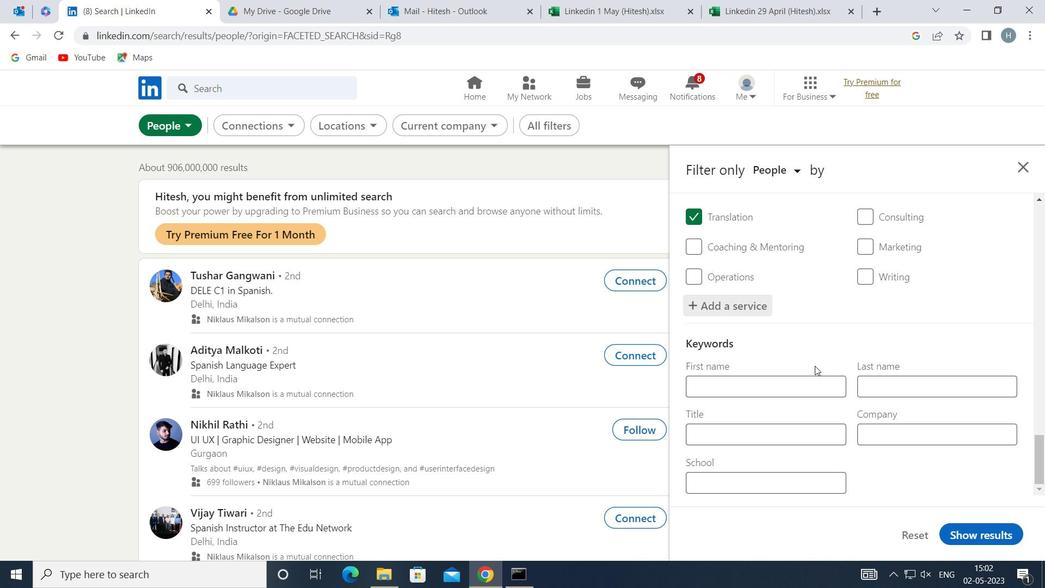 
Action: Mouse scrolled (815, 365) with delta (0, 0)
Screenshot: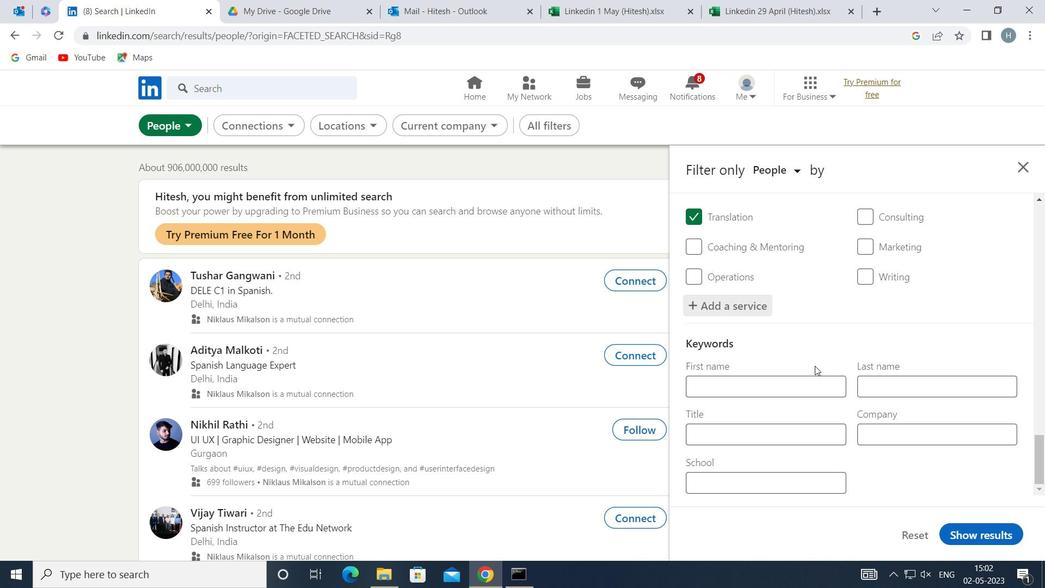 
Action: Mouse moved to (802, 434)
Screenshot: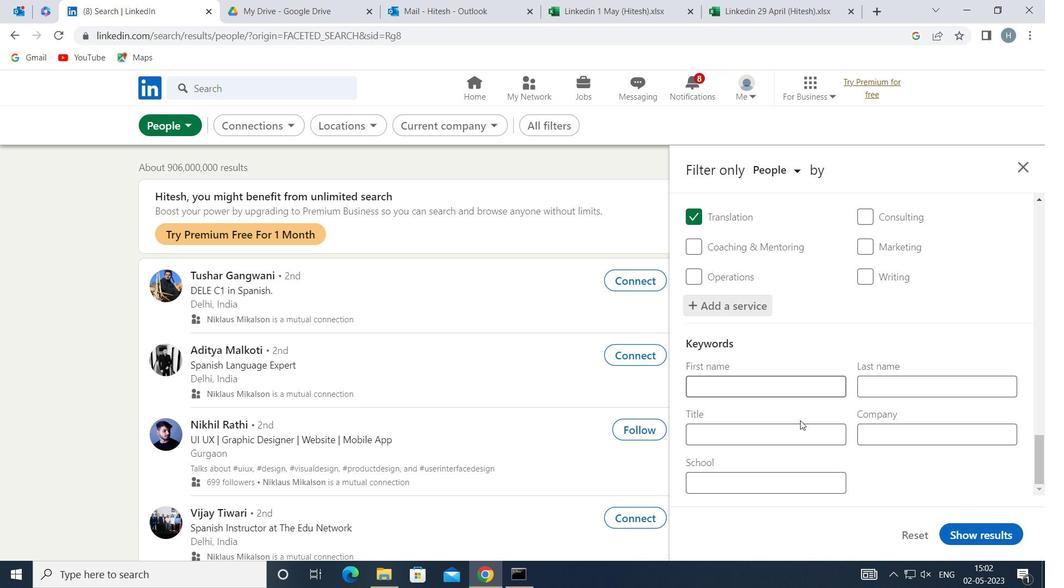 
Action: Mouse pressed left at (802, 434)
Screenshot: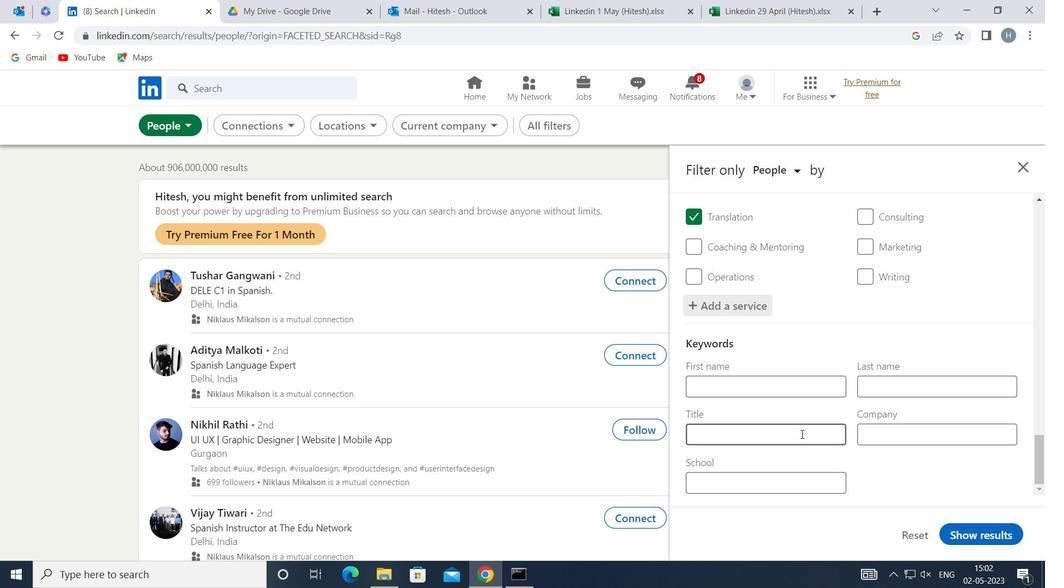 
Action: Key pressed <Key.shift>CEO
Screenshot: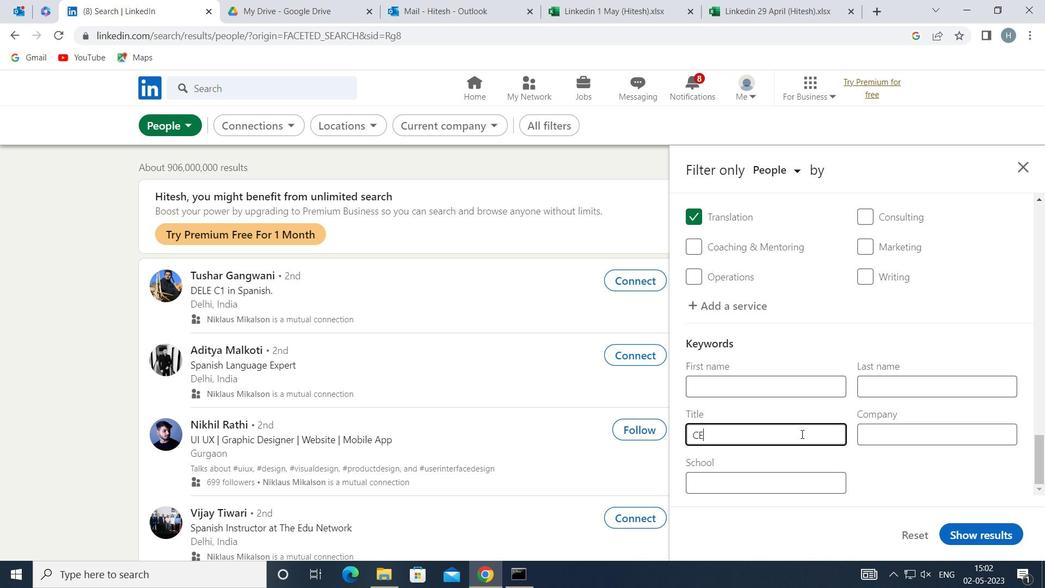 
Action: Mouse moved to (989, 532)
Screenshot: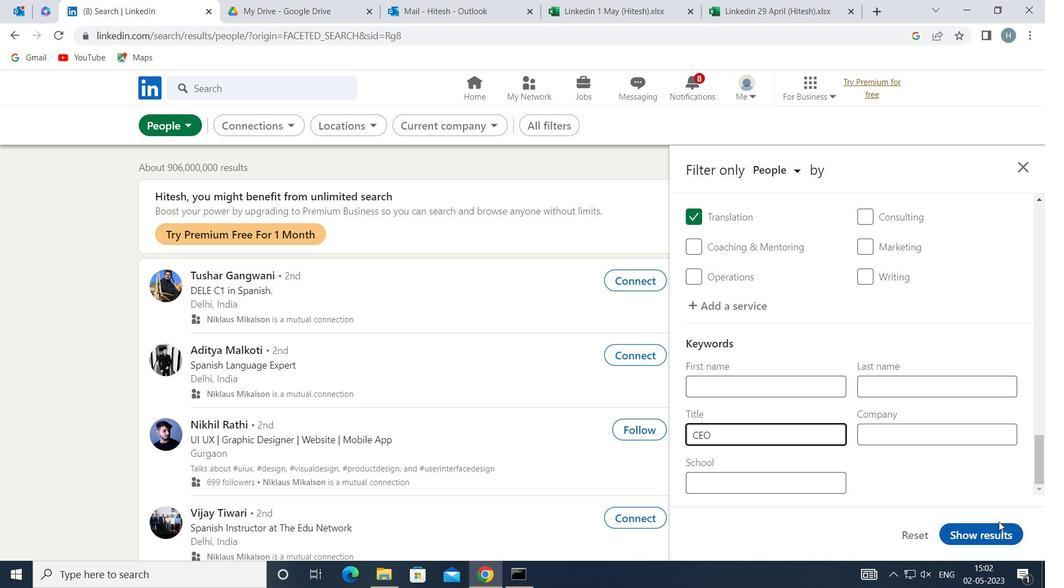 
Action: Mouse pressed left at (989, 532)
Screenshot: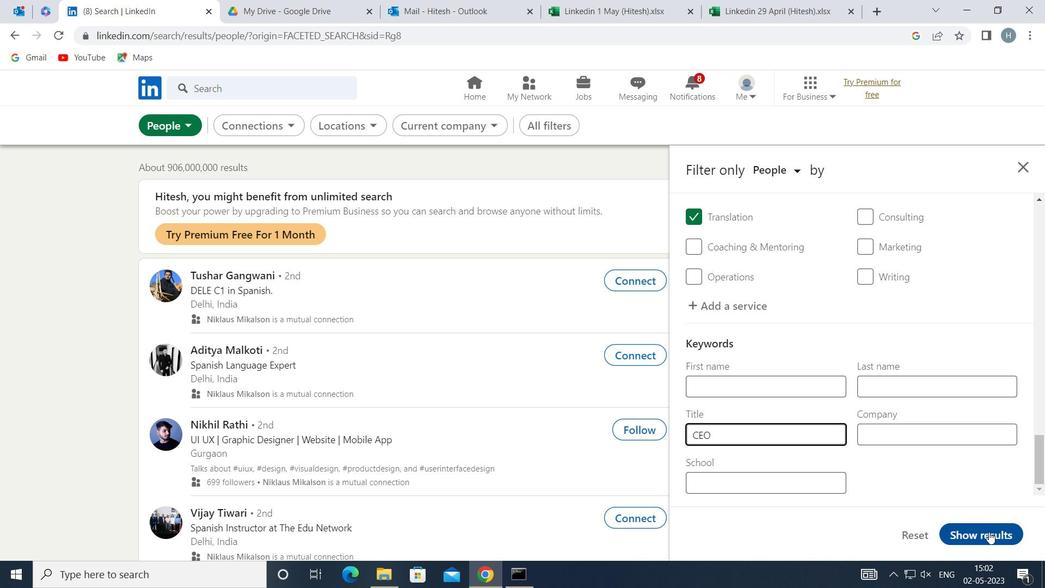 
Action: Mouse moved to (618, 355)
Screenshot: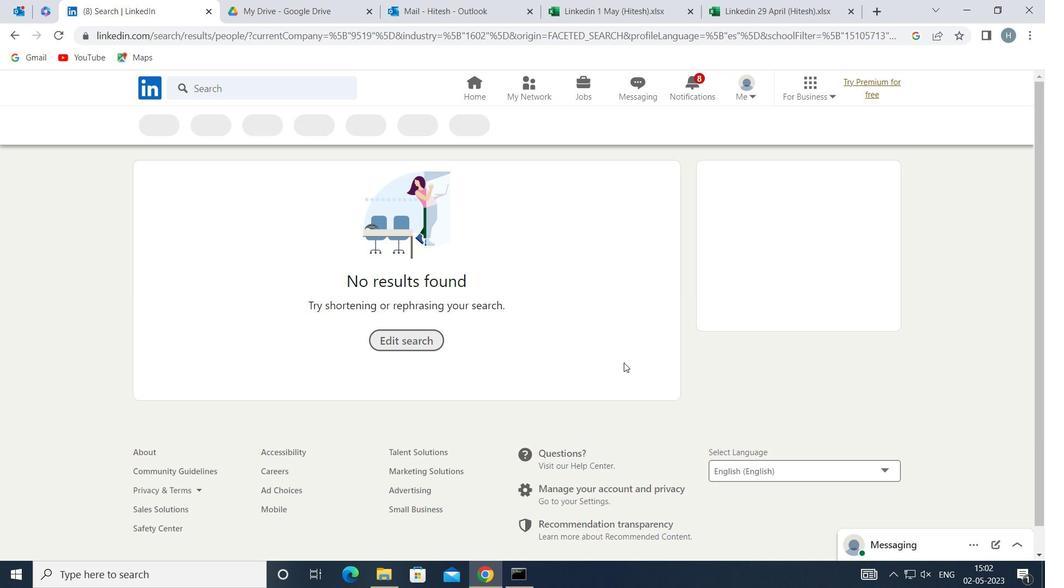 
